 Task: Open a blank sheet, save the file as 'satisfaction' Insert a table '2 by 1' In first column, add headers, 'Dubai, Abu Dhabi'. Change table style to  'Light Blue'
Action: Mouse moved to (346, 180)
Screenshot: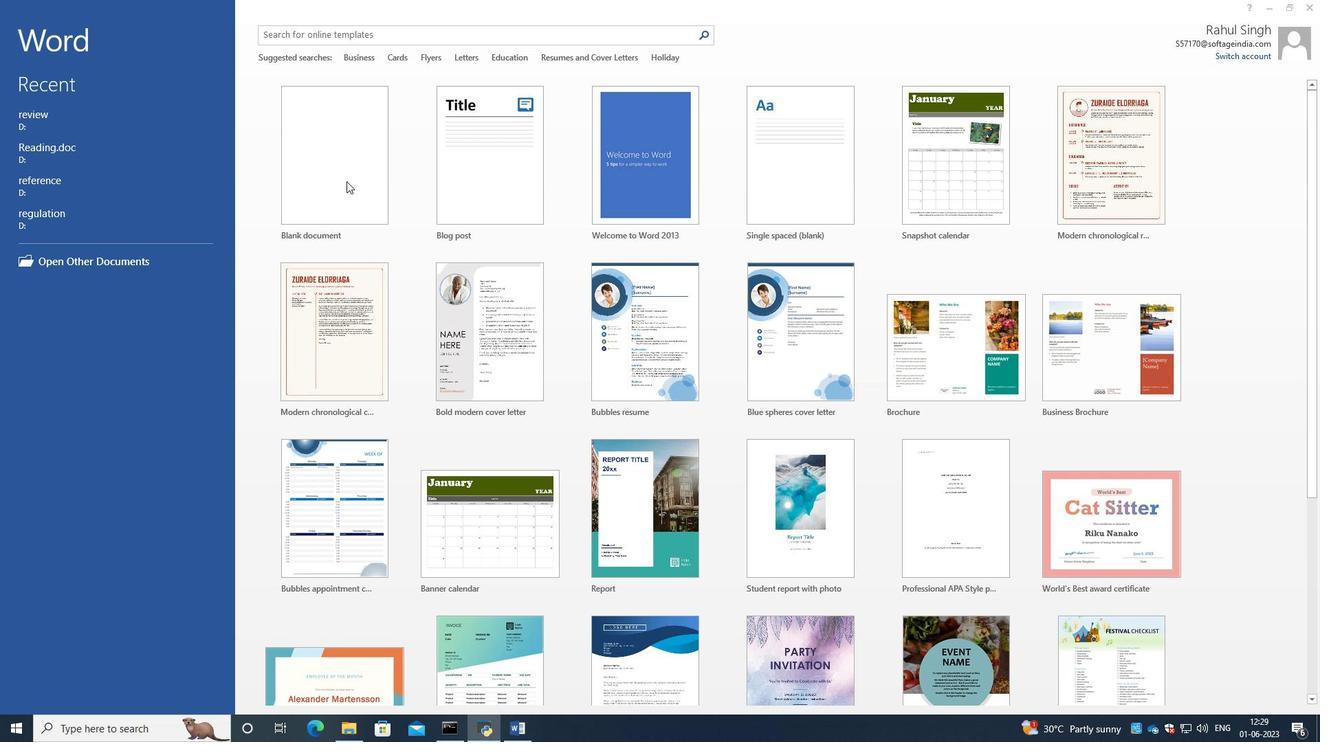 
Action: Mouse pressed left at (346, 180)
Screenshot: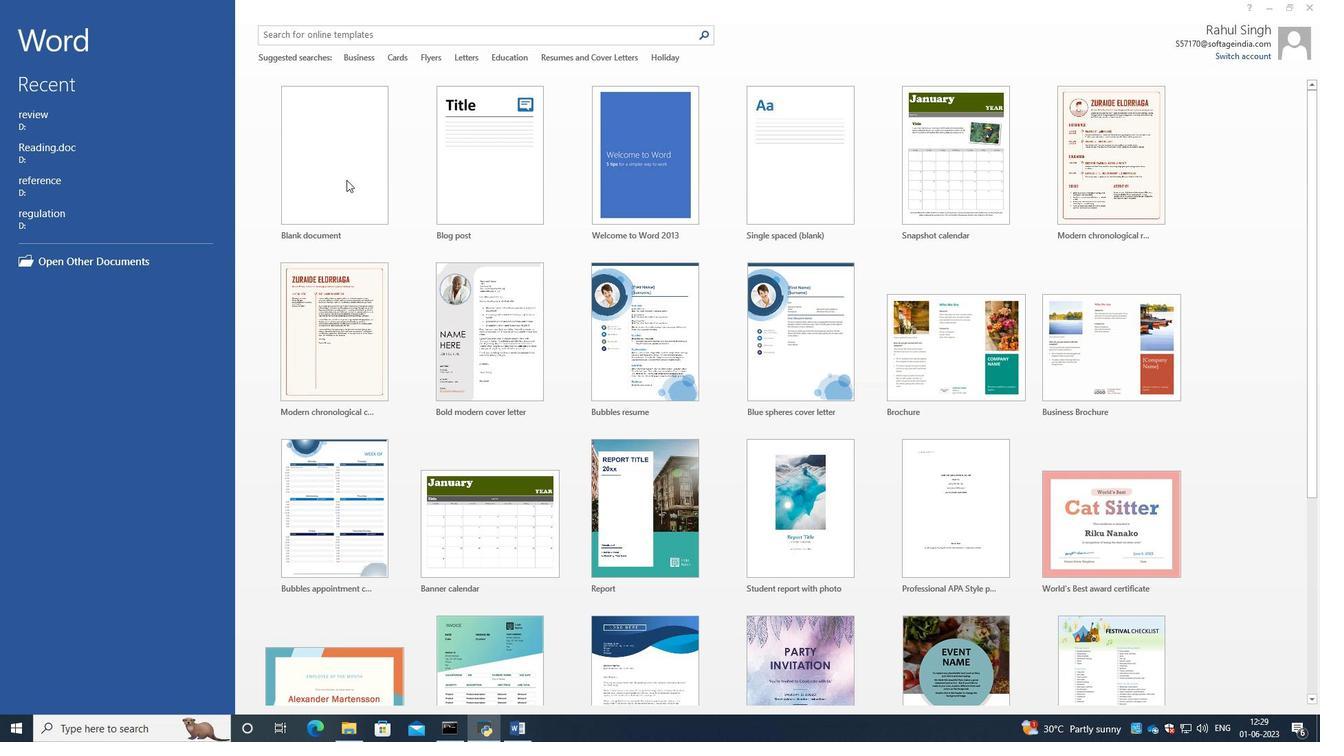 
Action: Mouse moved to (330, 145)
Screenshot: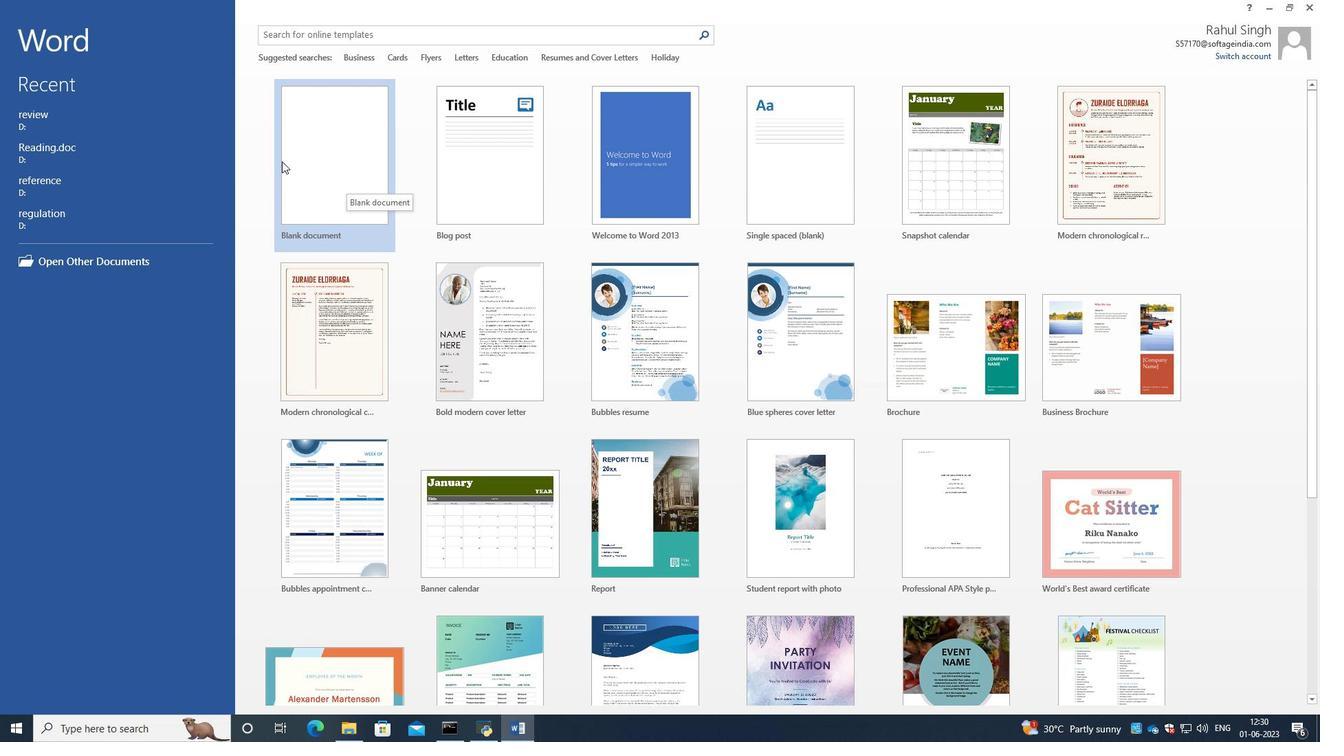 
Action: Mouse pressed left at (330, 145)
Screenshot: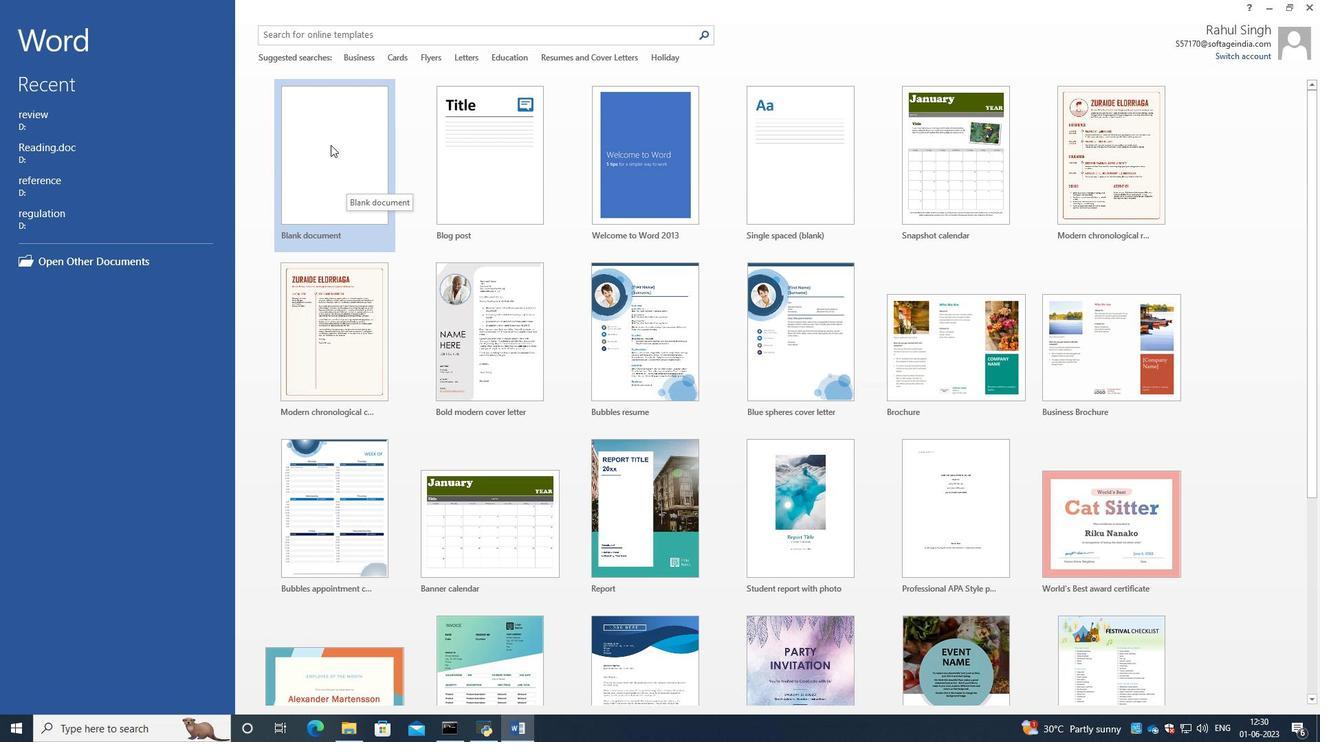
Action: Mouse moved to (21, 26)
Screenshot: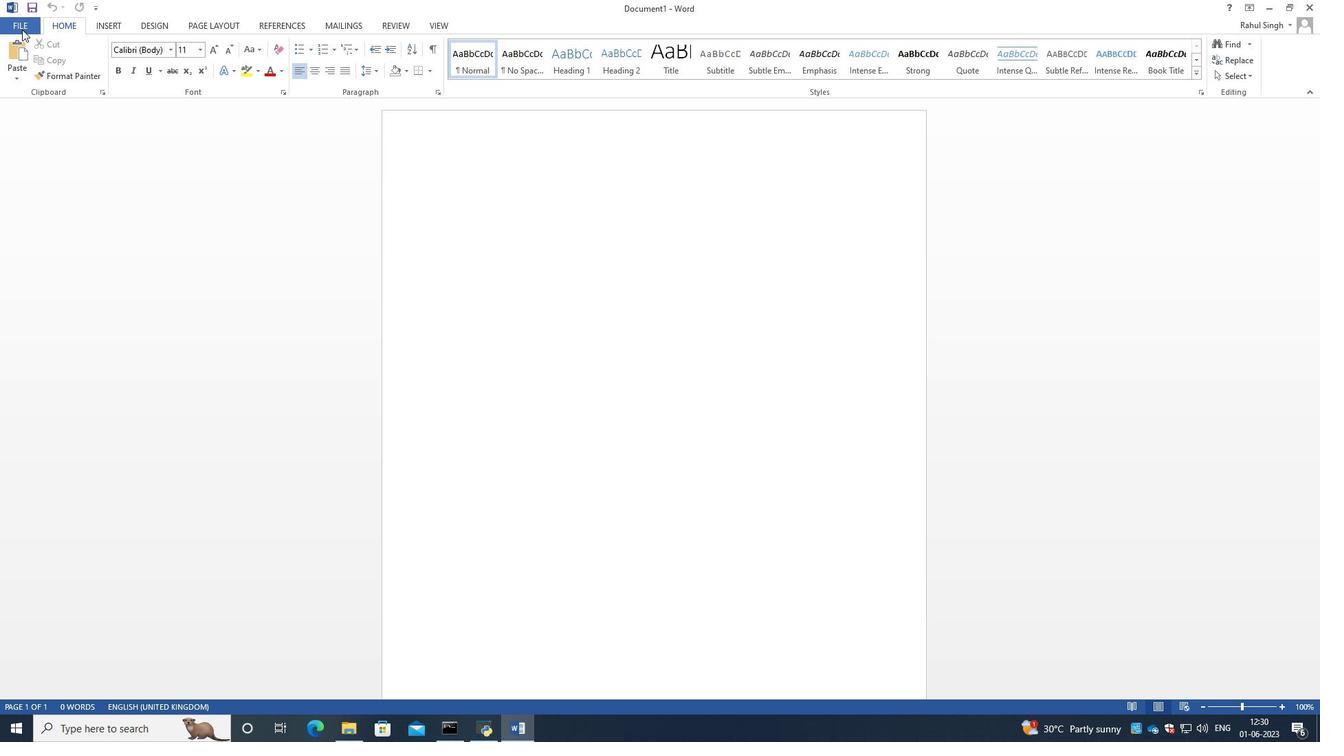 
Action: Mouse pressed left at (21, 26)
Screenshot: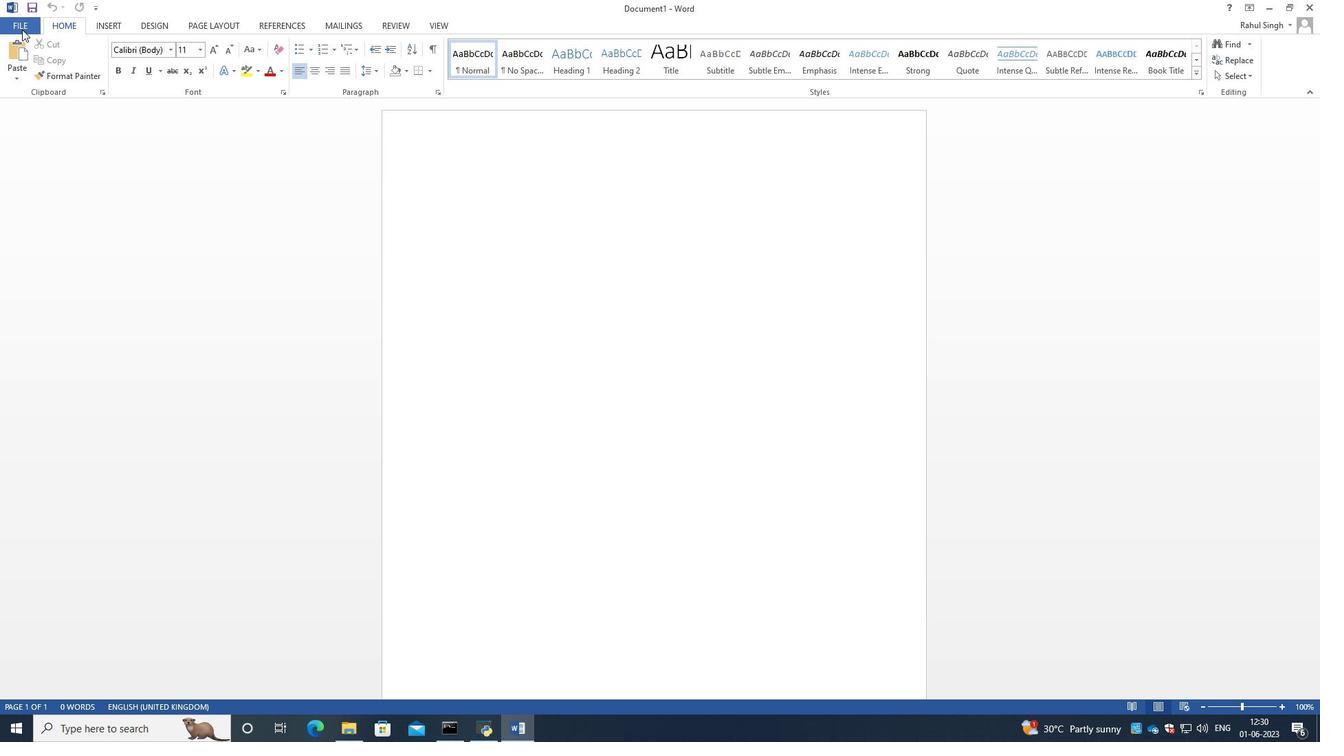 
Action: Mouse moved to (46, 171)
Screenshot: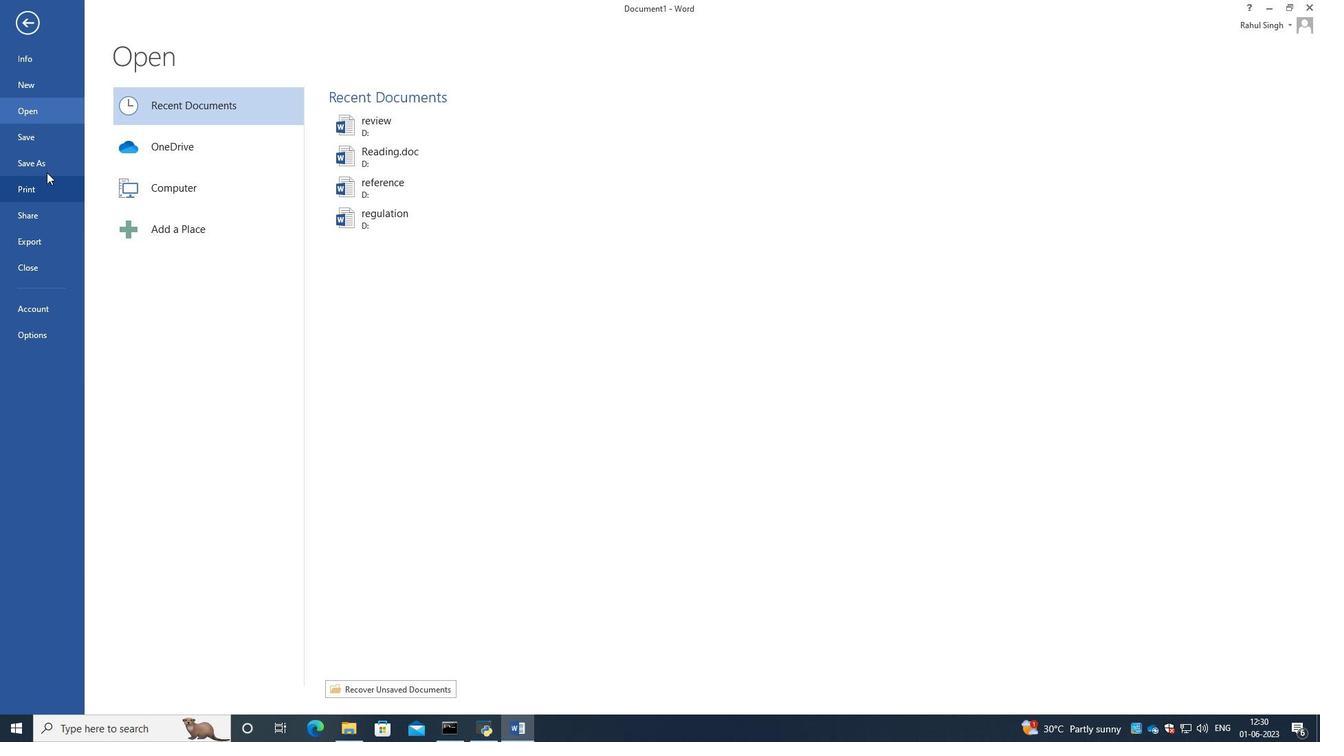 
Action: Mouse pressed left at (46, 171)
Screenshot: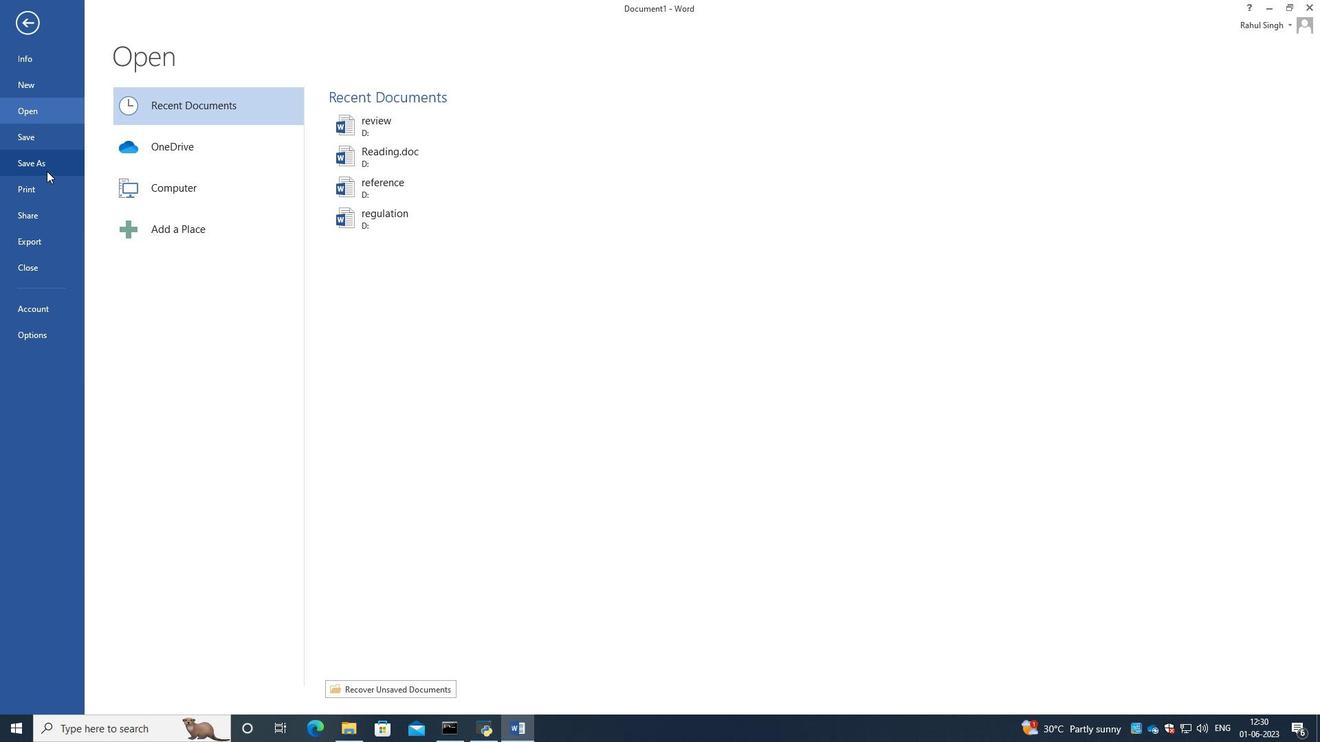 
Action: Mouse moved to (367, 144)
Screenshot: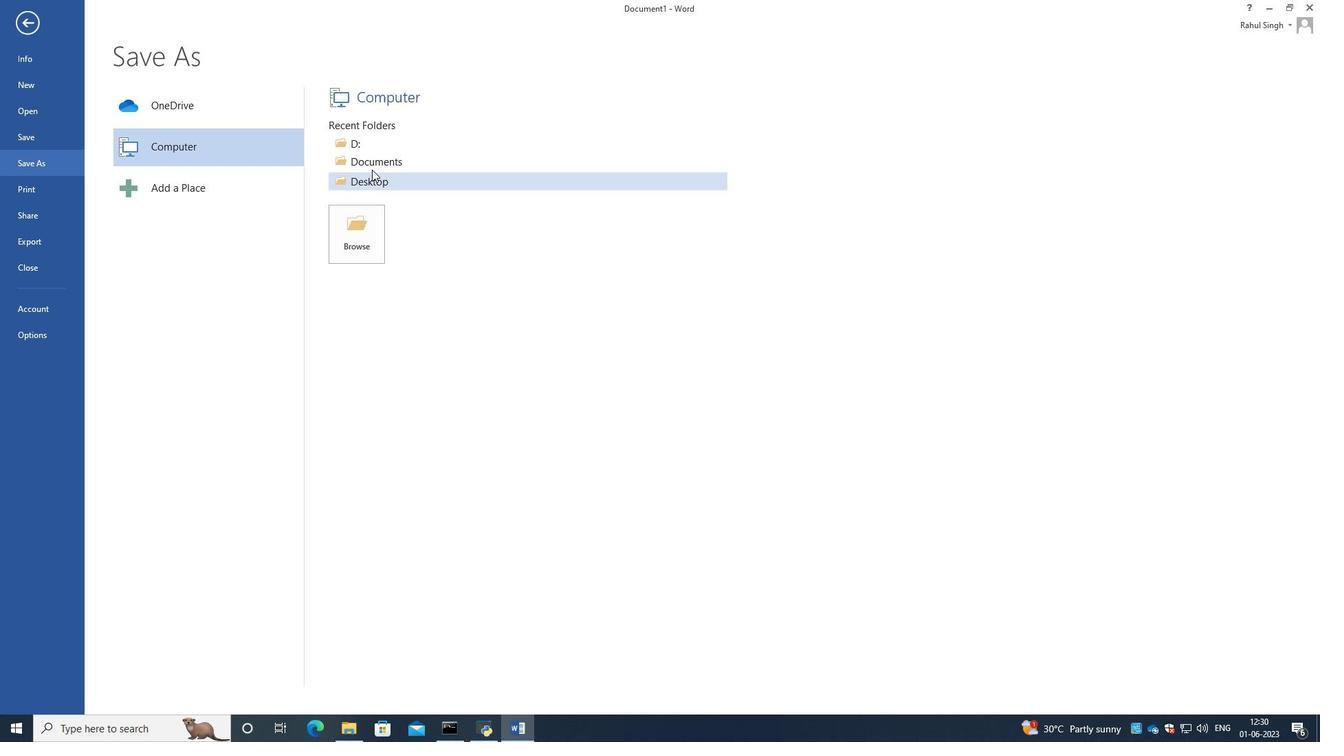 
Action: Mouse pressed left at (367, 144)
Screenshot: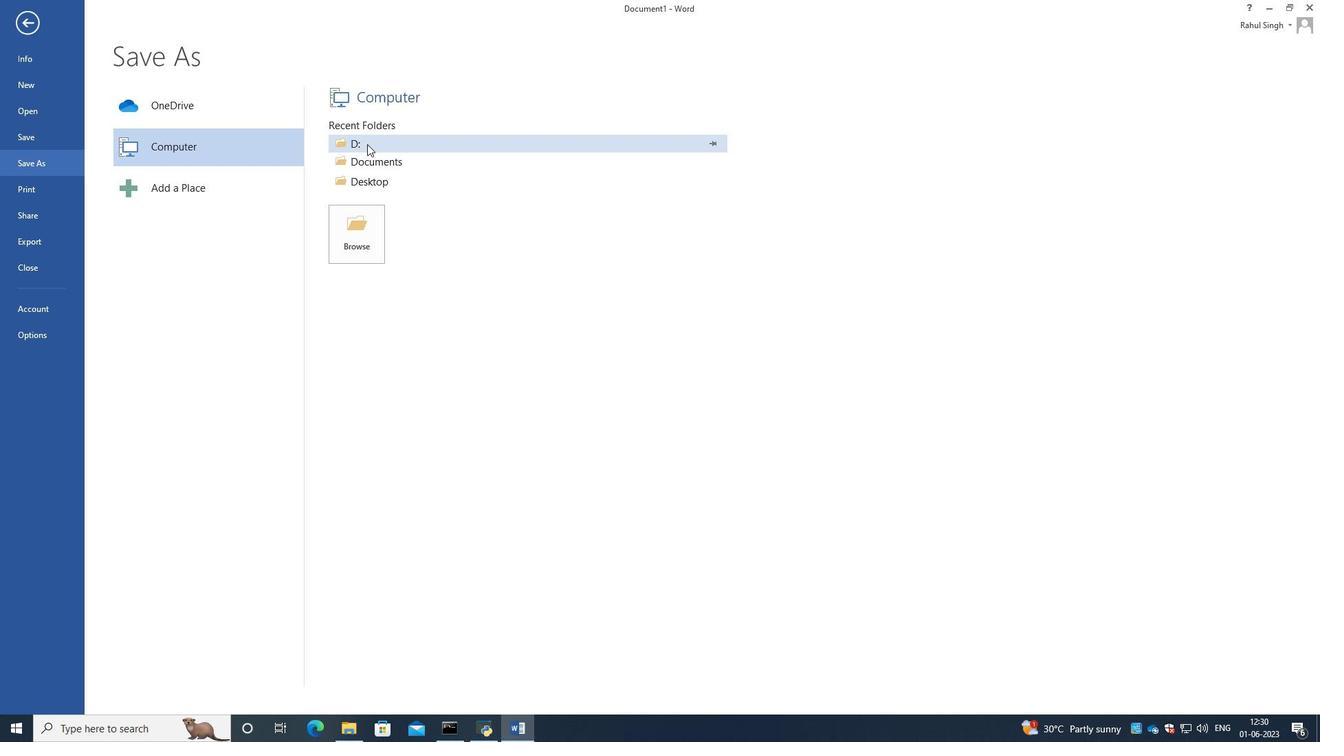 
Action: Mouse moved to (376, 262)
Screenshot: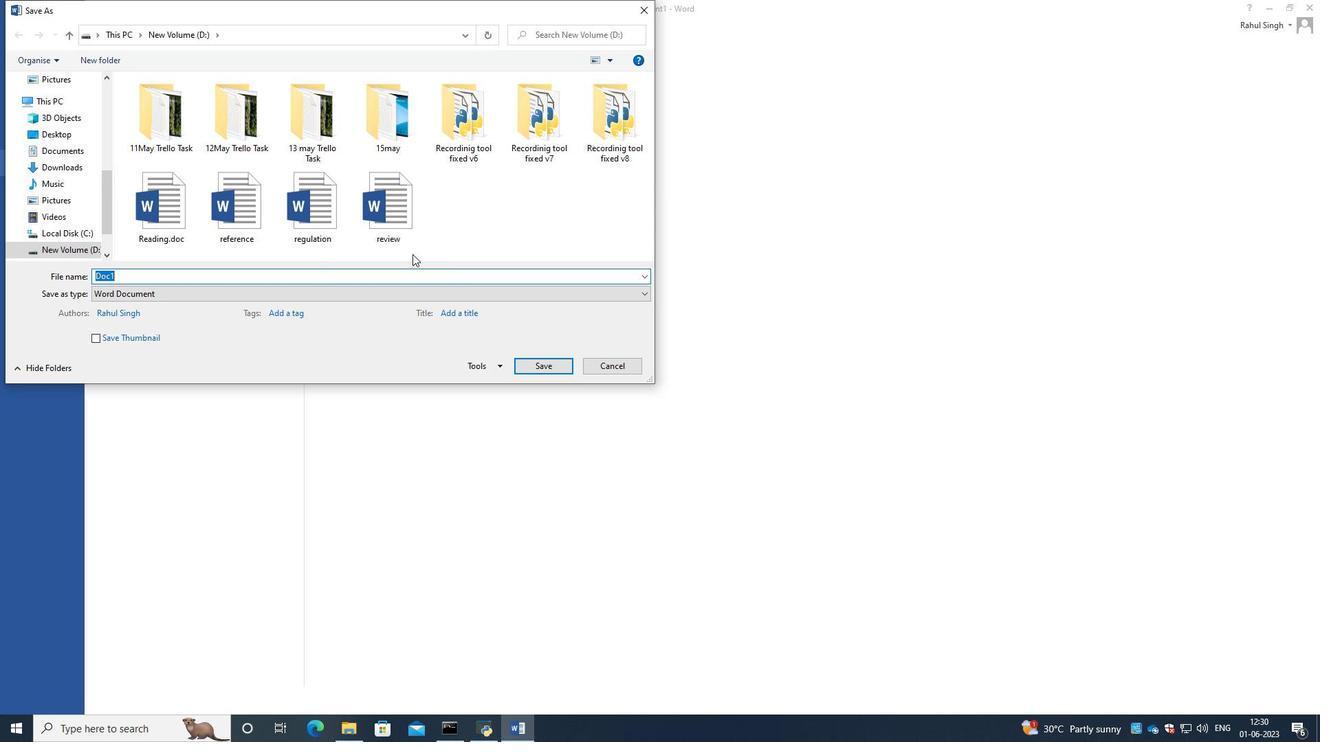 
Action: Key pressed satisfaction
Screenshot: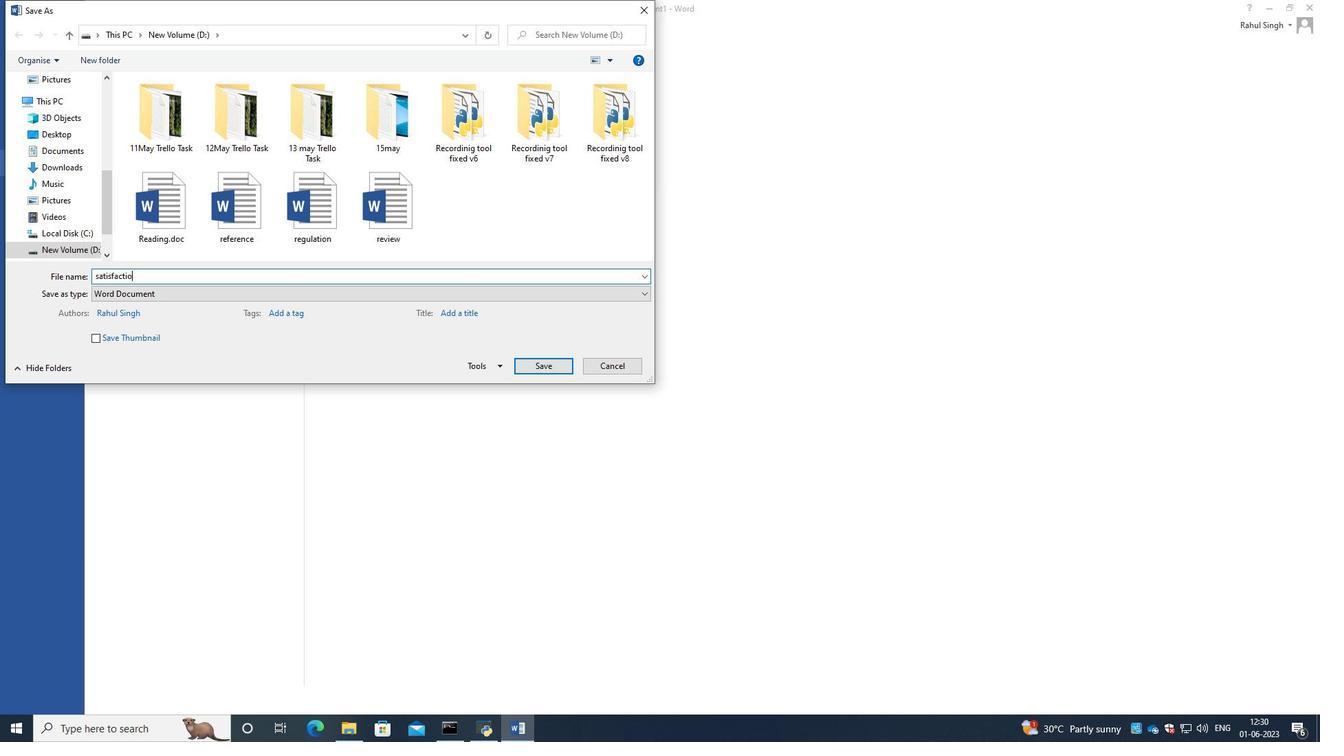 
Action: Mouse moved to (546, 364)
Screenshot: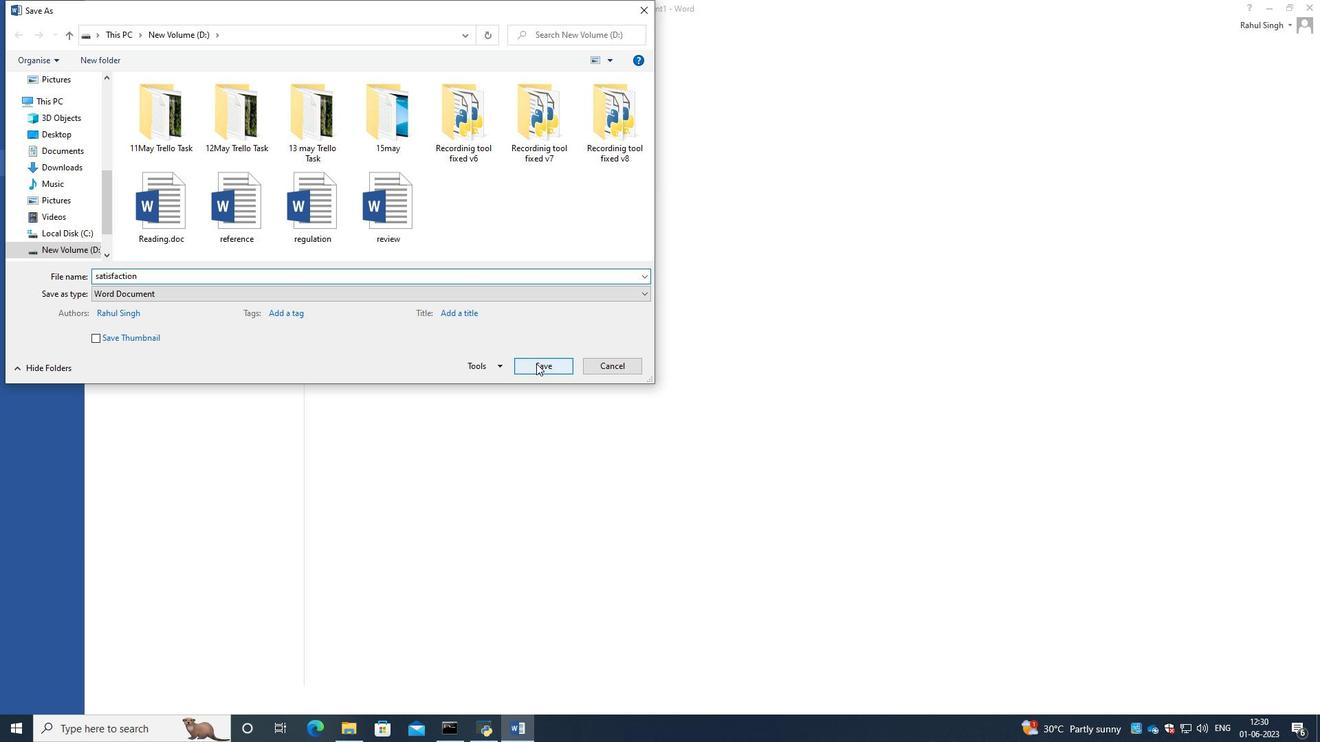 
Action: Mouse pressed left at (546, 364)
Screenshot: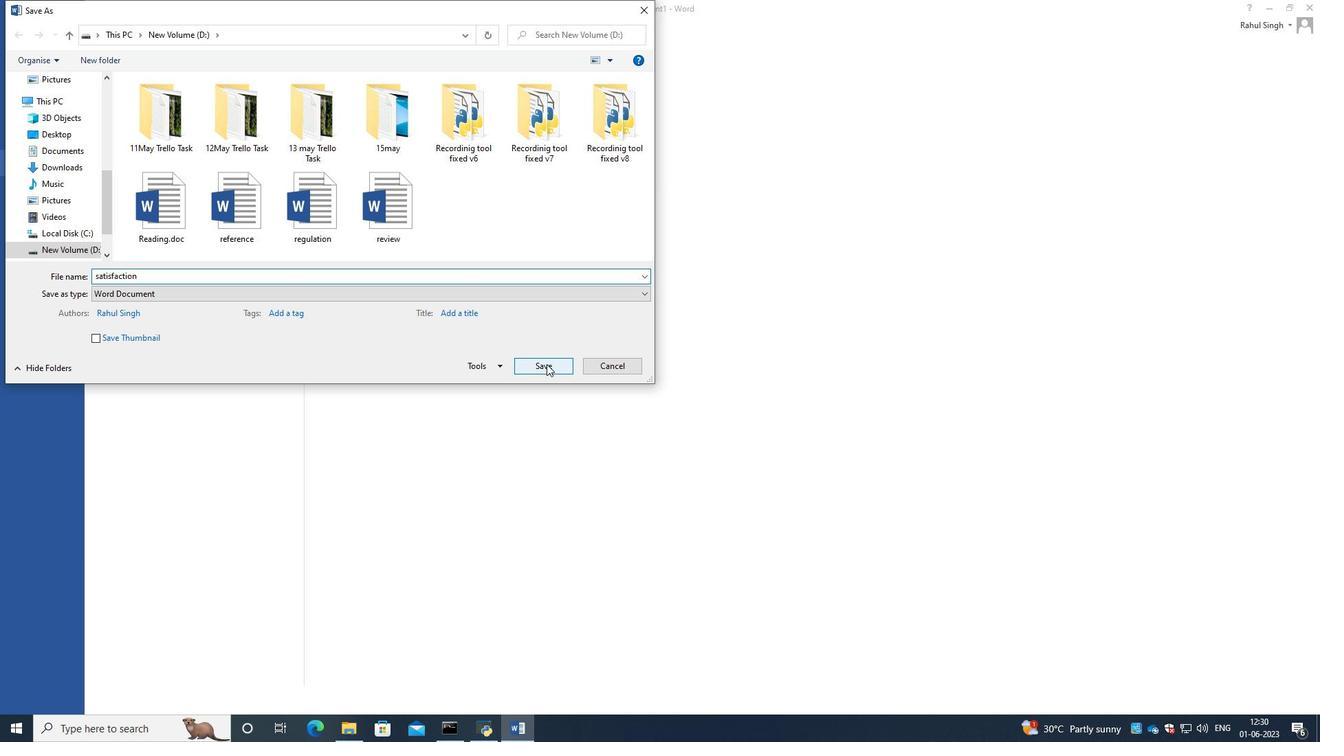 
Action: Mouse moved to (114, 28)
Screenshot: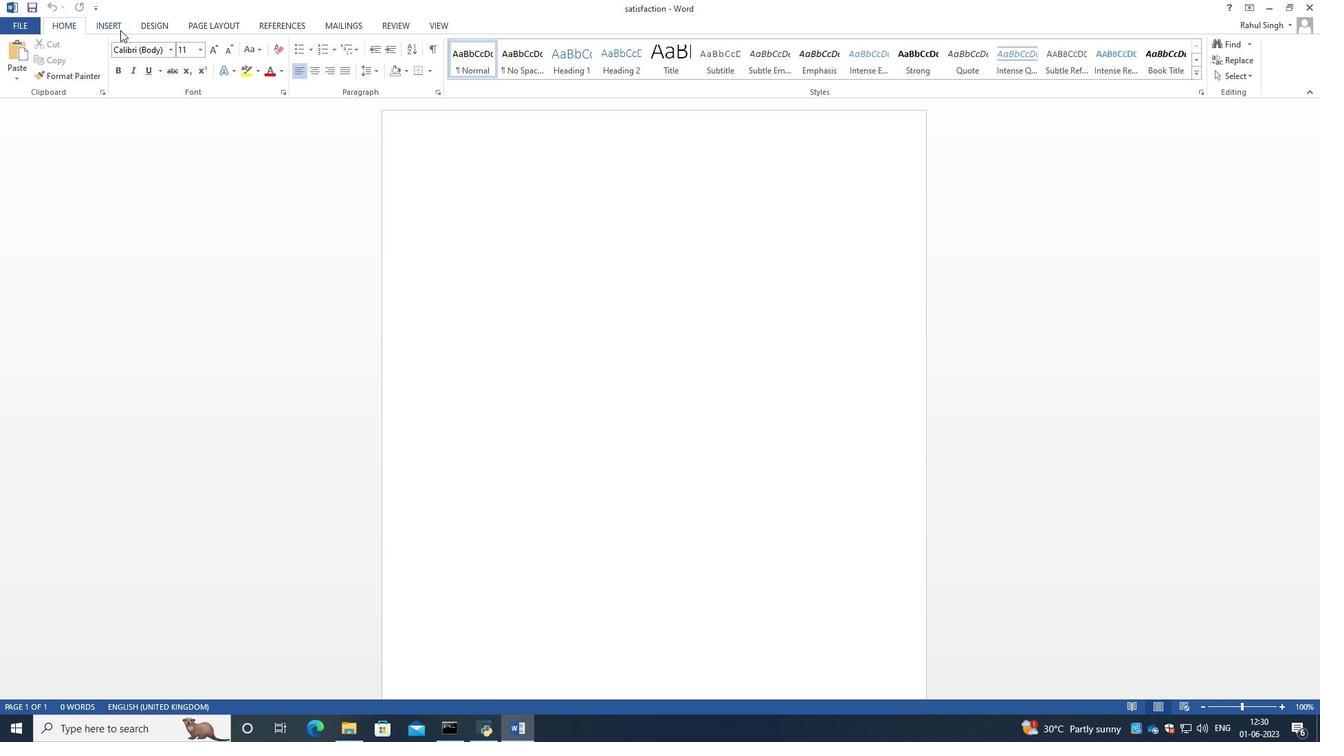 
Action: Mouse pressed left at (114, 28)
Screenshot: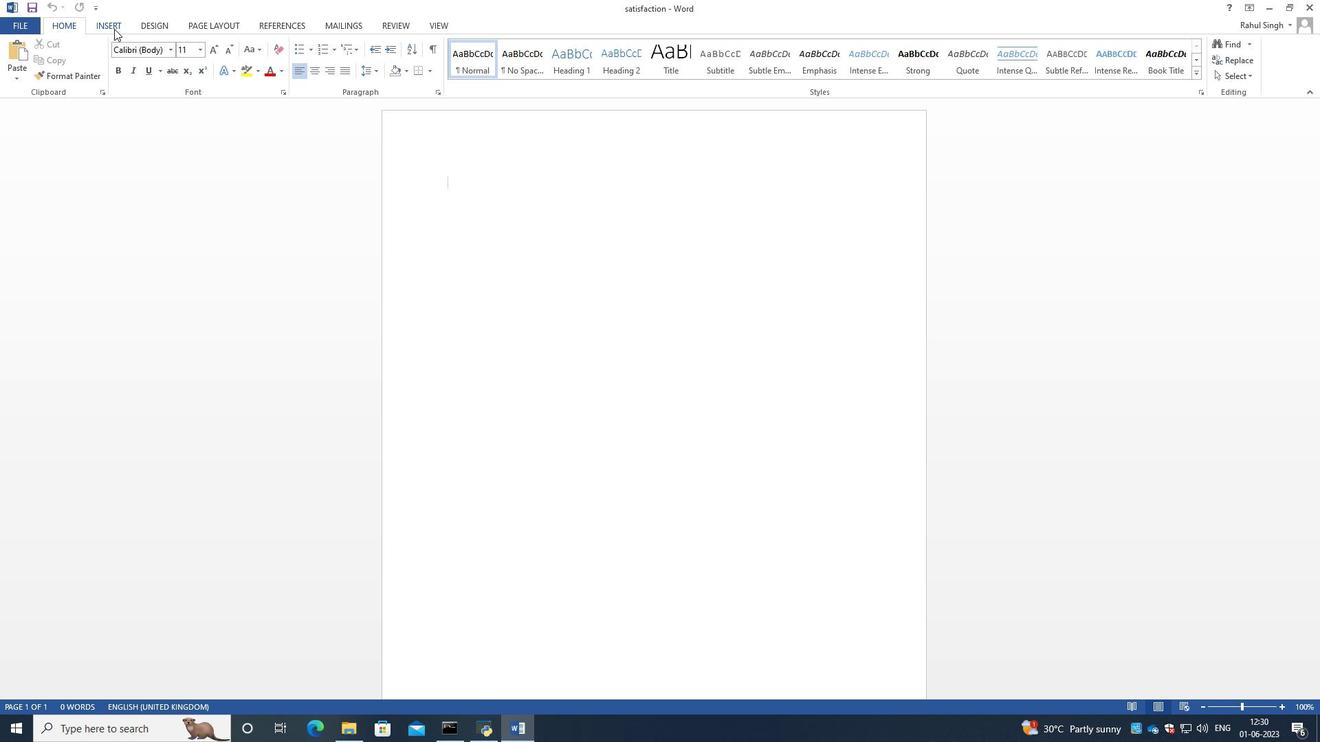 
Action: Mouse moved to (114, 68)
Screenshot: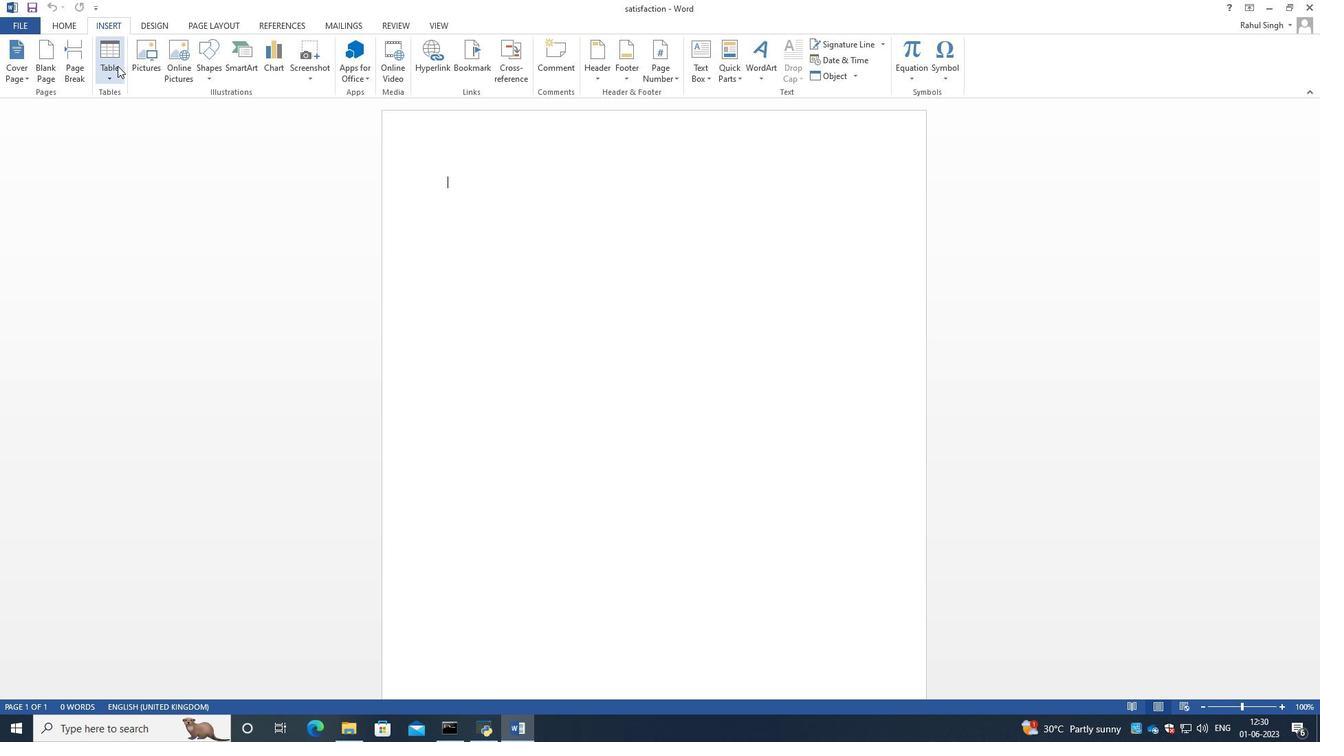 
Action: Mouse pressed left at (114, 68)
Screenshot: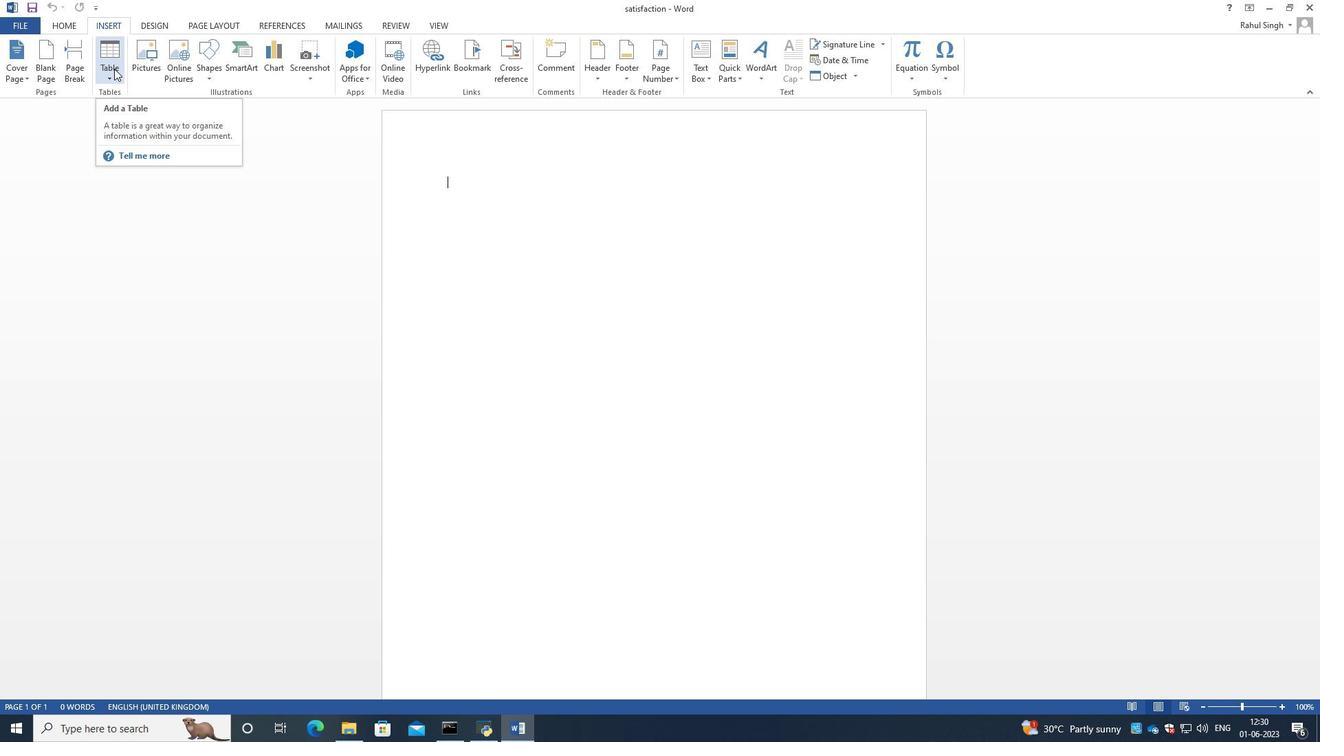 
Action: Mouse moved to (116, 107)
Screenshot: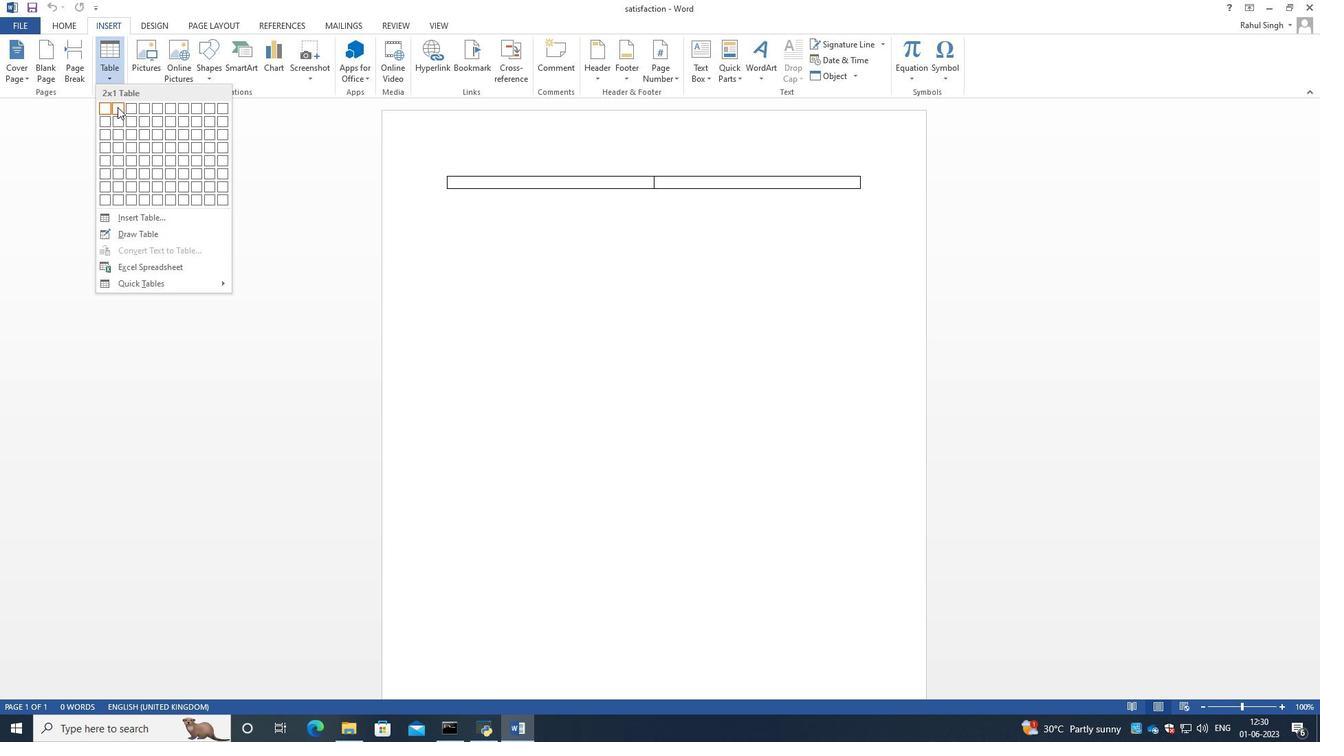 
Action: Mouse pressed left at (116, 107)
Screenshot: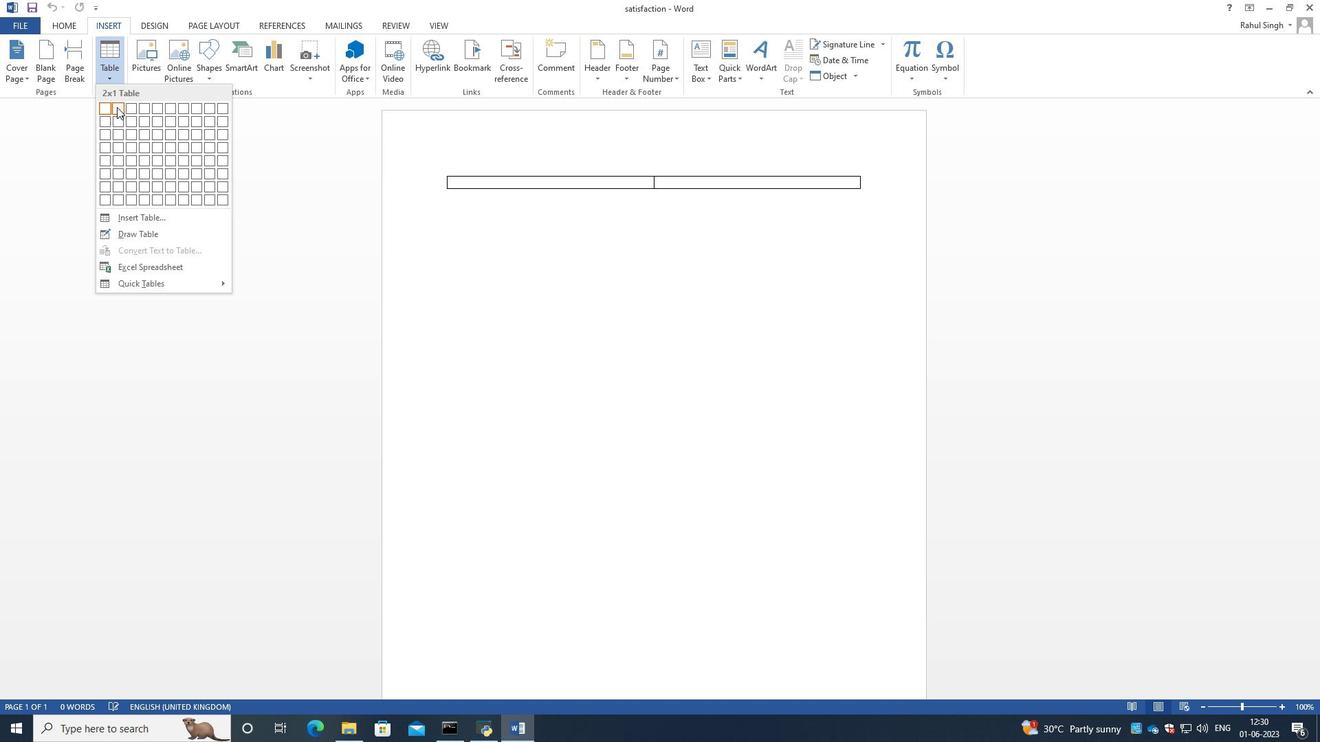 
Action: Mouse moved to (526, 284)
Screenshot: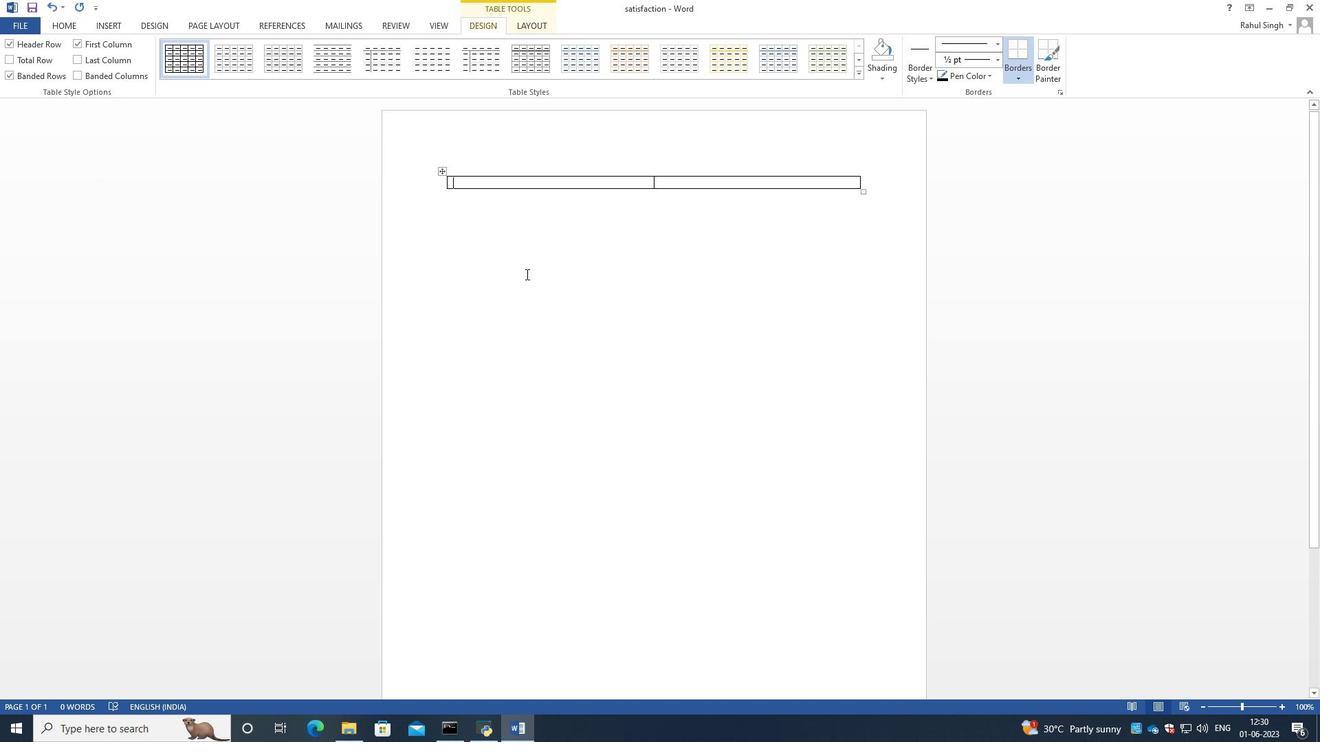 
Action: Mouse pressed left at (526, 284)
Screenshot: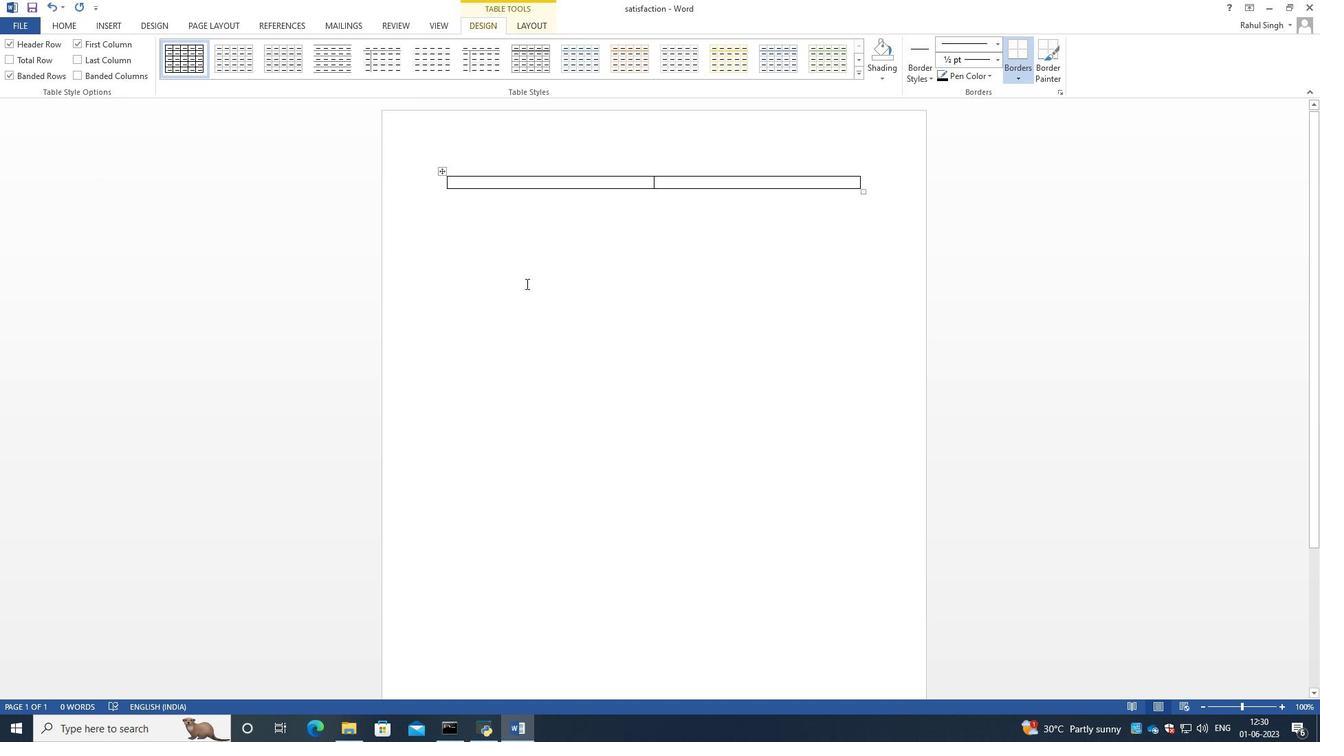 
Action: Mouse moved to (539, 185)
Screenshot: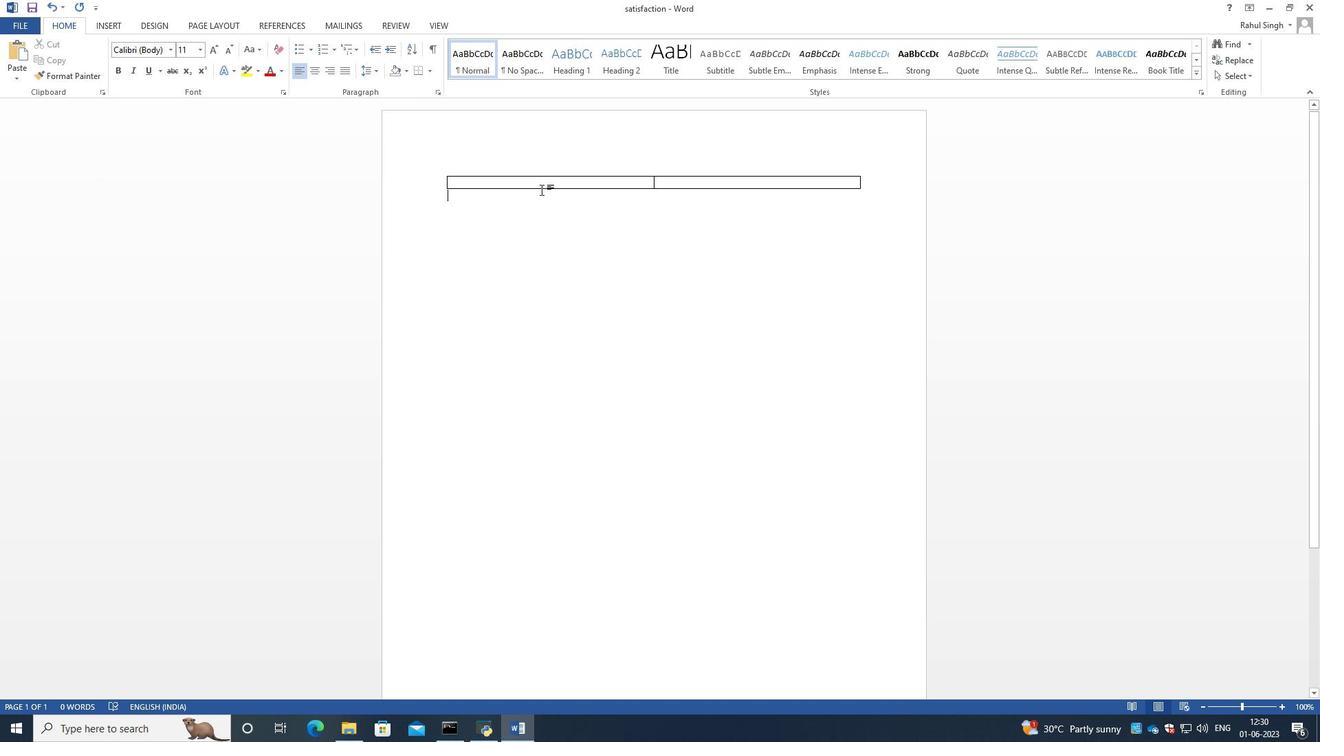 
Action: Mouse pressed left at (539, 185)
Screenshot: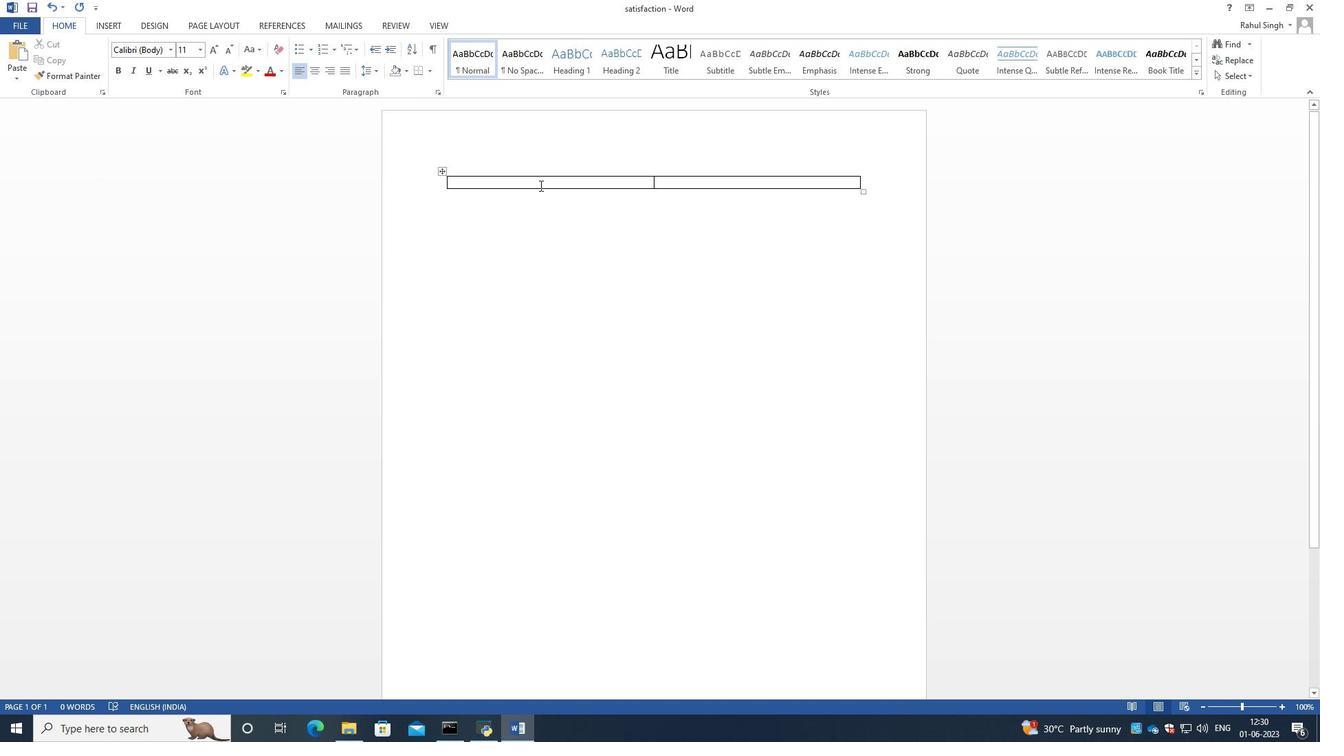 
Action: Key pressed <Key.caps_lock>D<Key.caps_lock>ubai<Key.tab><Key.caps_lock>A<Key.caps_lock>bu<Key.space><Key.caps_lock>D<Key.caps_lock>habi
Screenshot: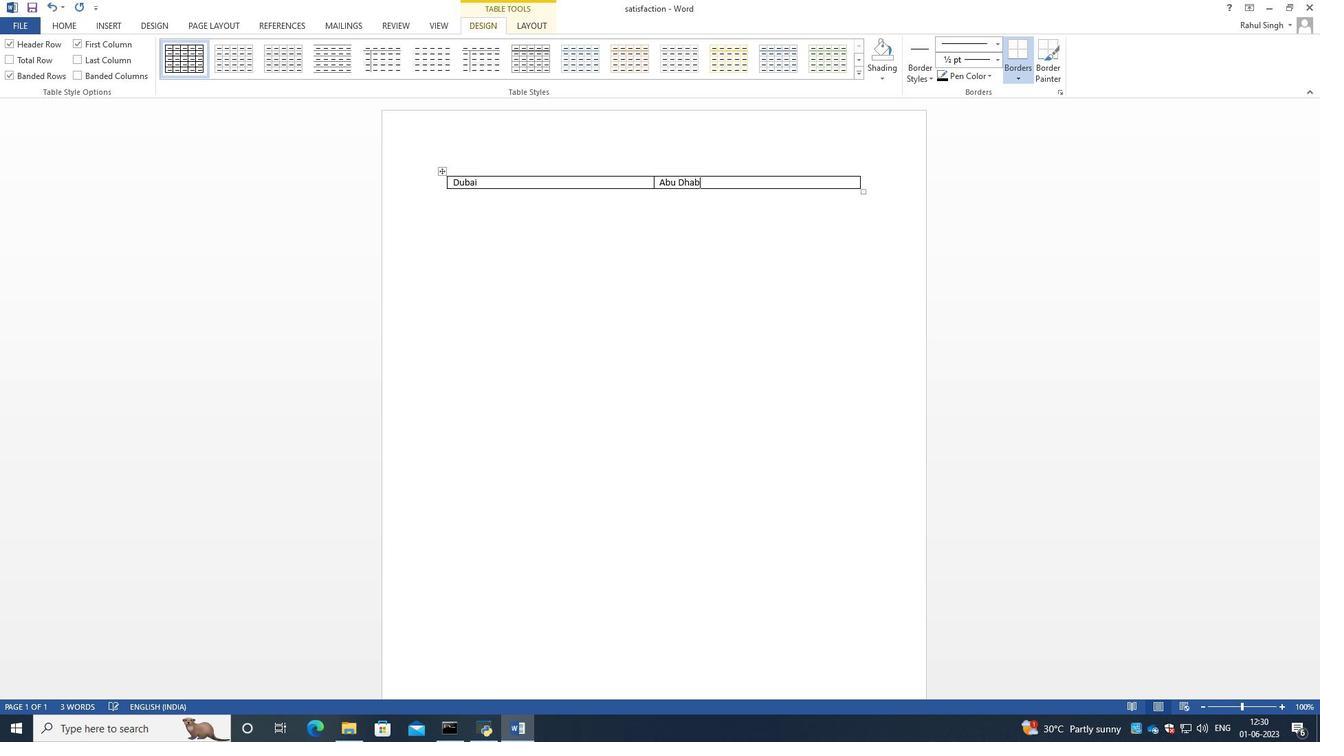 
Action: Mouse moved to (619, 230)
Screenshot: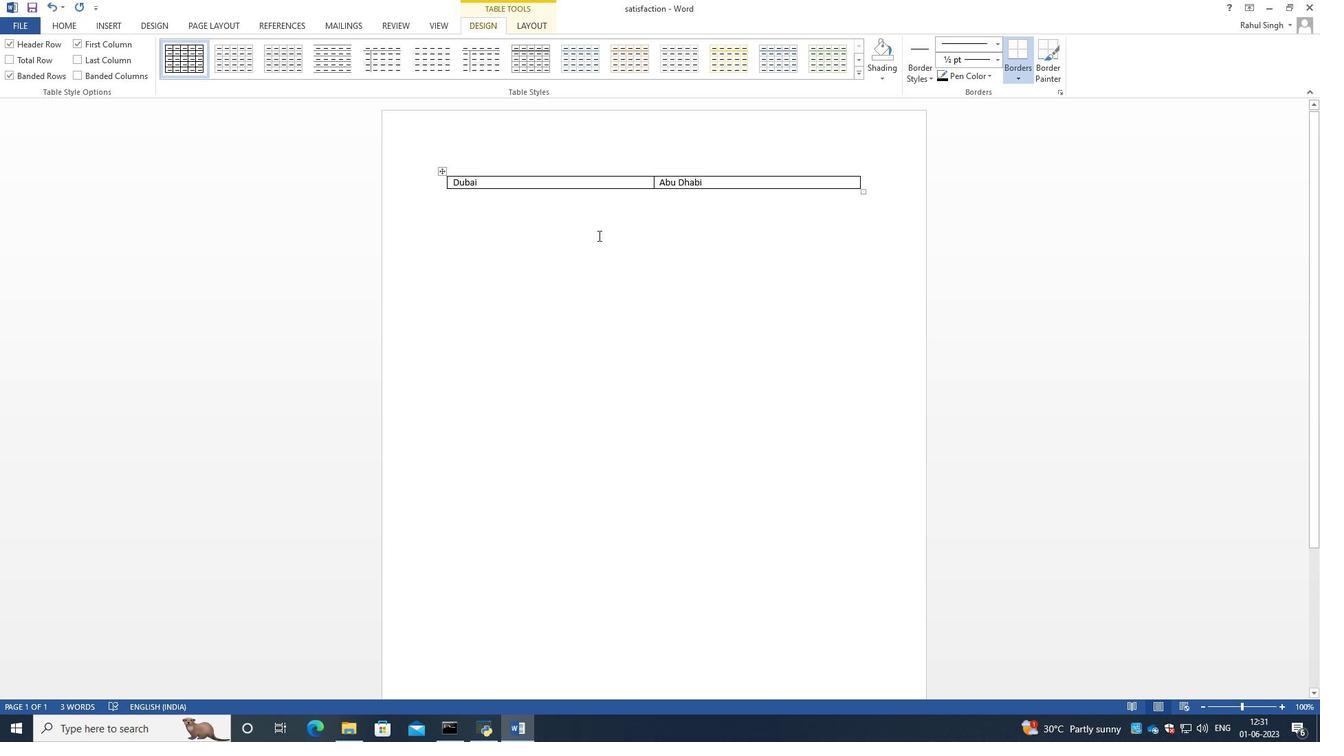 
Action: Mouse pressed left at (619, 230)
Screenshot: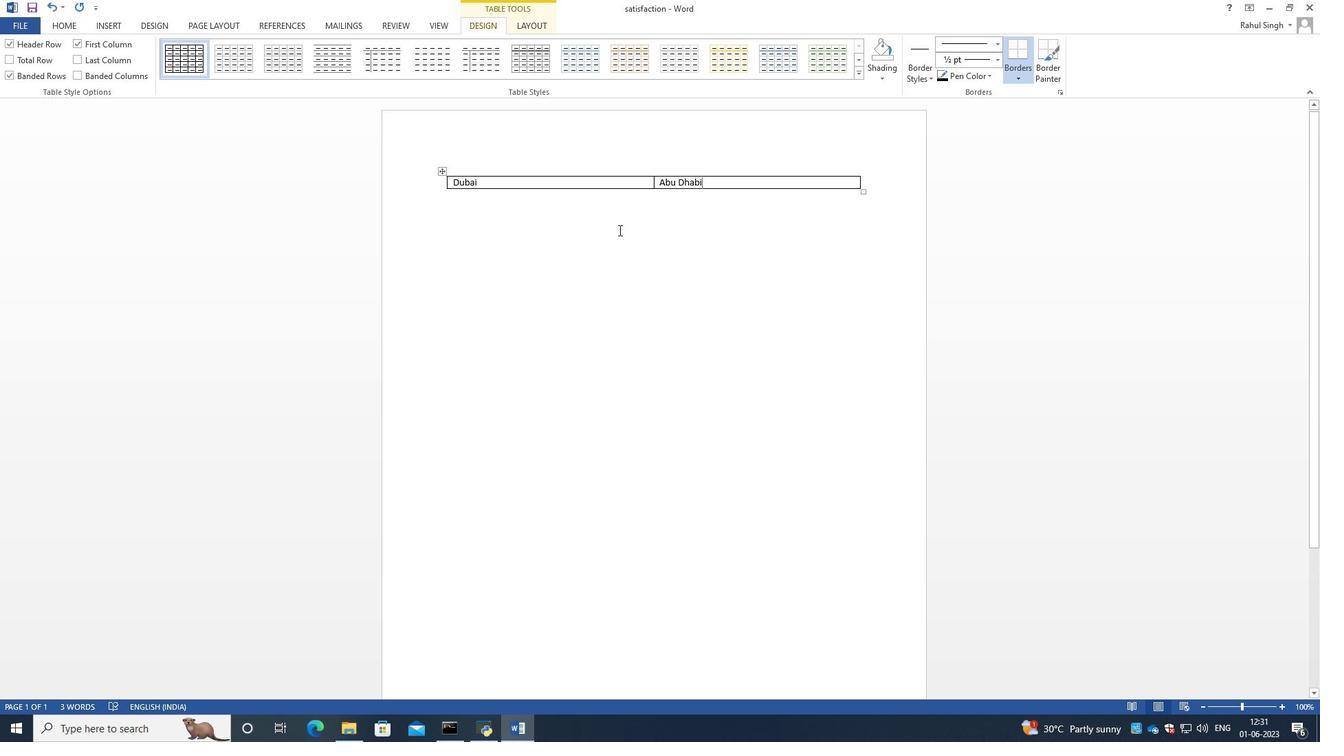 
Action: Mouse moved to (866, 181)
Screenshot: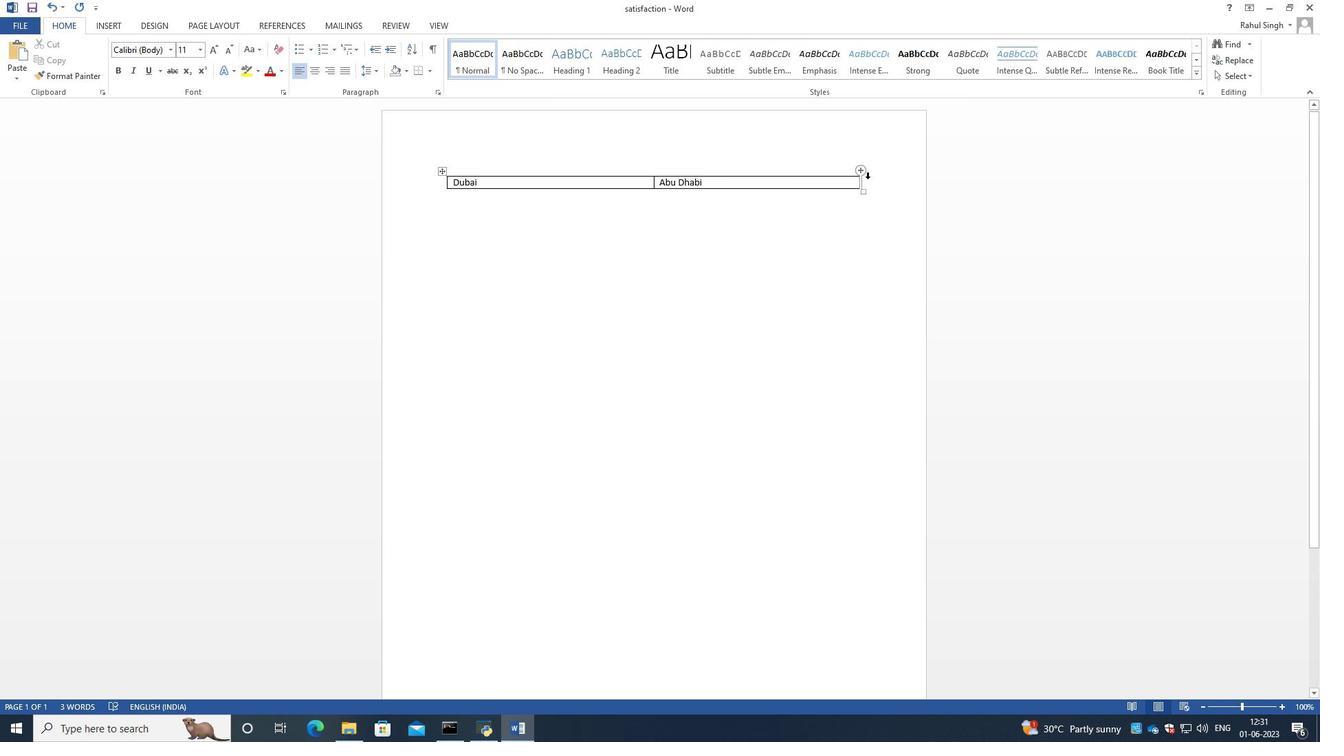 
Action: Mouse pressed left at (866, 181)
Screenshot: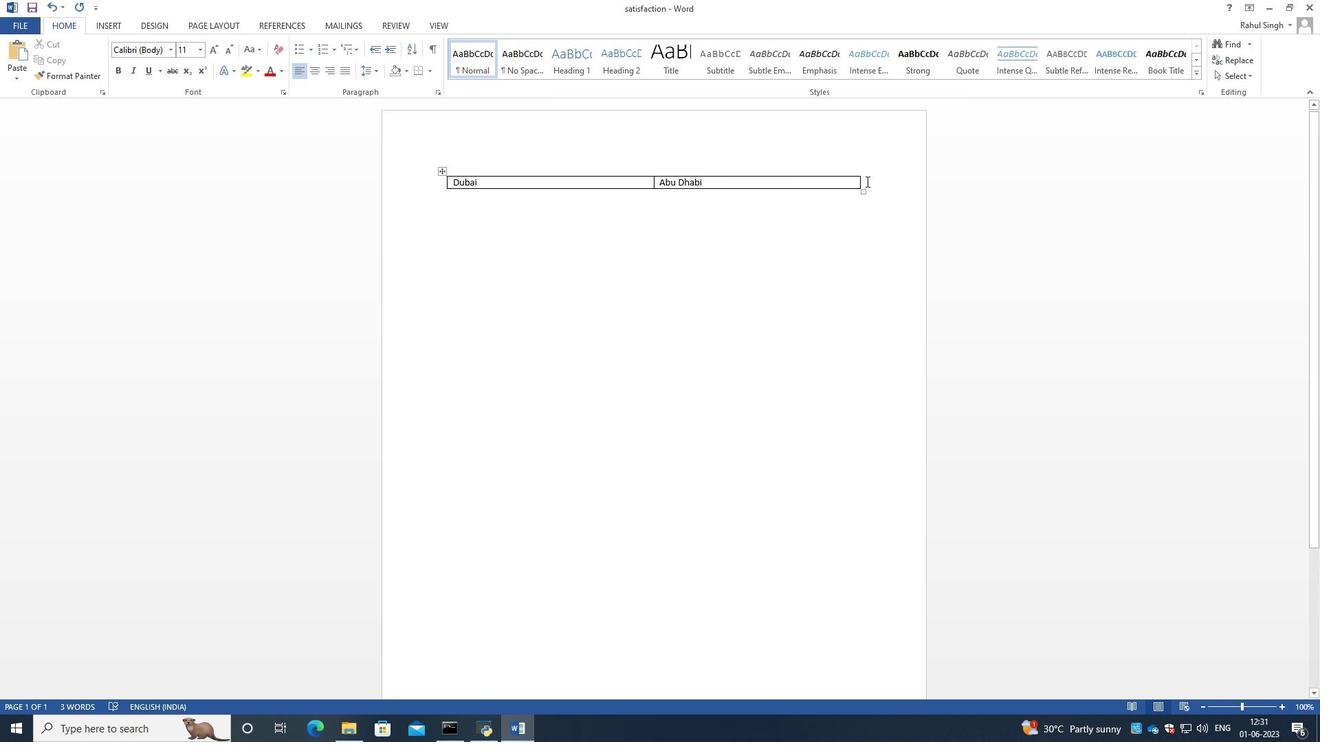 
Action: Mouse moved to (577, 273)
Screenshot: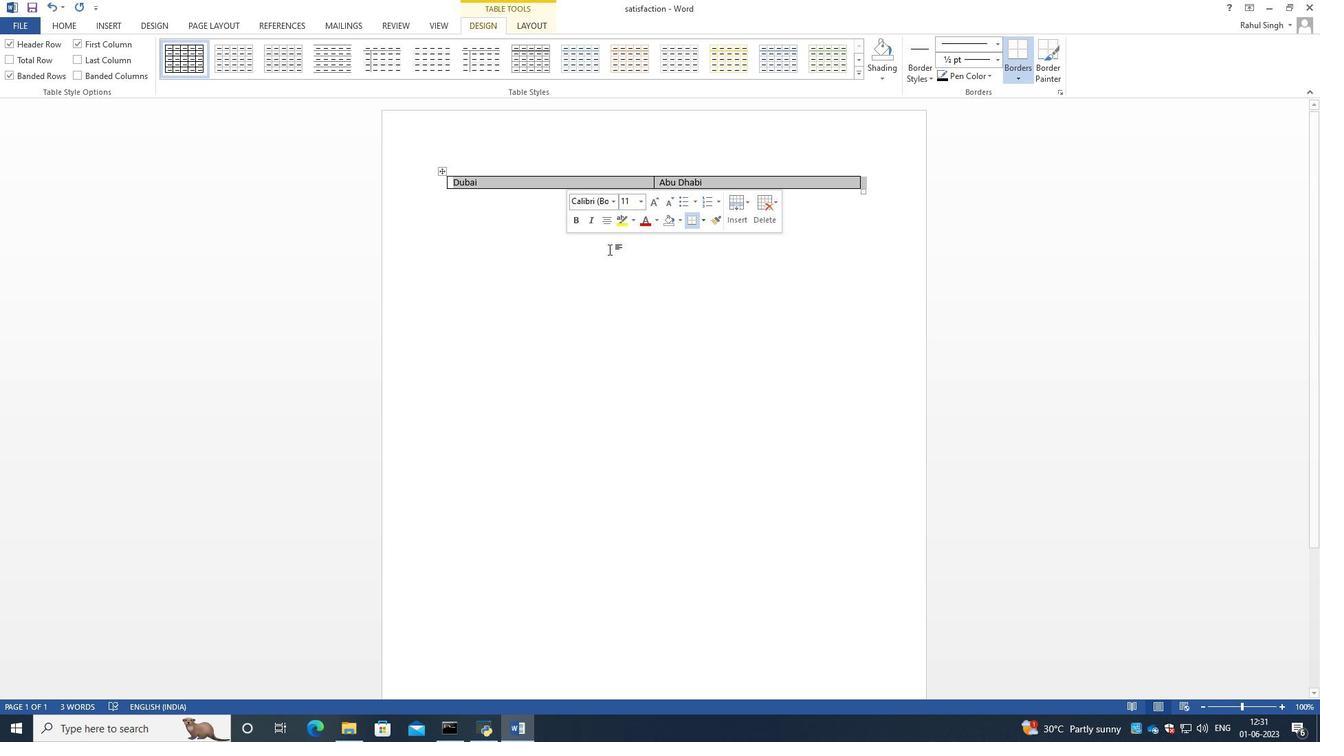 
Action: Mouse pressed left at (577, 273)
Screenshot: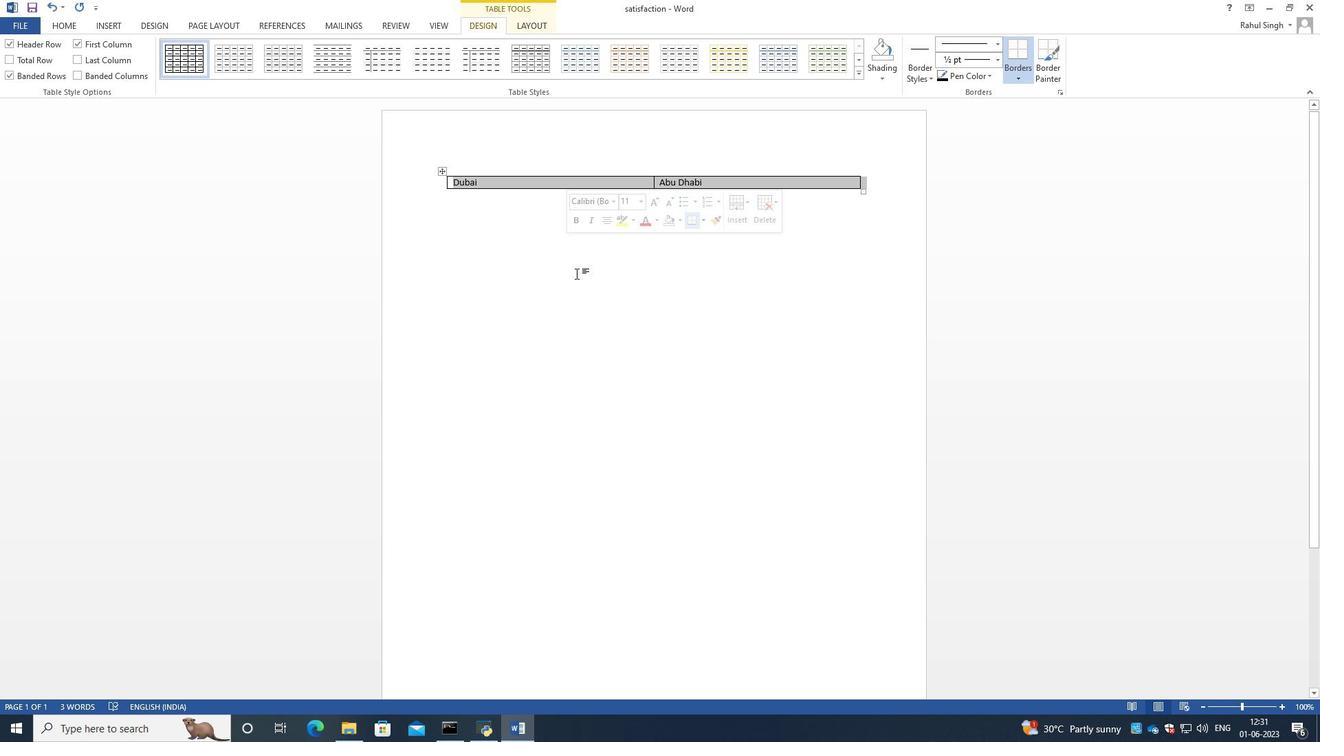 
Action: Mouse moved to (862, 182)
Screenshot: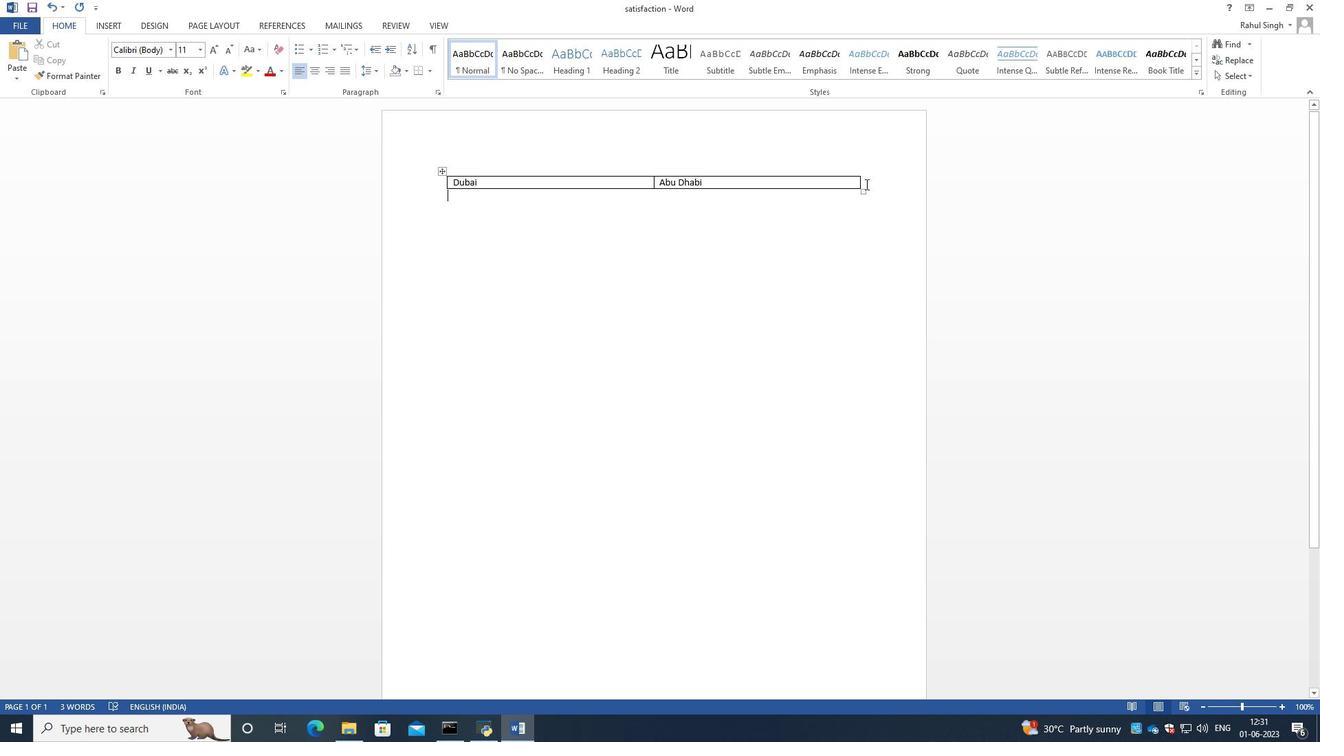 
Action: Mouse pressed left at (862, 182)
Screenshot: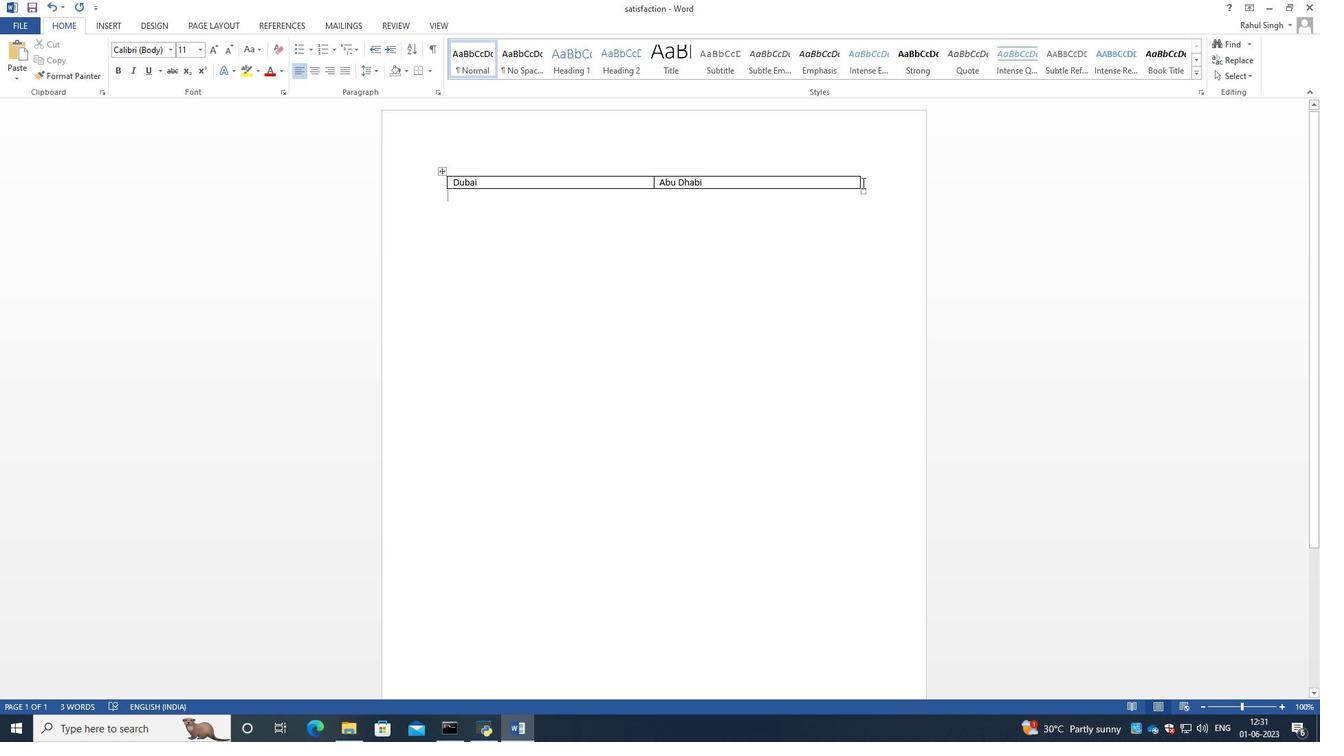 
Action: Mouse moved to (425, 216)
Screenshot: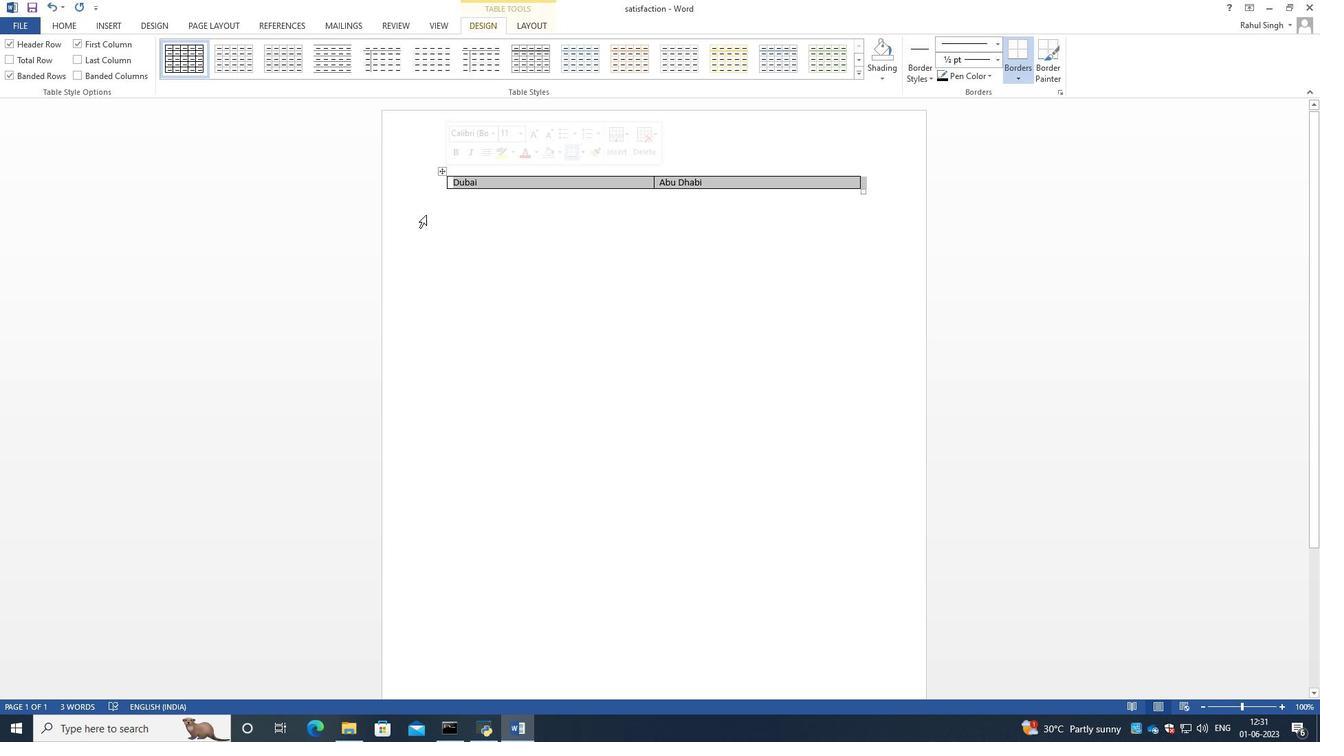 
Action: Mouse pressed left at (425, 216)
Screenshot: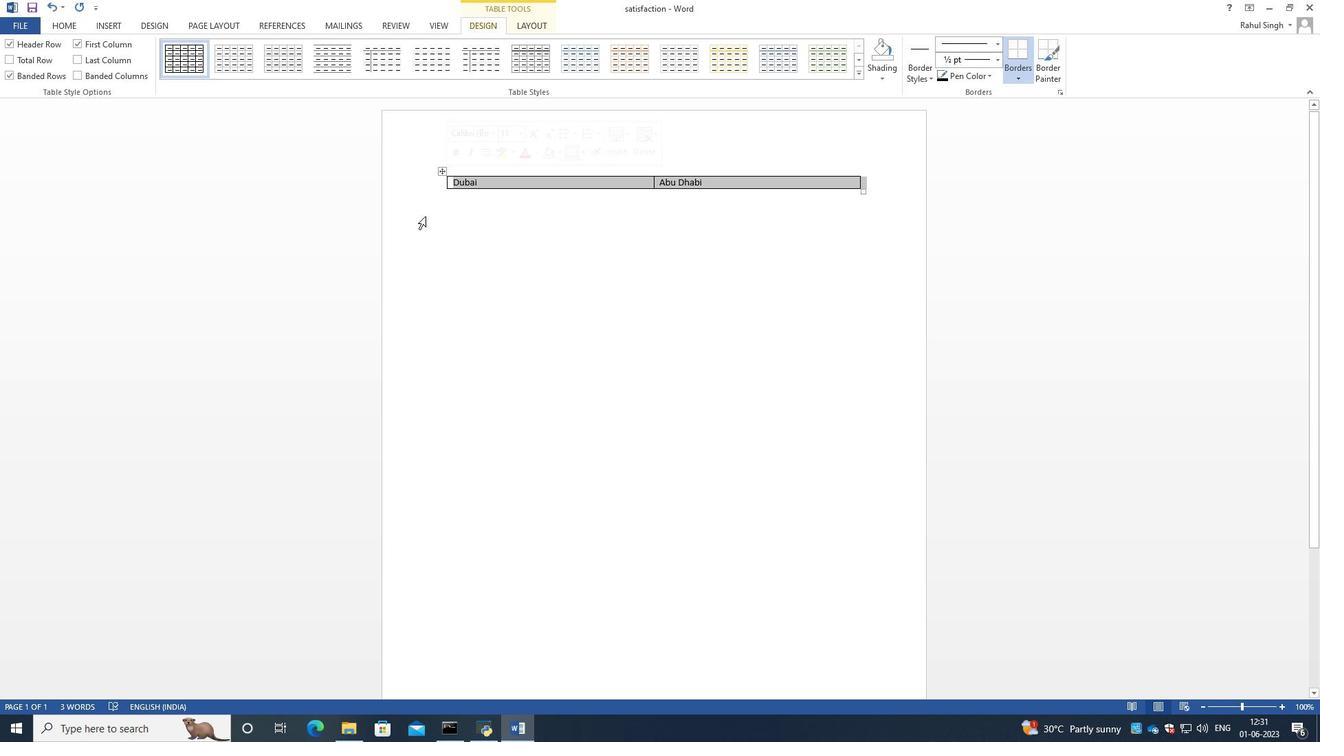 
Action: Mouse moved to (503, 117)
Screenshot: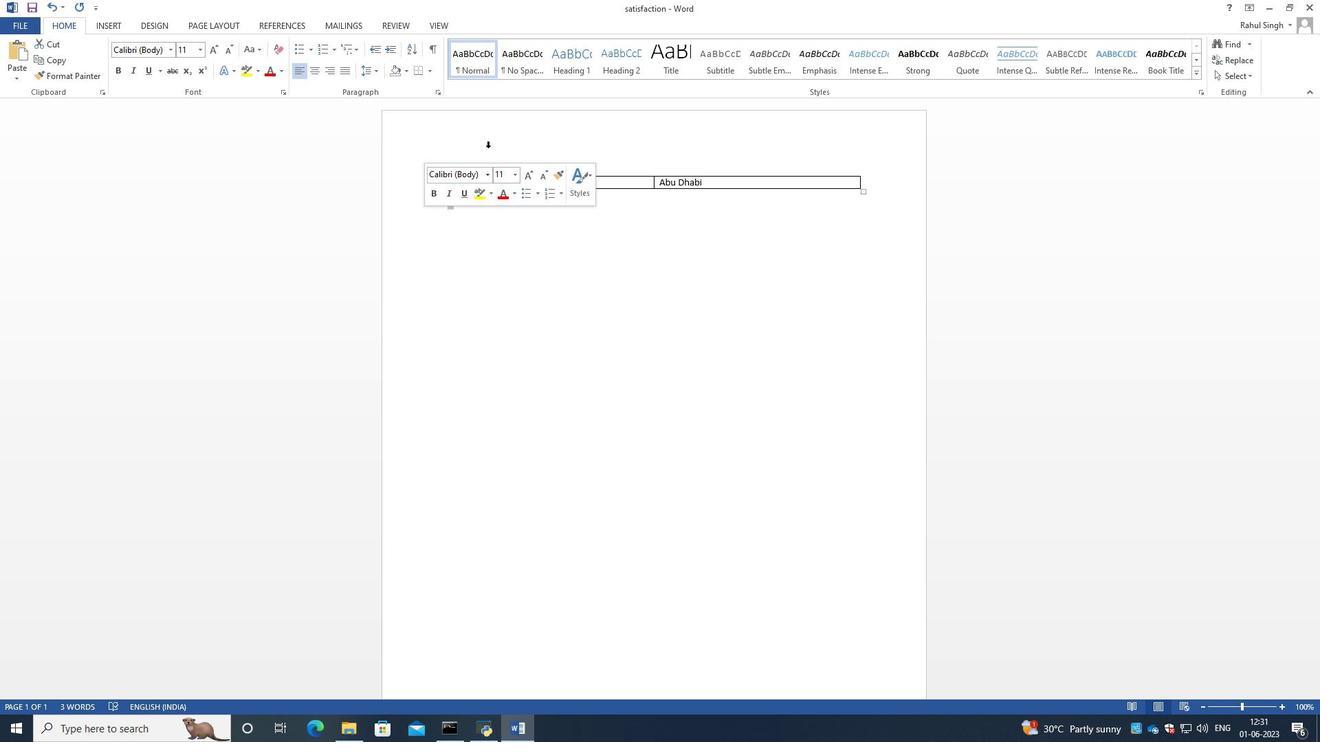 
Action: Mouse pressed left at (503, 117)
Screenshot: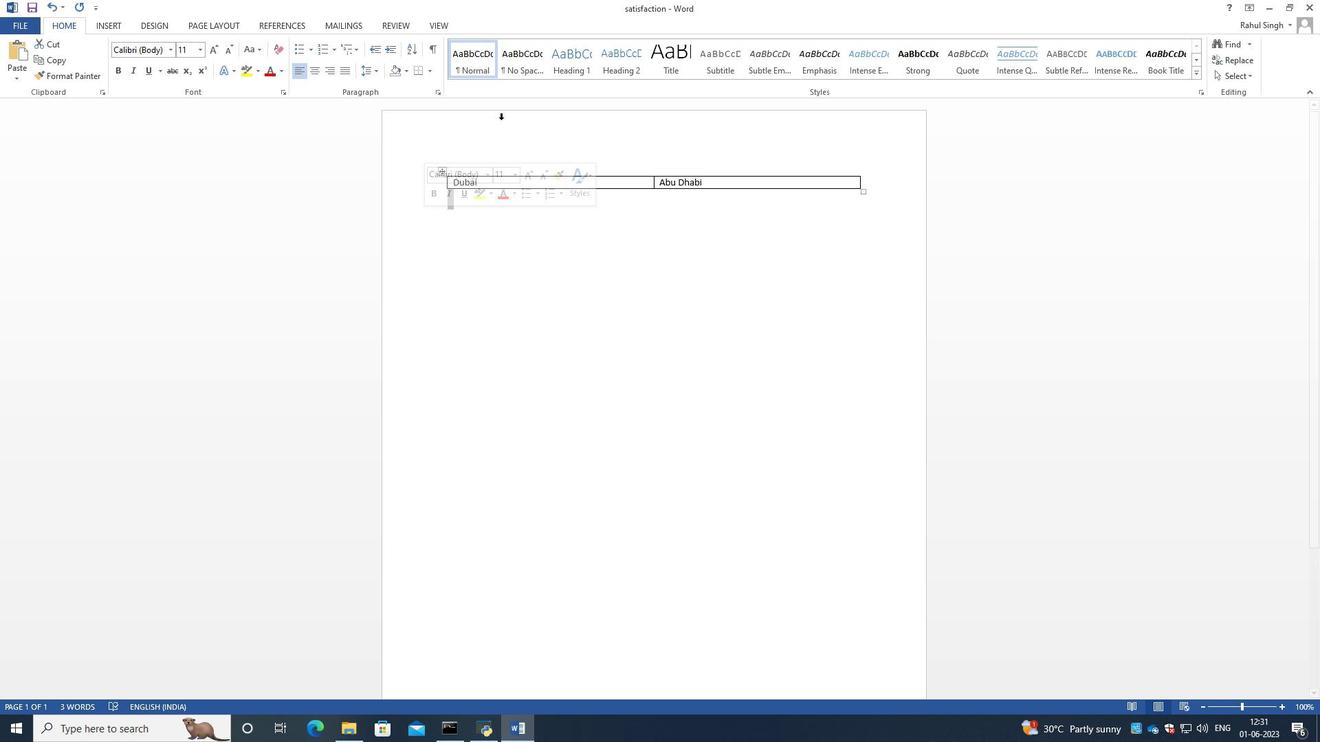 
Action: Mouse moved to (418, 196)
Screenshot: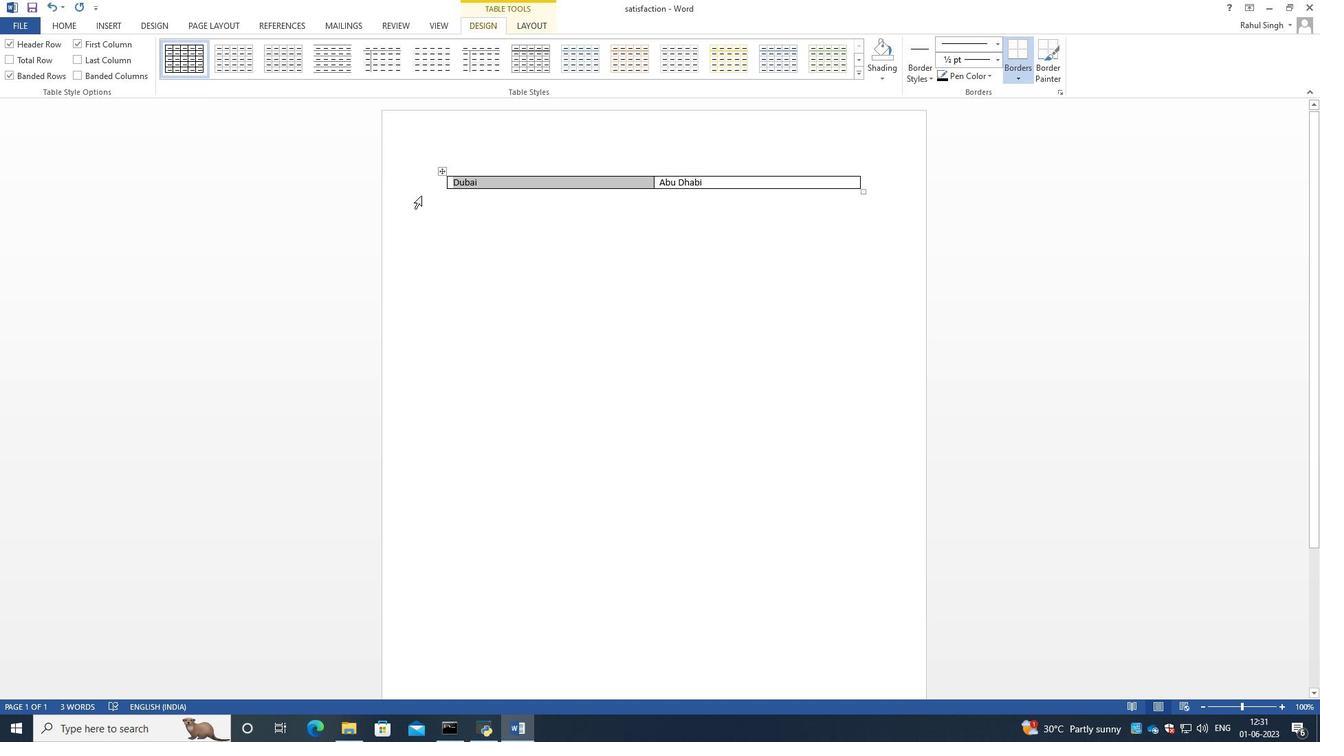 
Action: Mouse pressed left at (418, 196)
Screenshot: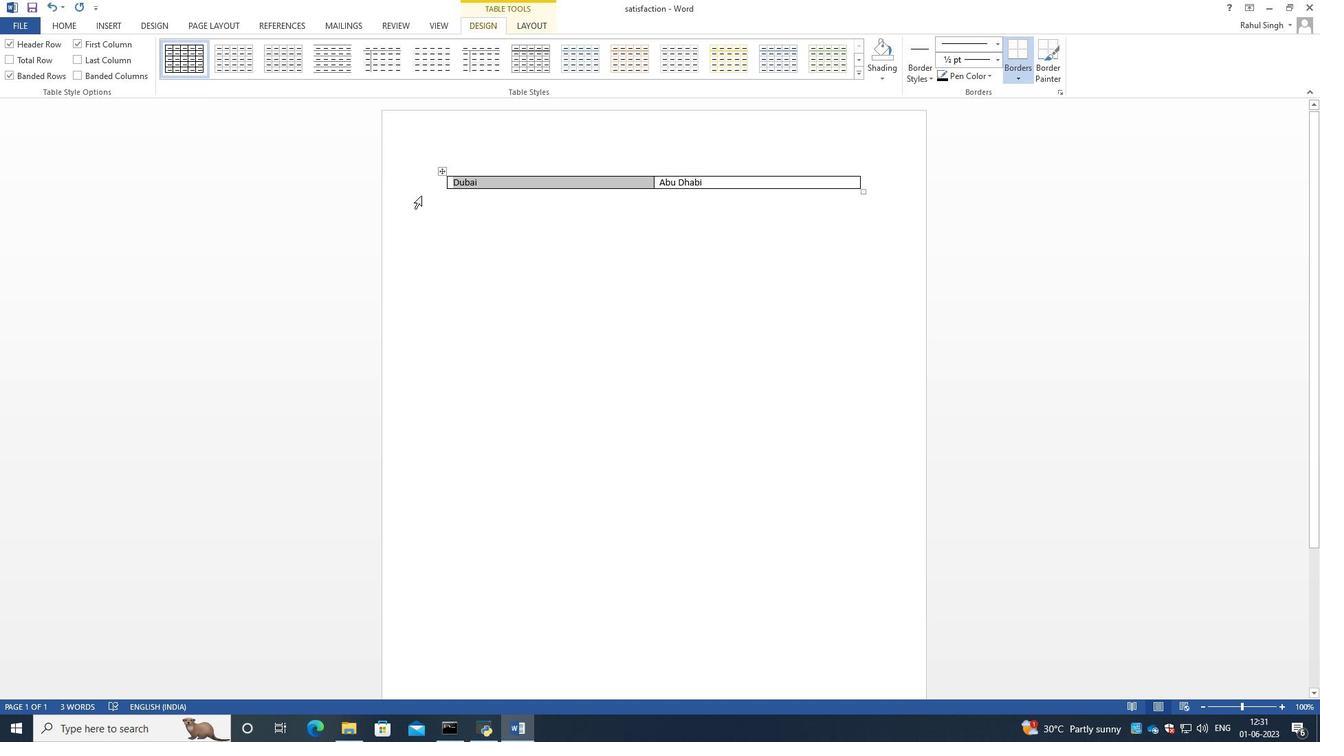 
Action: Mouse moved to (461, 236)
Screenshot: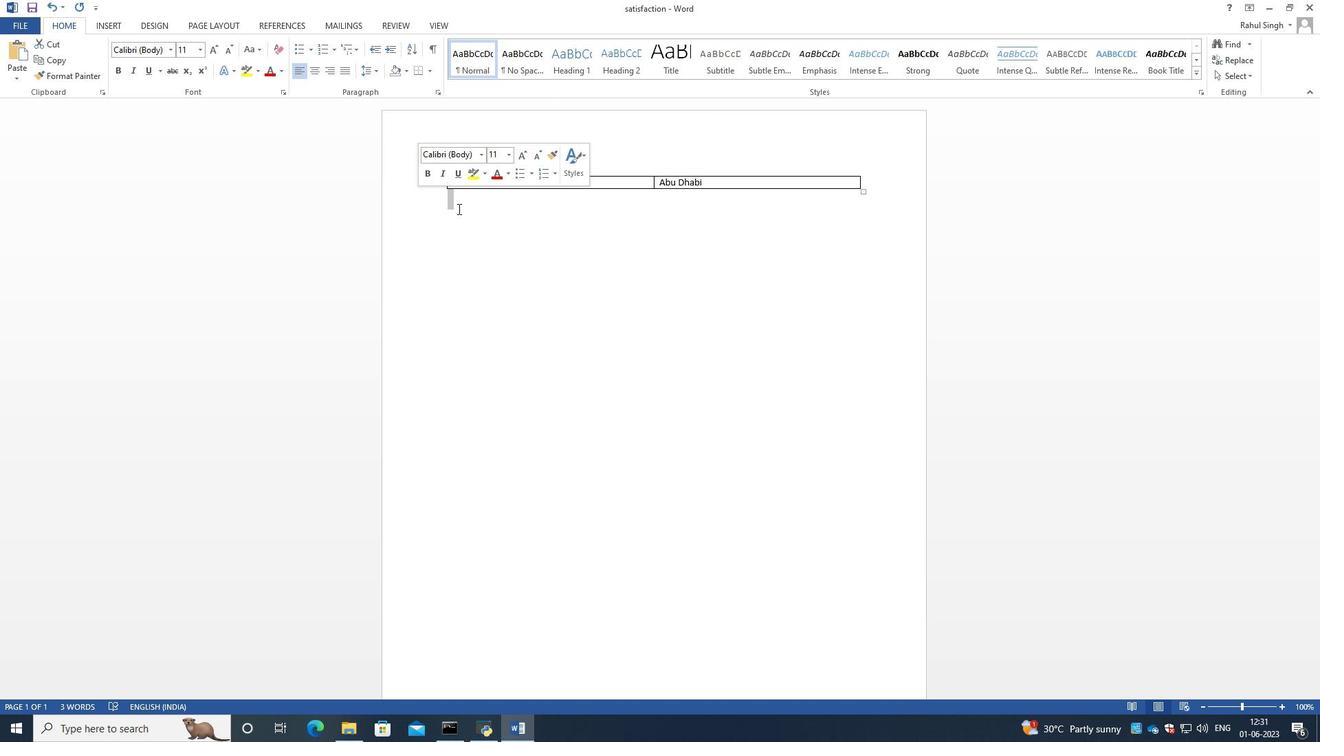 
Action: Mouse pressed left at (461, 236)
Screenshot: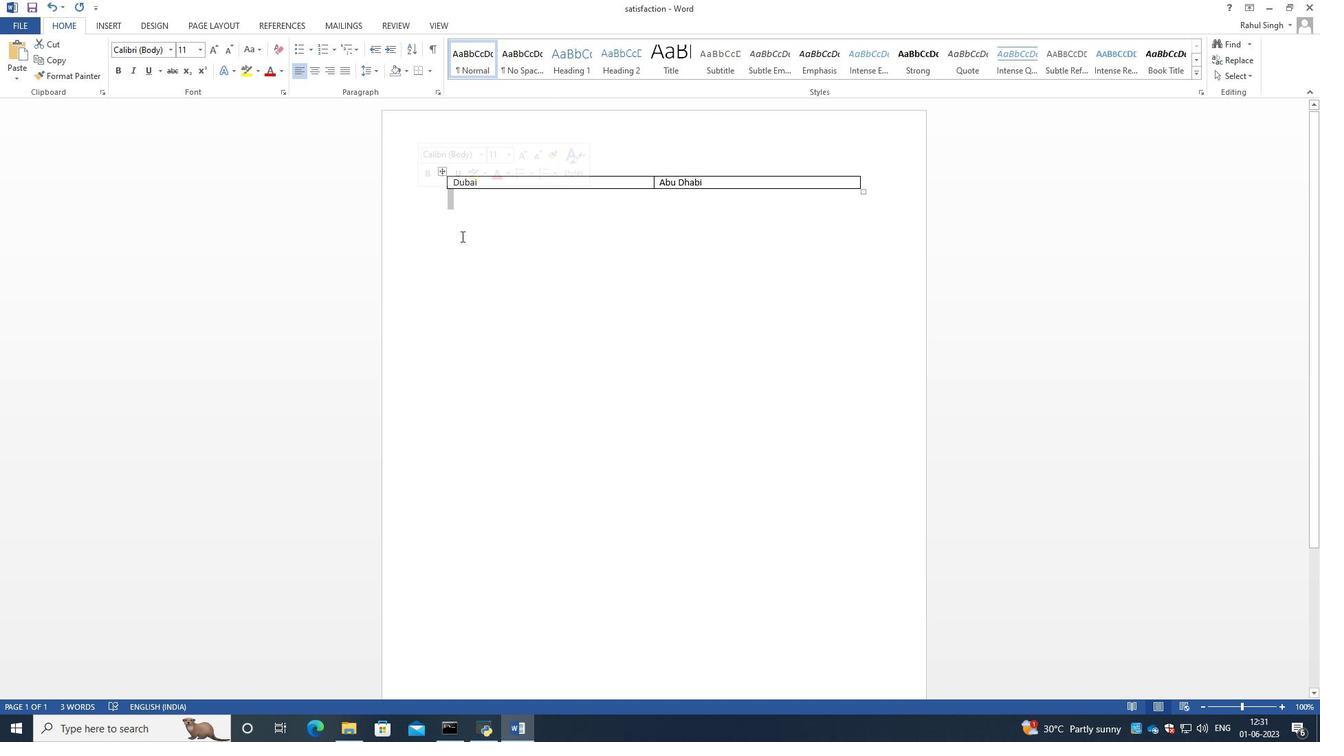 
Action: Mouse moved to (447, 180)
Screenshot: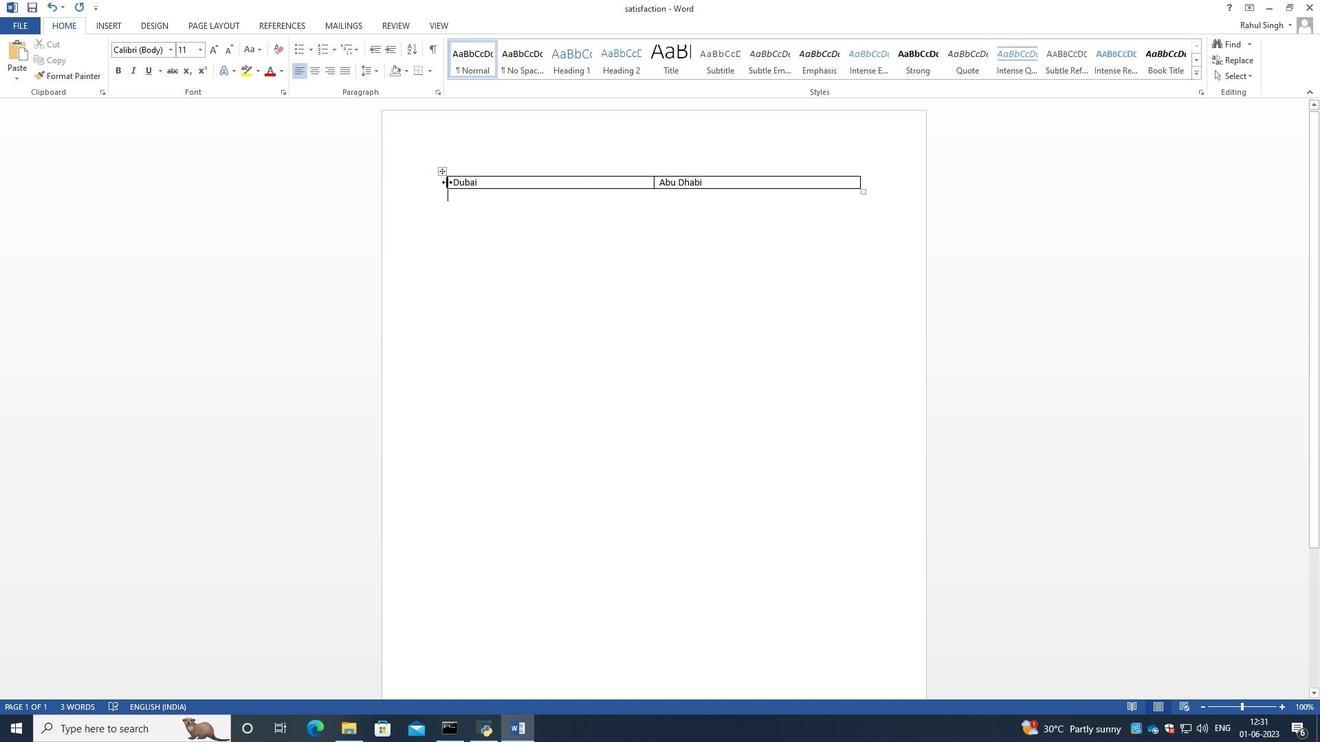
Action: Mouse pressed left at (447, 180)
Screenshot: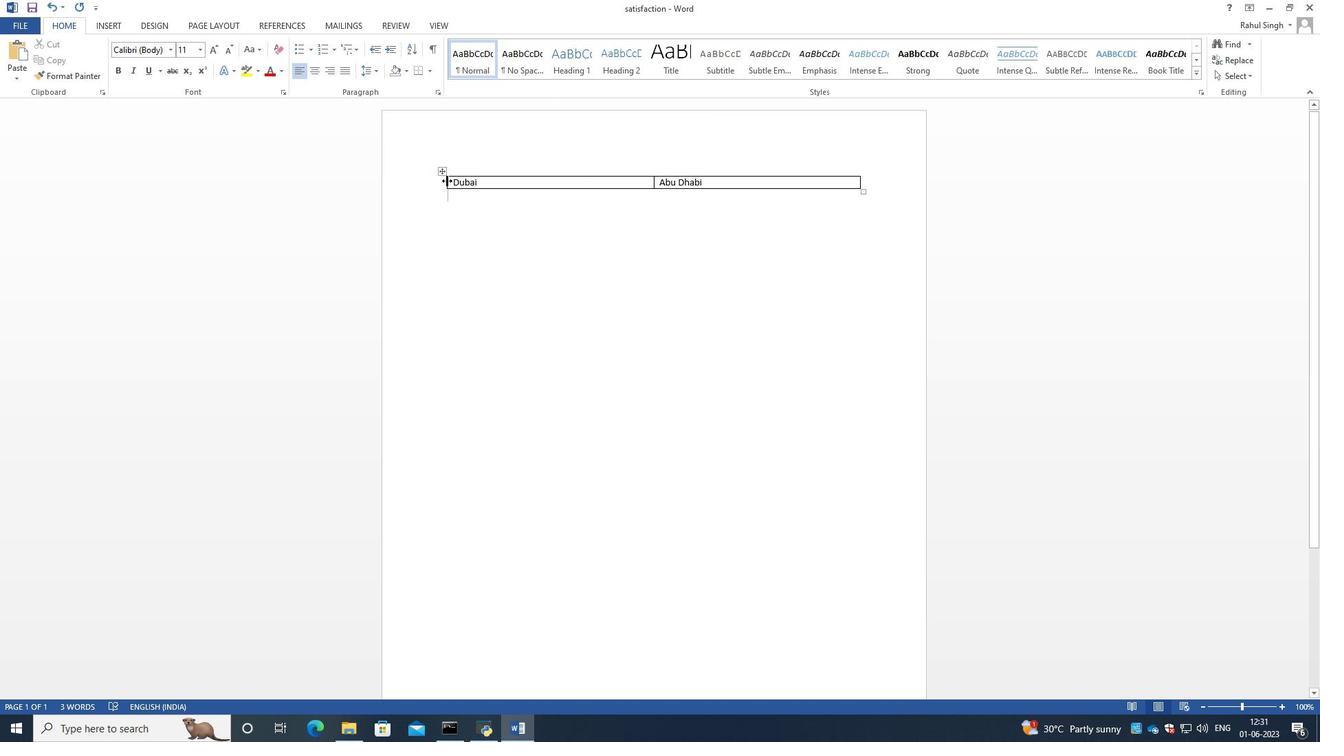
Action: Mouse moved to (469, 182)
Screenshot: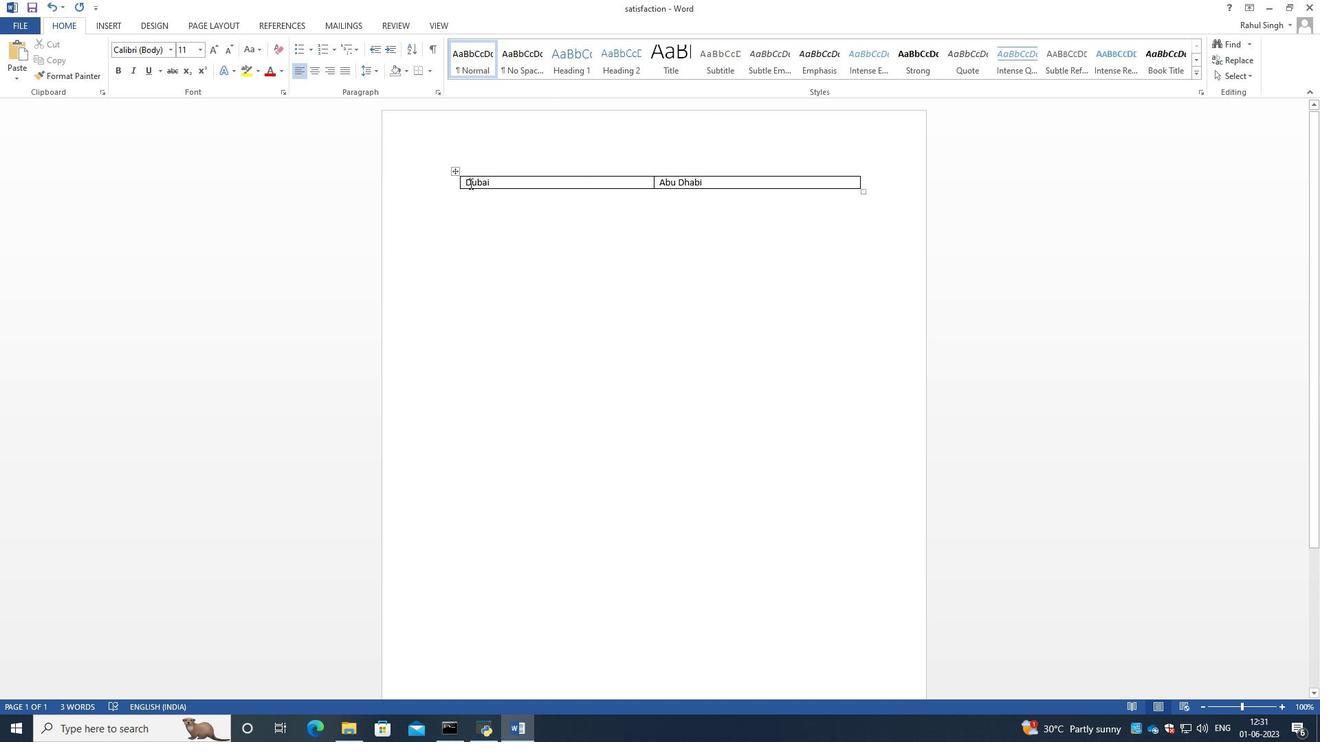 
Action: Mouse pressed left at (469, 182)
Screenshot: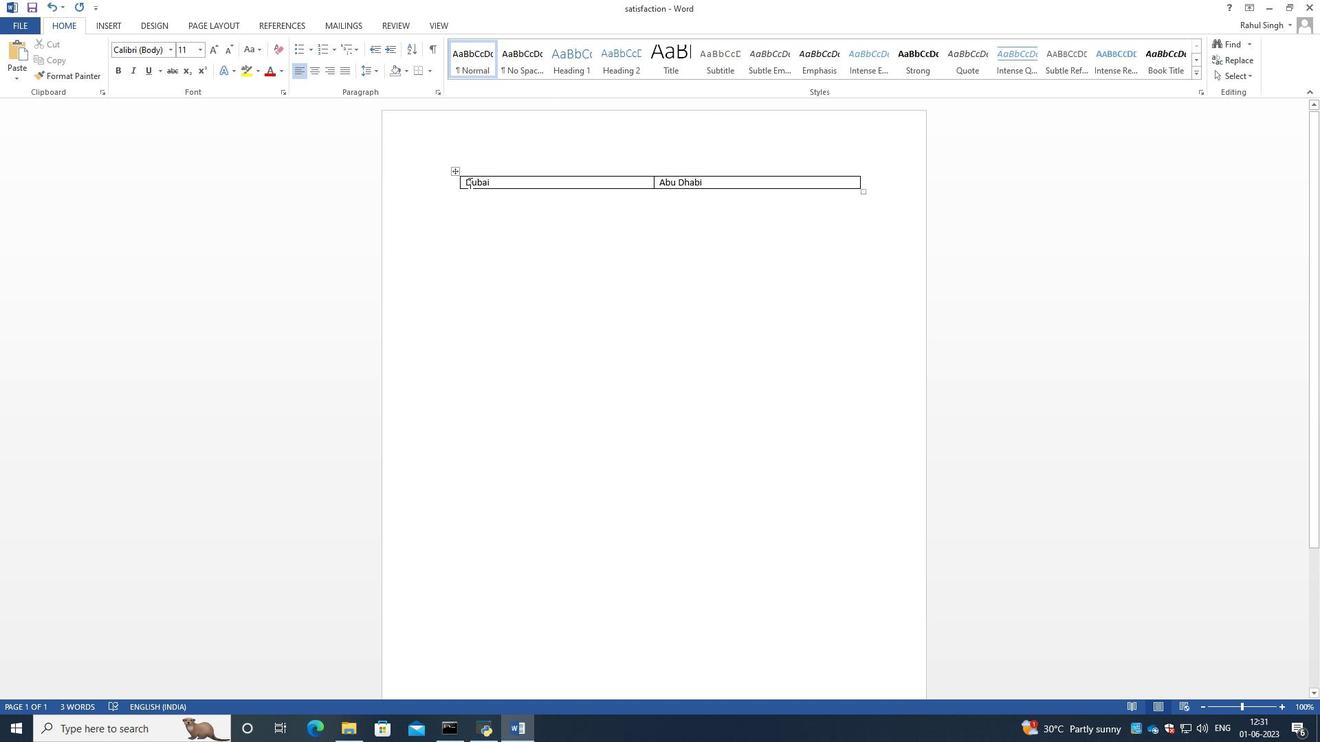
Action: Mouse moved to (464, 179)
Screenshot: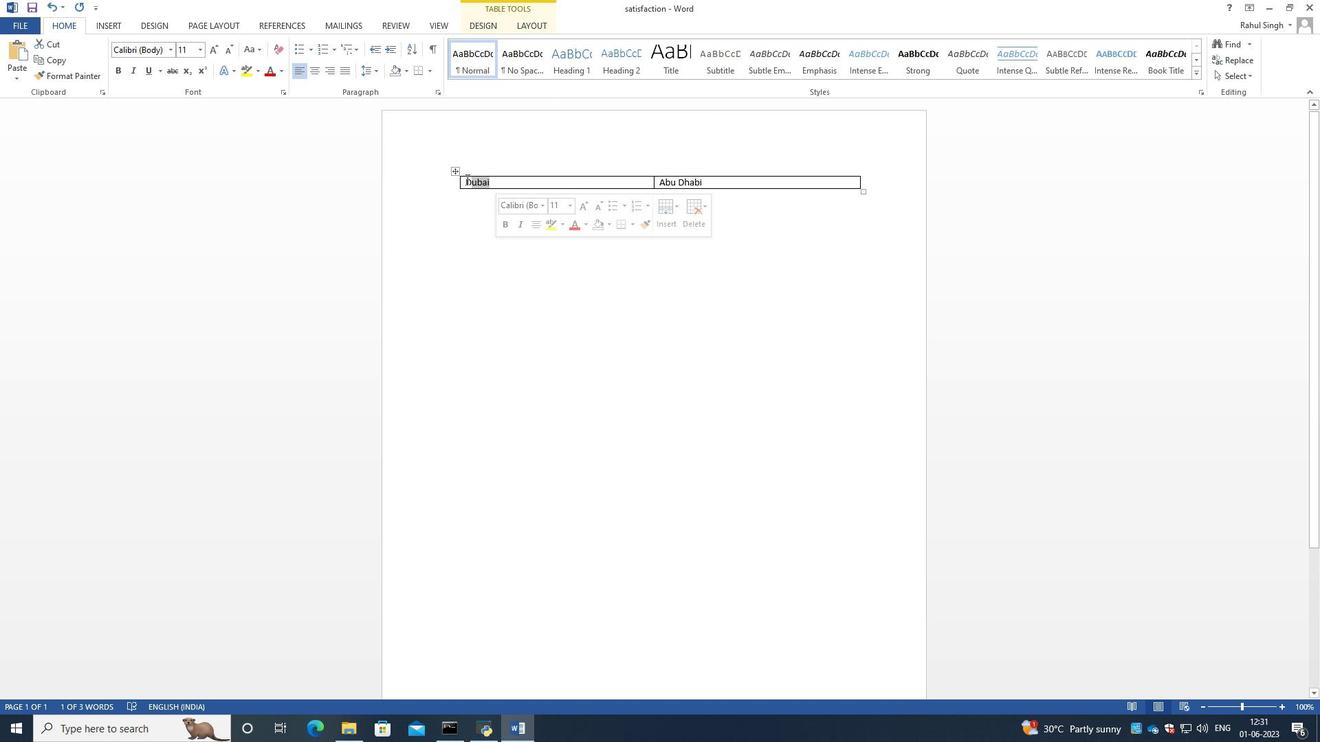 
Action: Mouse pressed left at (464, 179)
Screenshot: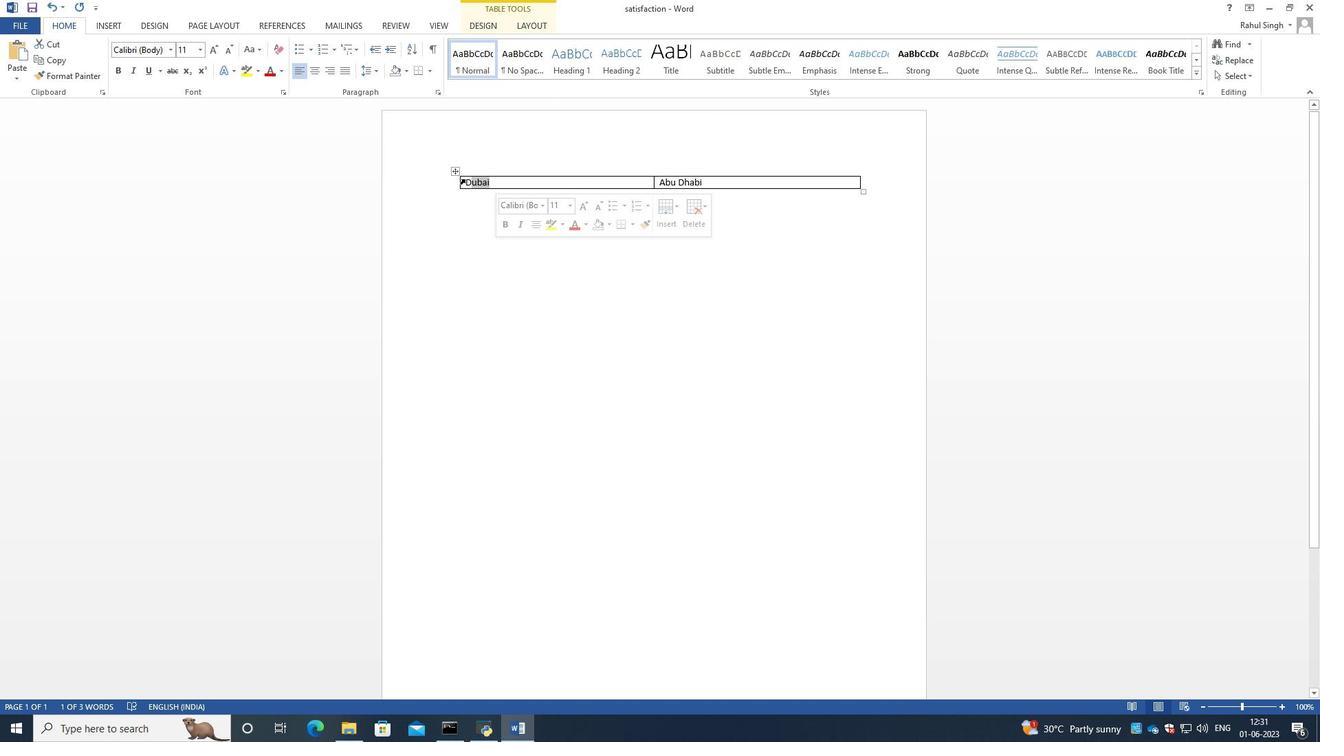 
Action: Mouse moved to (728, 162)
Screenshot: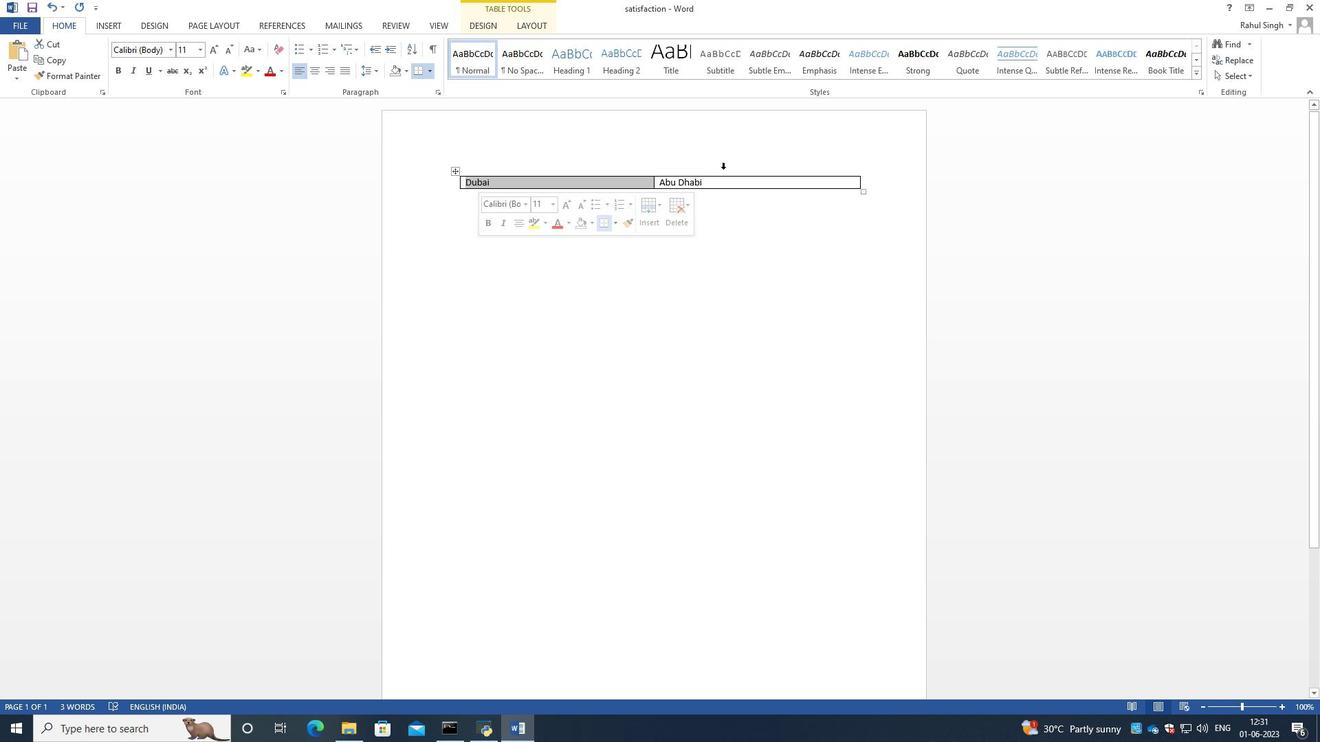 
Action: Mouse pressed left at (728, 162)
Screenshot: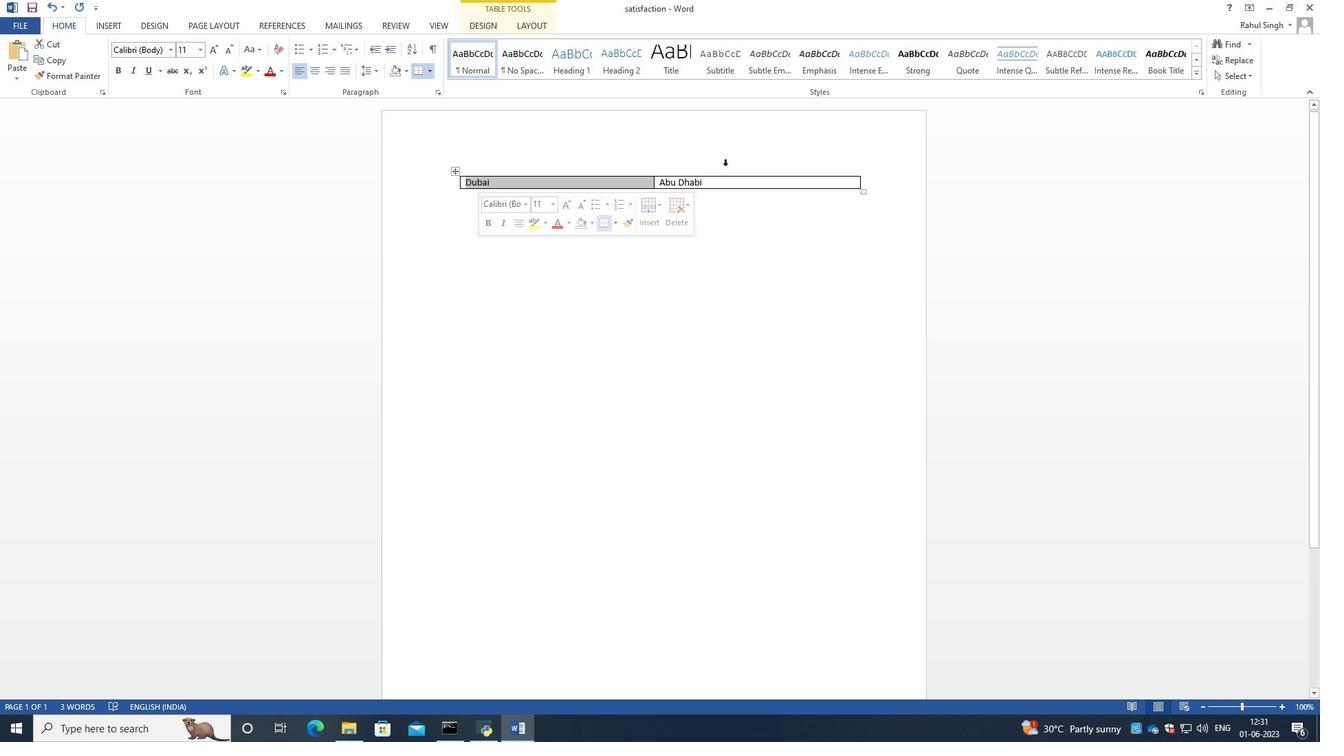 
Action: Mouse moved to (550, 187)
Screenshot: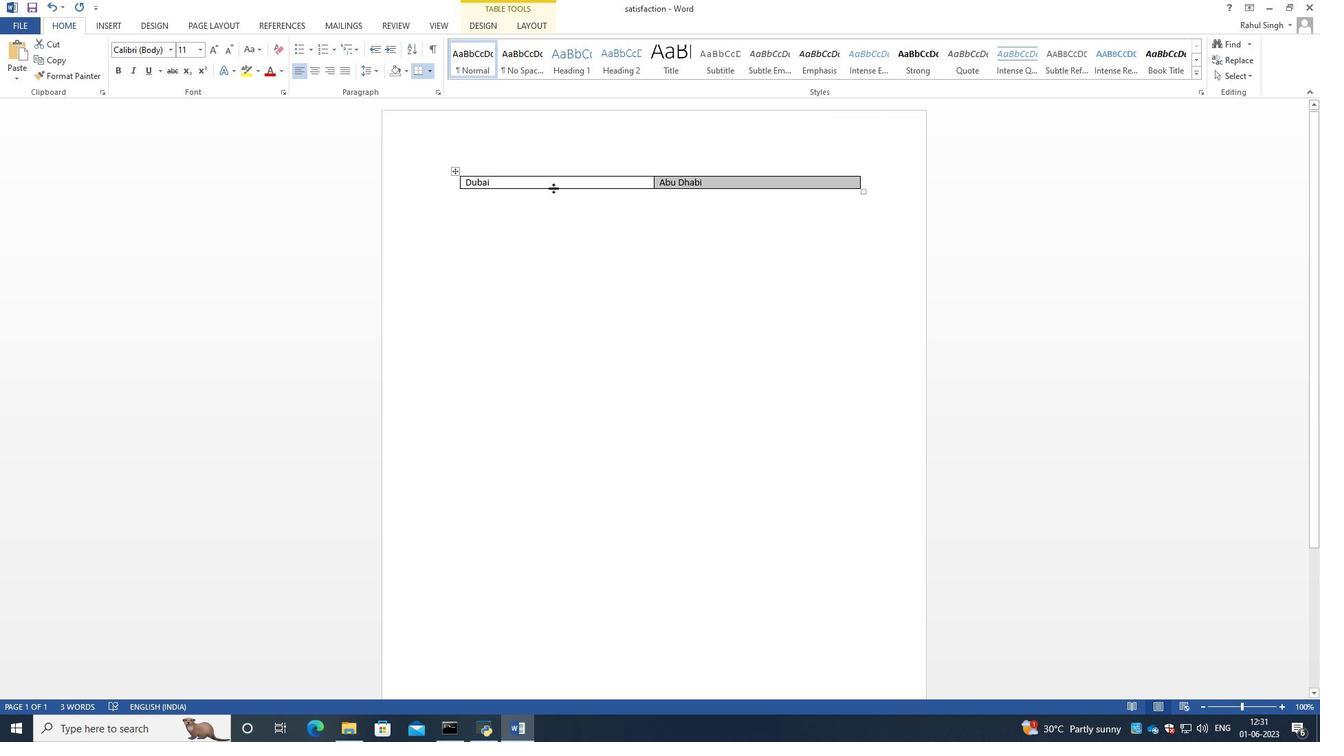 
Action: Mouse pressed left at (550, 187)
Screenshot: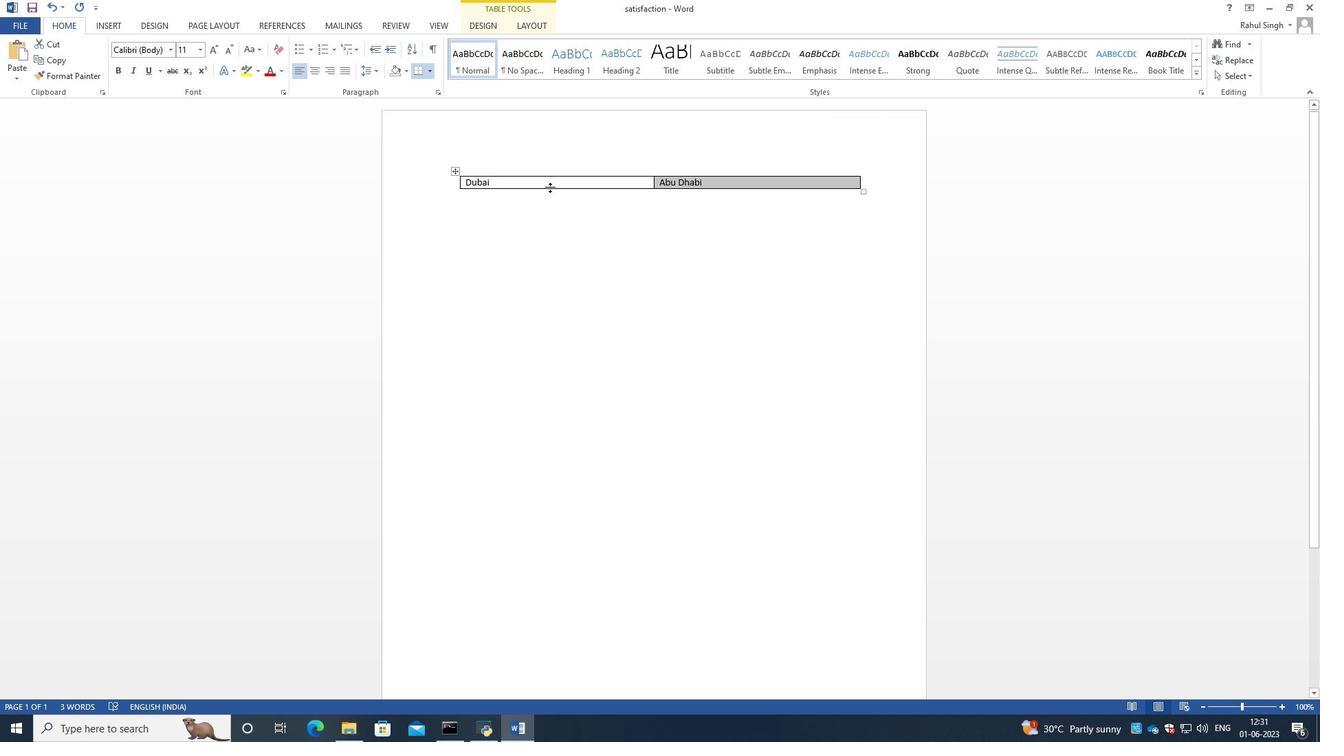 
Action: Mouse moved to (537, 182)
Screenshot: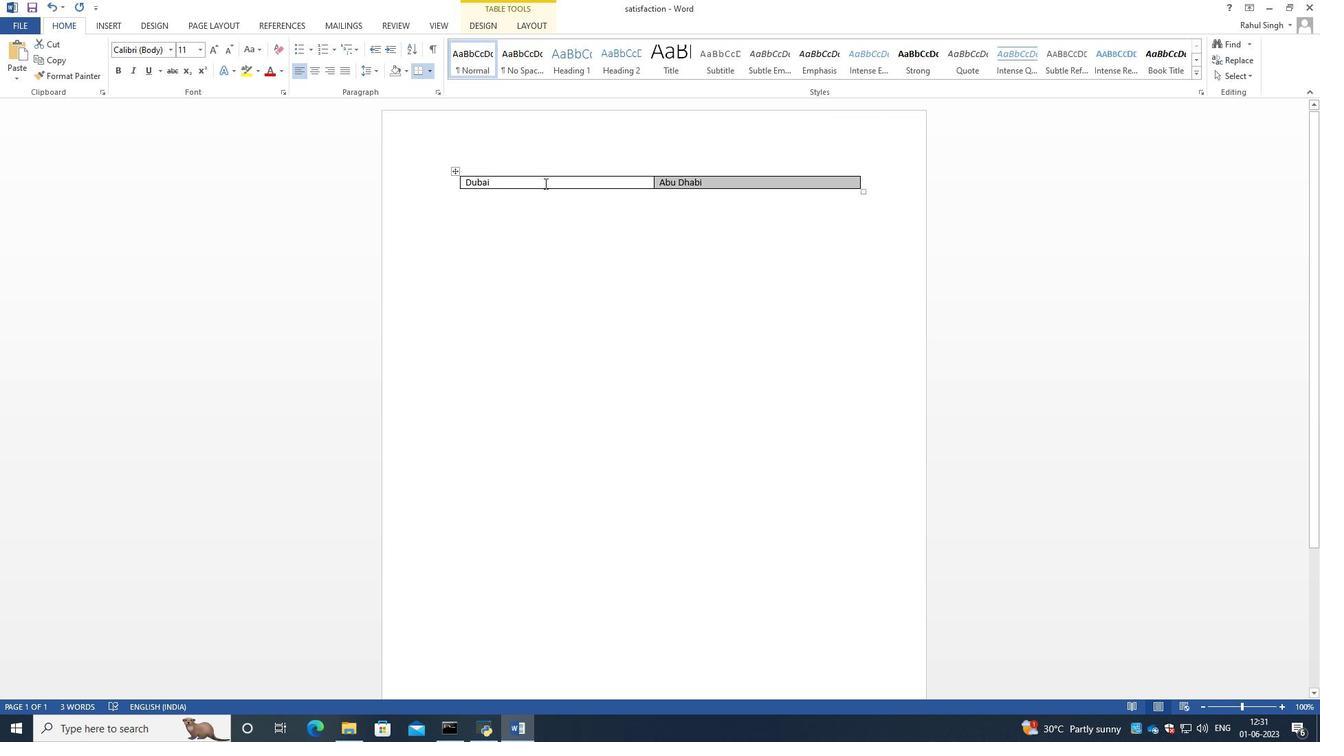 
Action: Mouse pressed left at (537, 182)
Screenshot: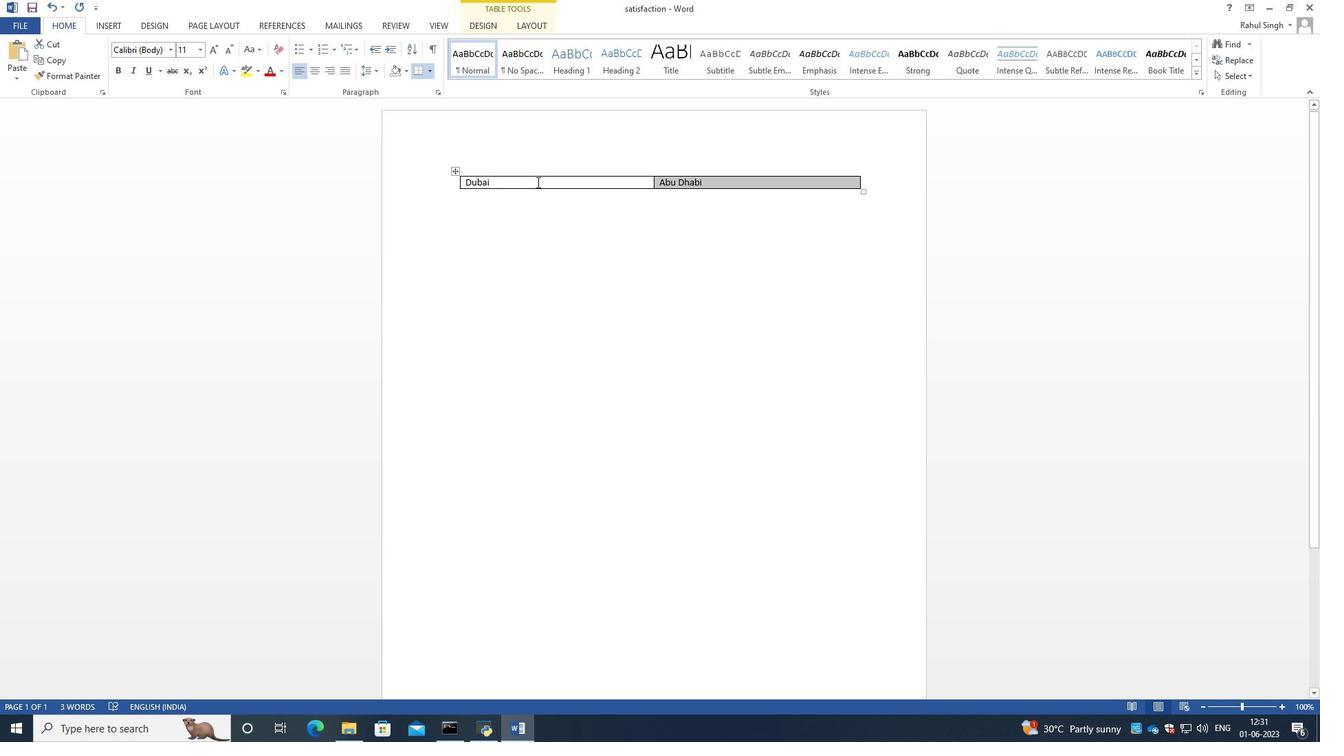 
Action: Mouse moved to (537, 182)
Screenshot: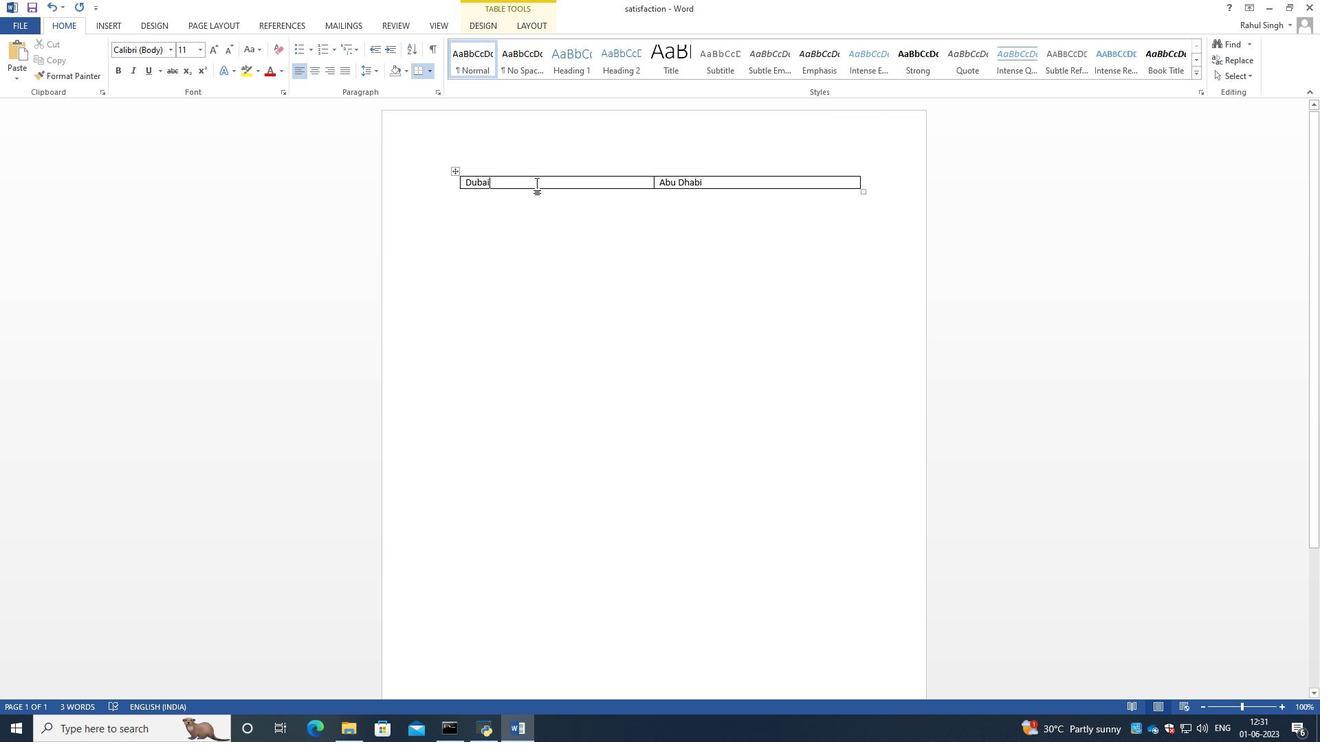 
Action: Mouse pressed left at (537, 182)
Screenshot: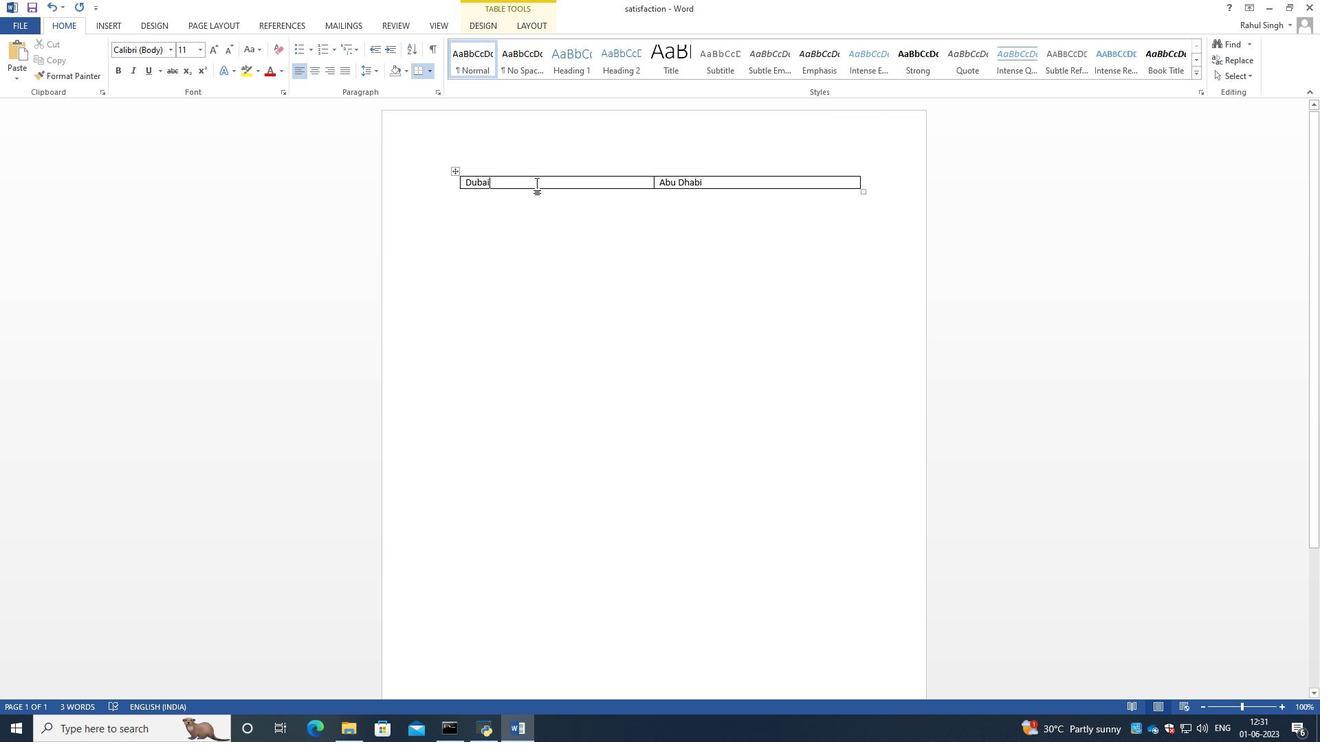 
Action: Mouse moved to (574, 182)
Screenshot: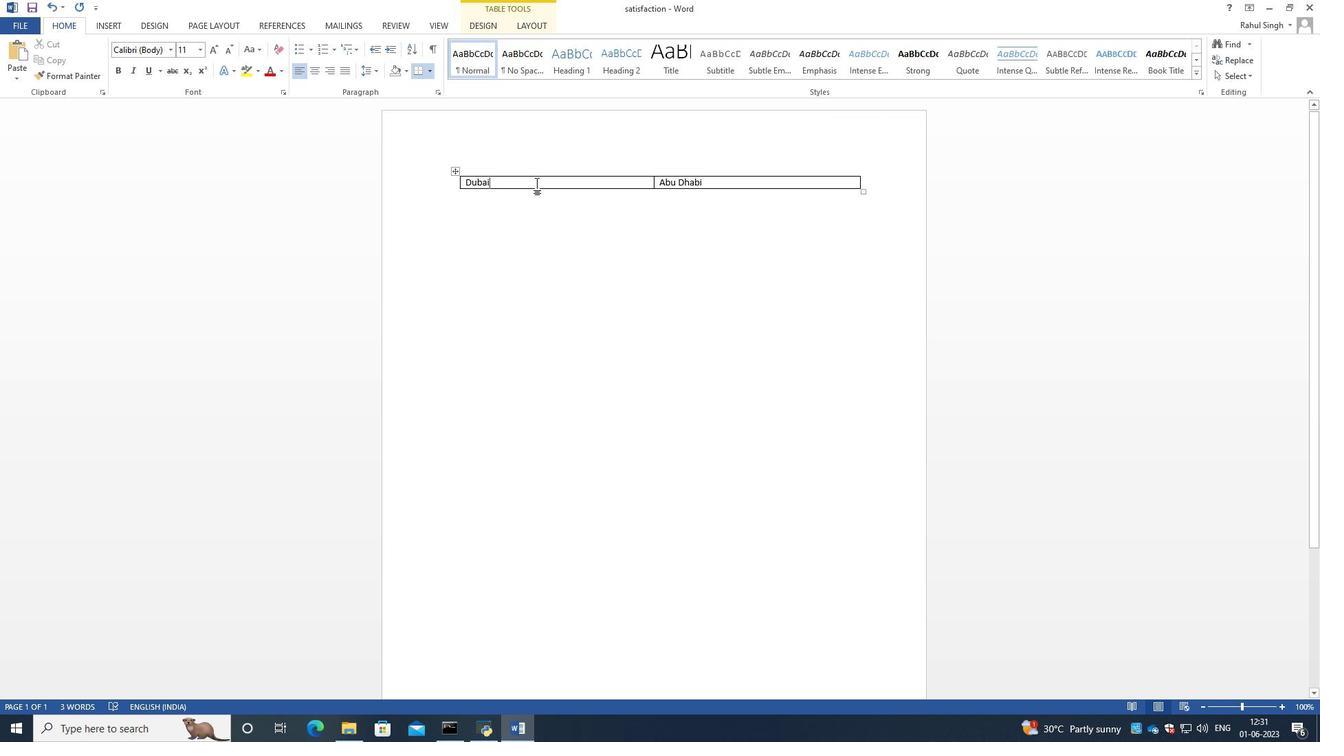 
Action: Mouse pressed left at (574, 182)
Screenshot: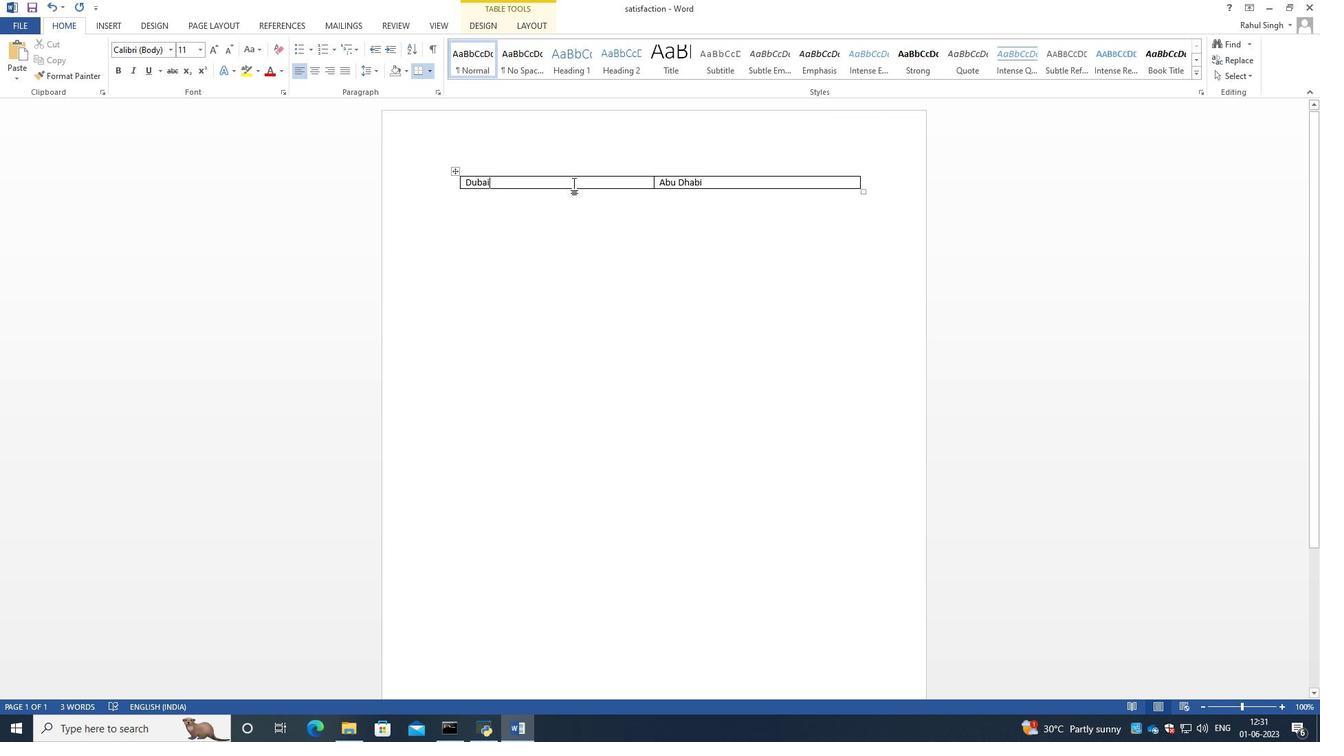 
Action: Mouse moved to (587, 180)
Screenshot: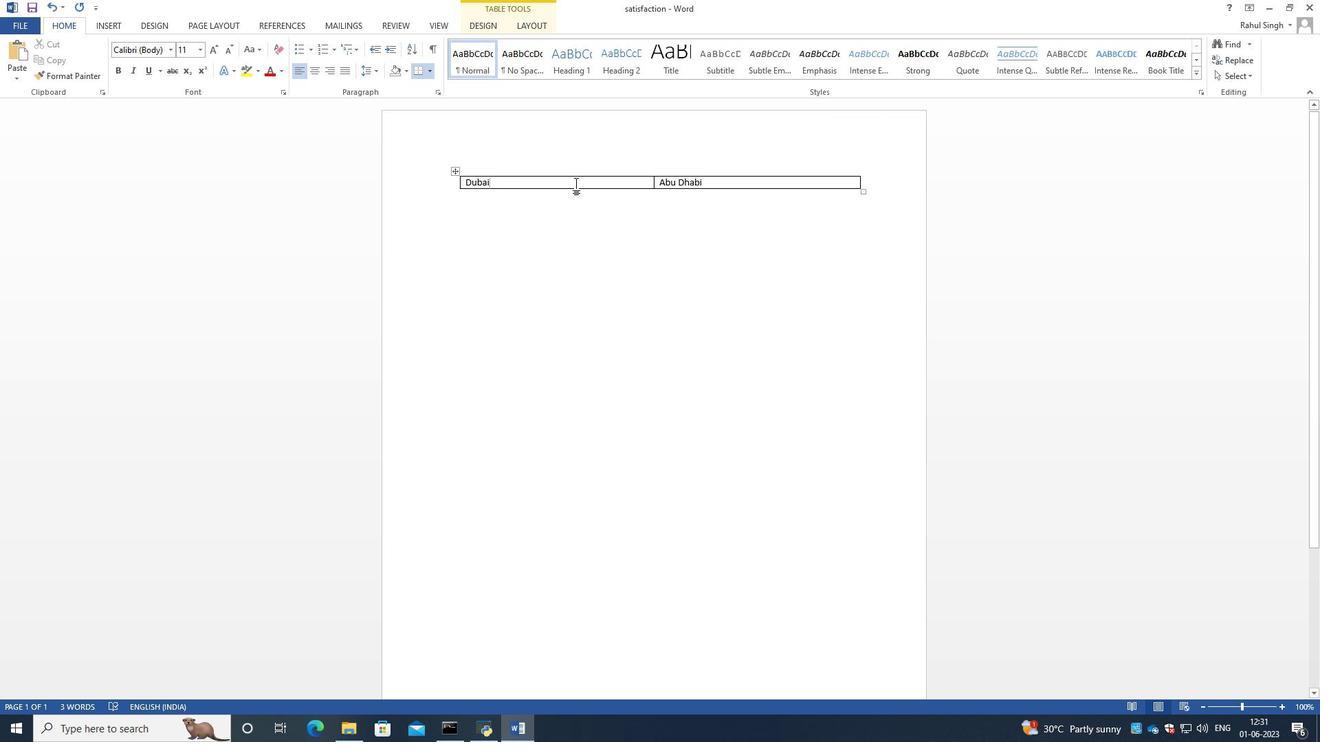 
Action: Mouse pressed left at (587, 180)
Screenshot: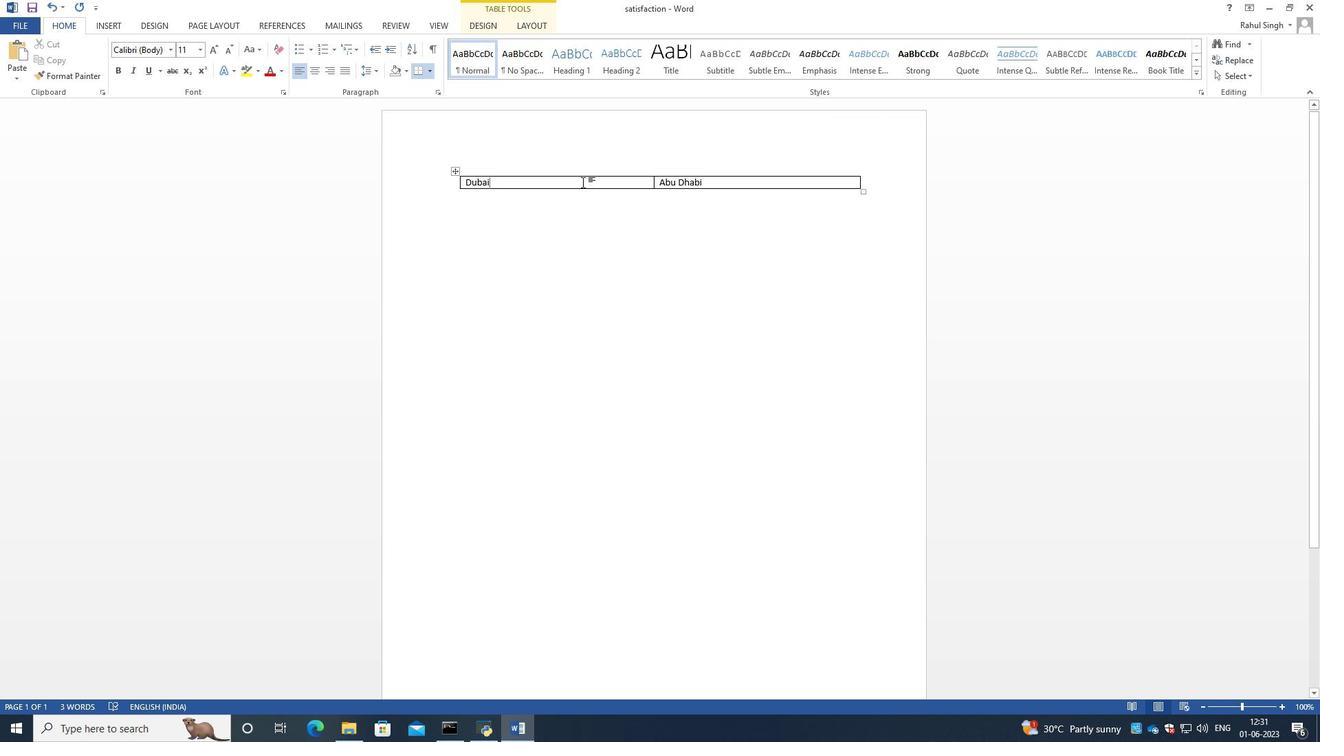 
Action: Mouse moved to (588, 180)
Screenshot: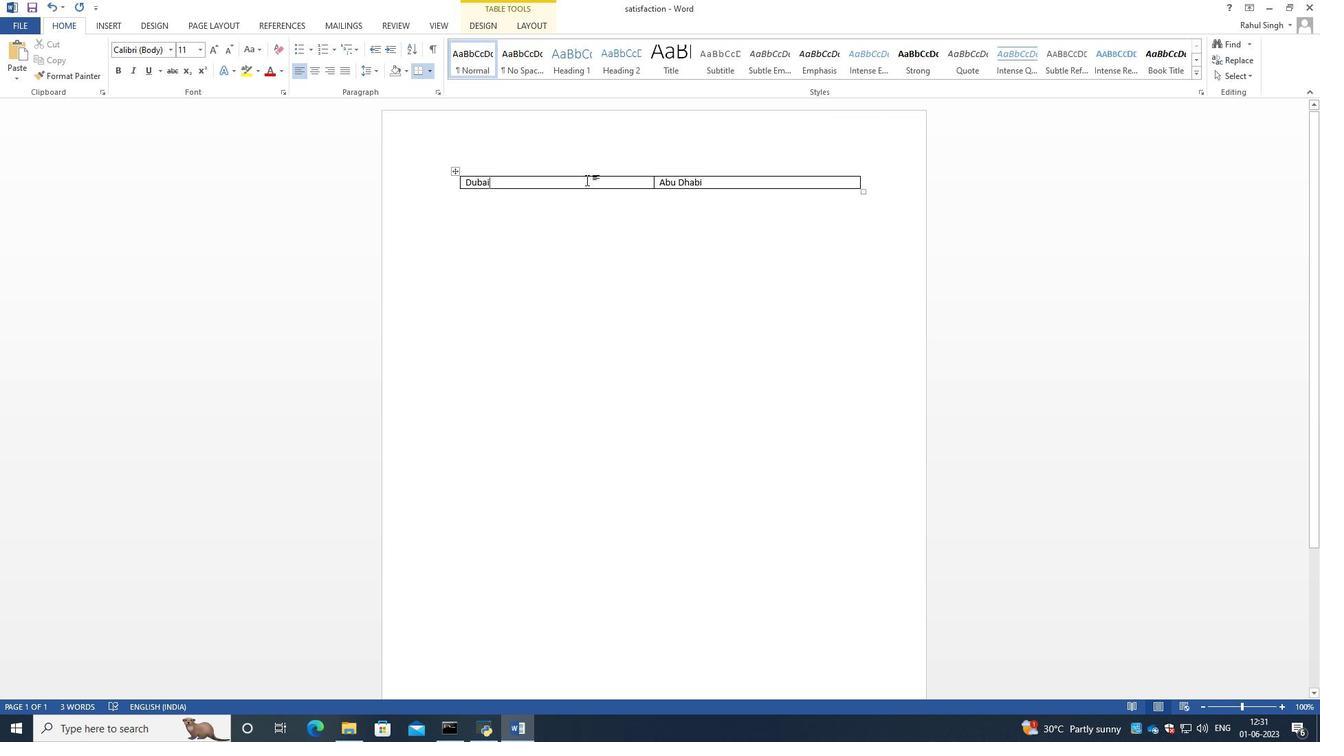 
Action: Mouse pressed left at (588, 180)
Screenshot: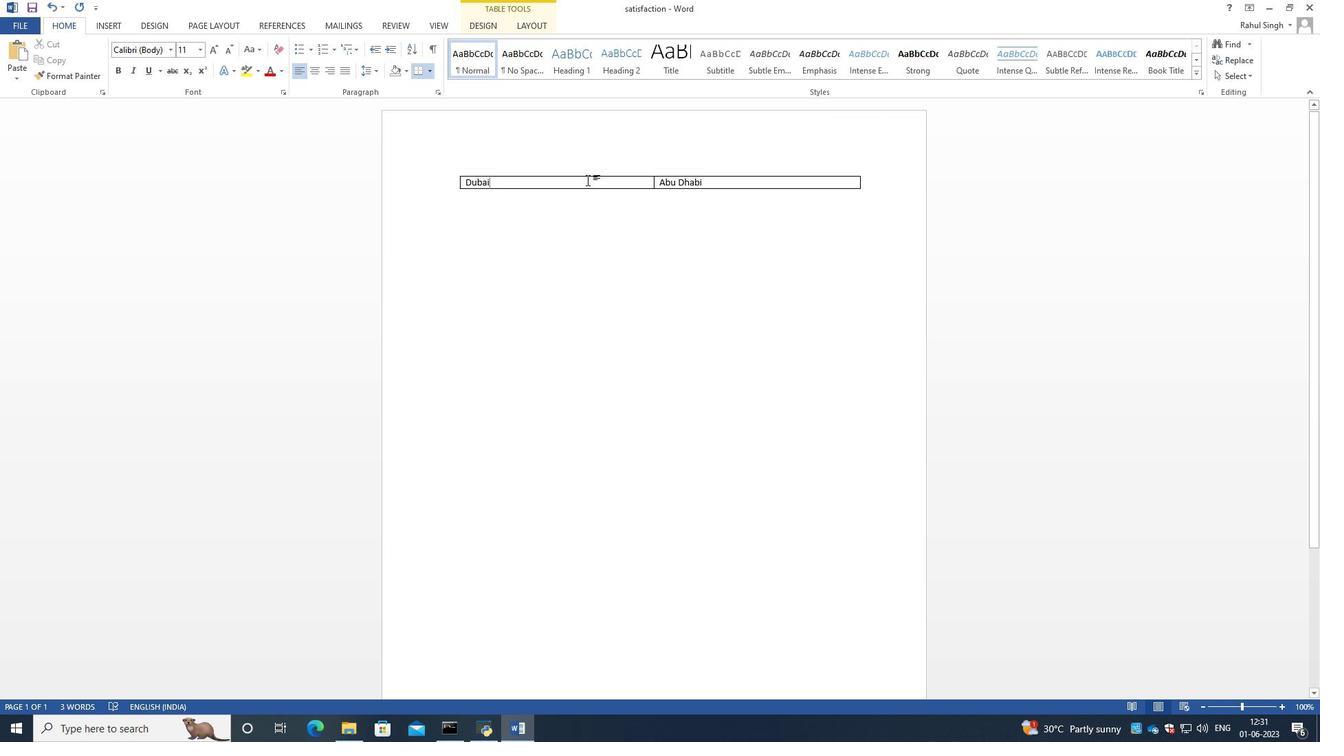 
Action: Mouse pressed left at (588, 180)
Screenshot: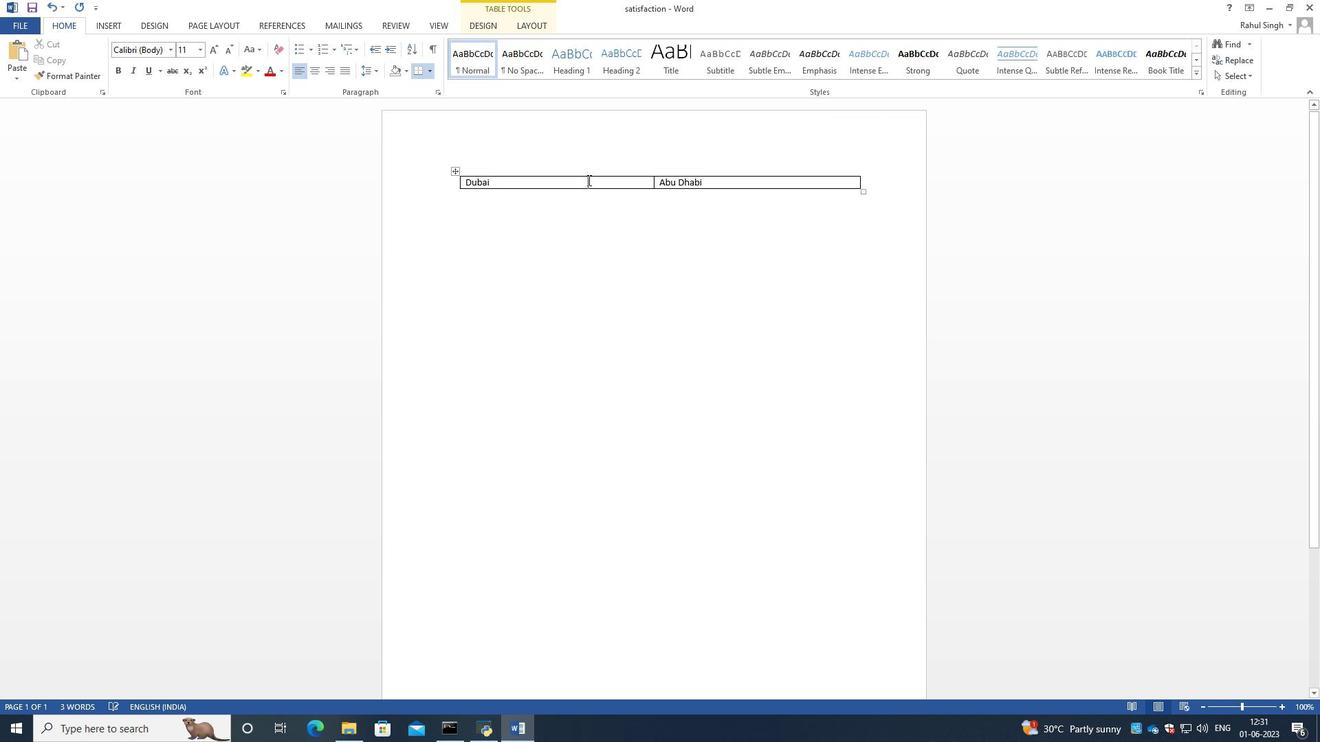 
Action: Mouse moved to (662, 219)
Screenshot: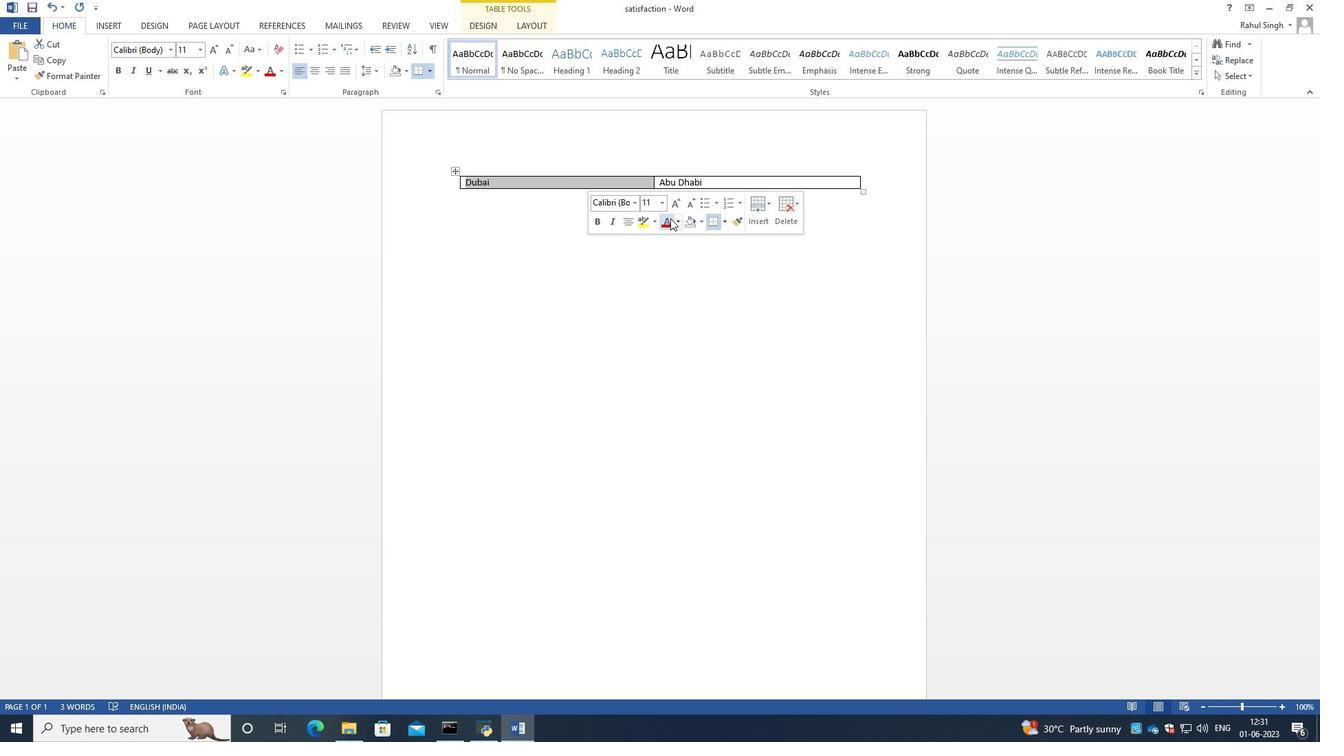 
Action: Mouse pressed left at (662, 219)
Screenshot: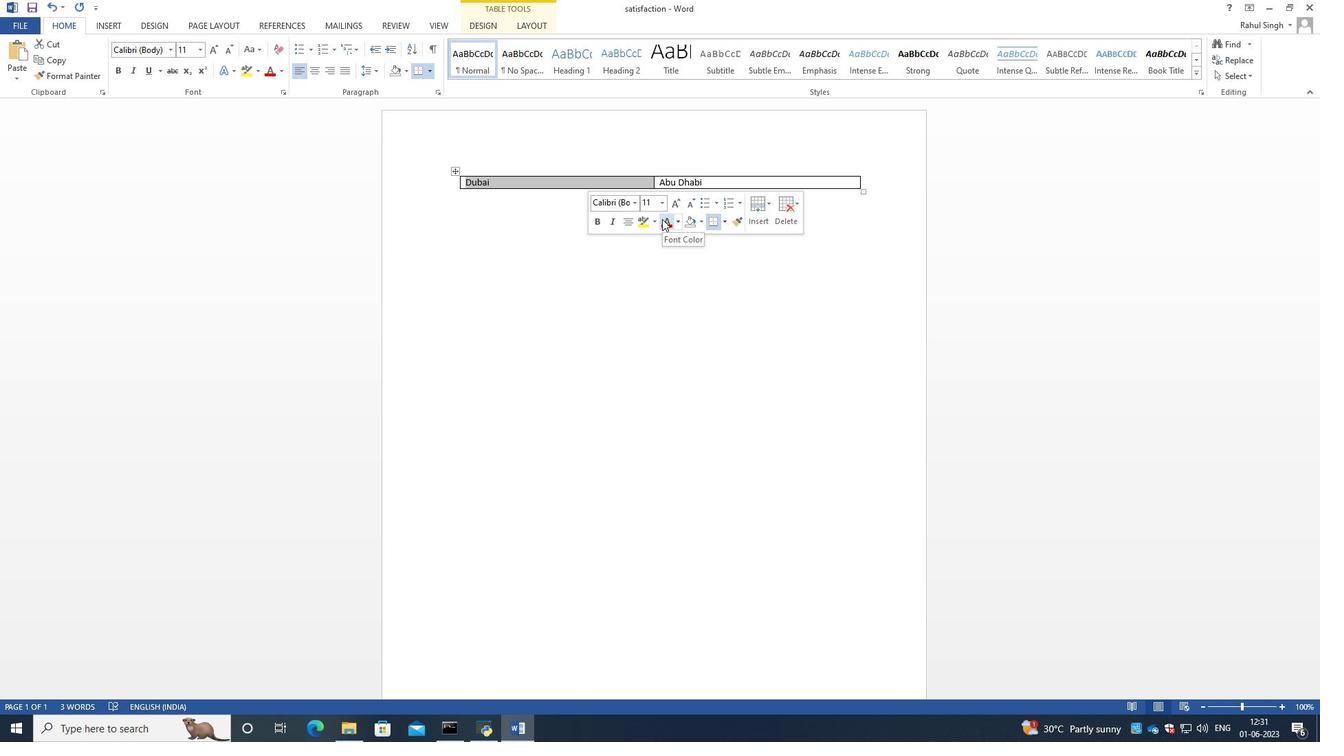 
Action: Mouse moved to (680, 221)
Screenshot: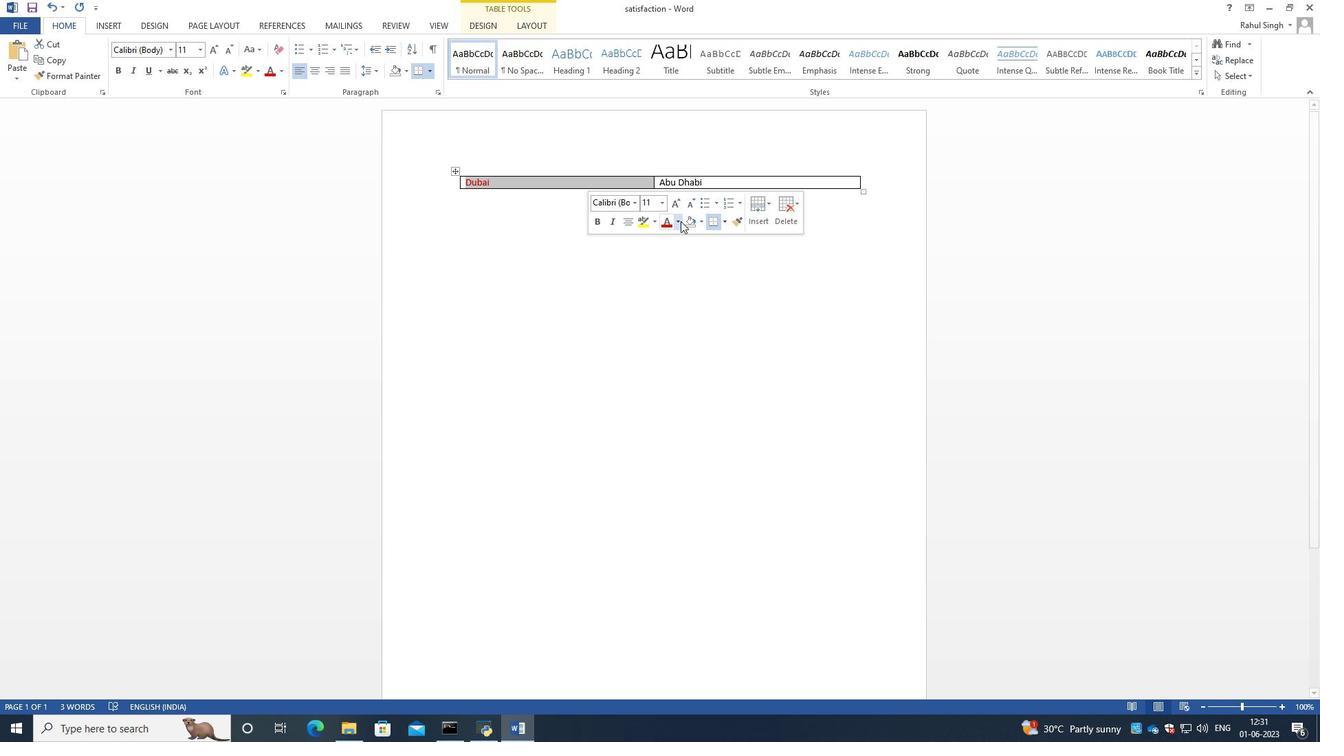 
Action: Mouse pressed left at (680, 221)
Screenshot: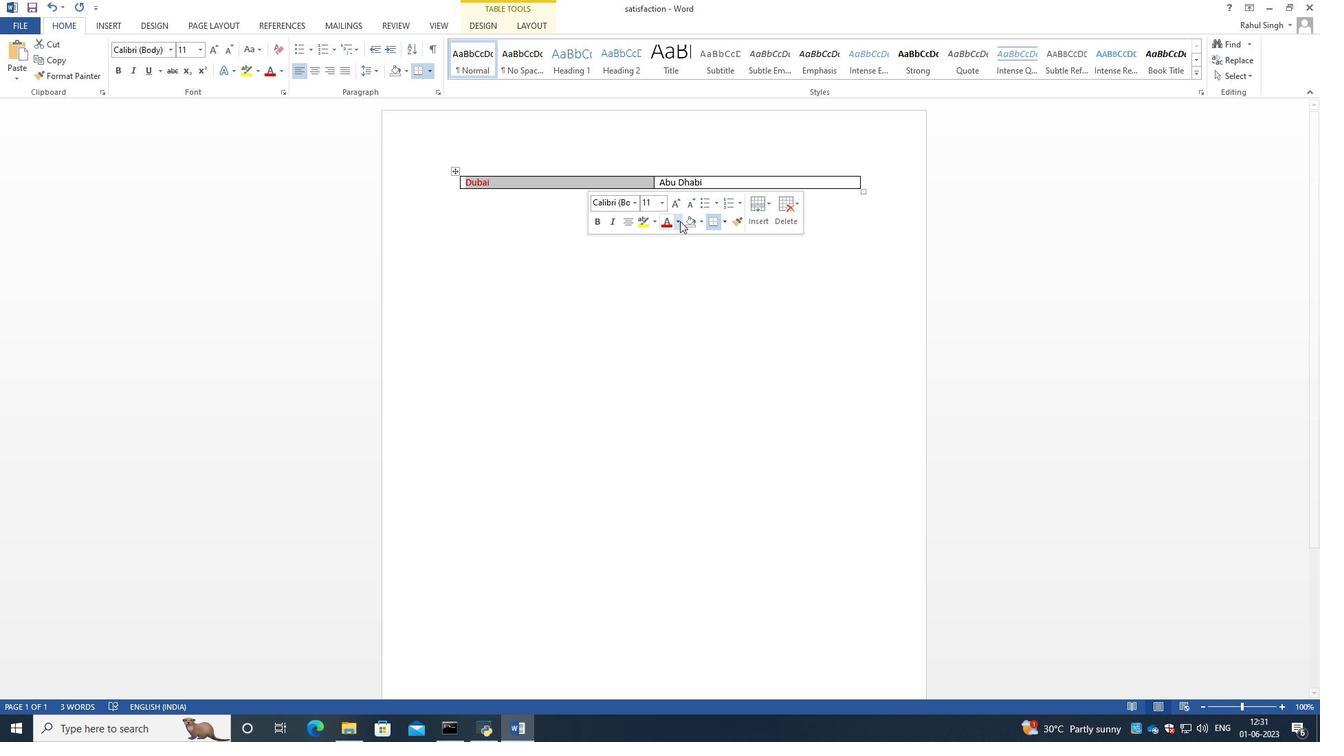
Action: Mouse moved to (714, 309)
Screenshot: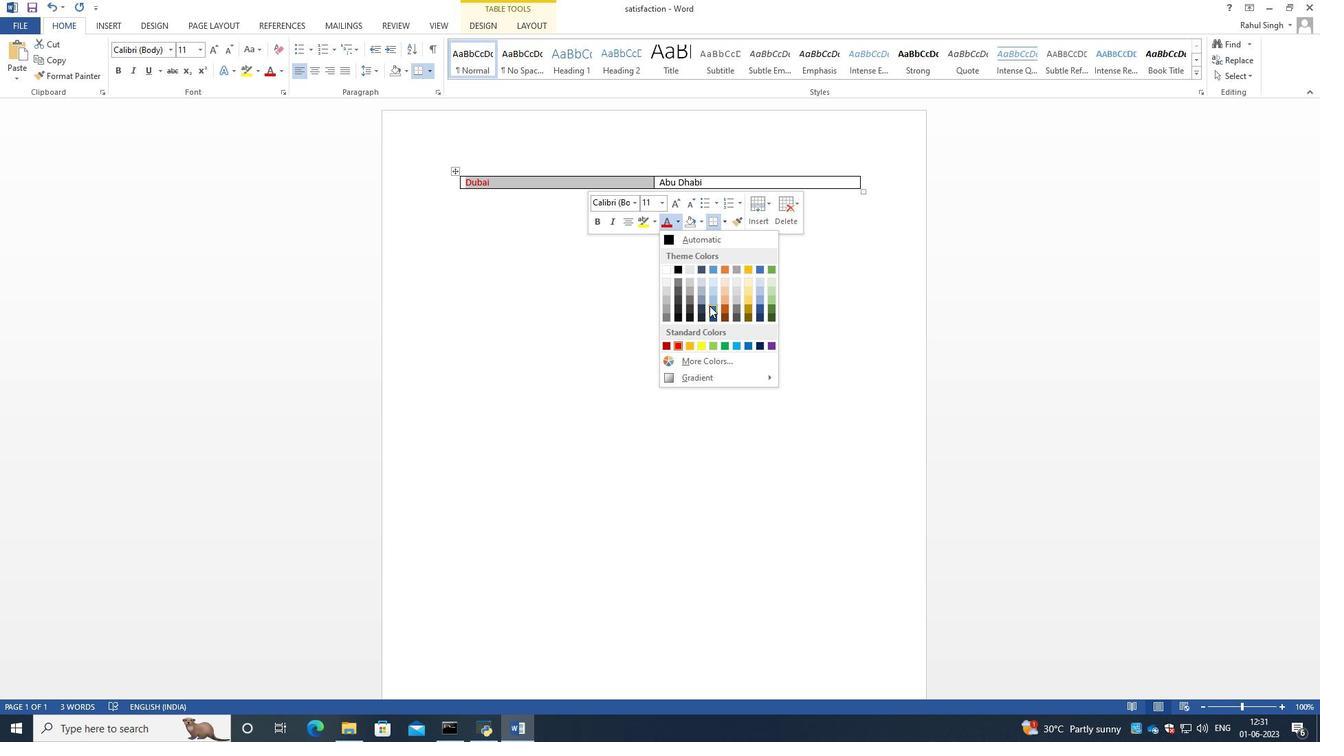 
Action: Mouse pressed left at (714, 309)
Screenshot: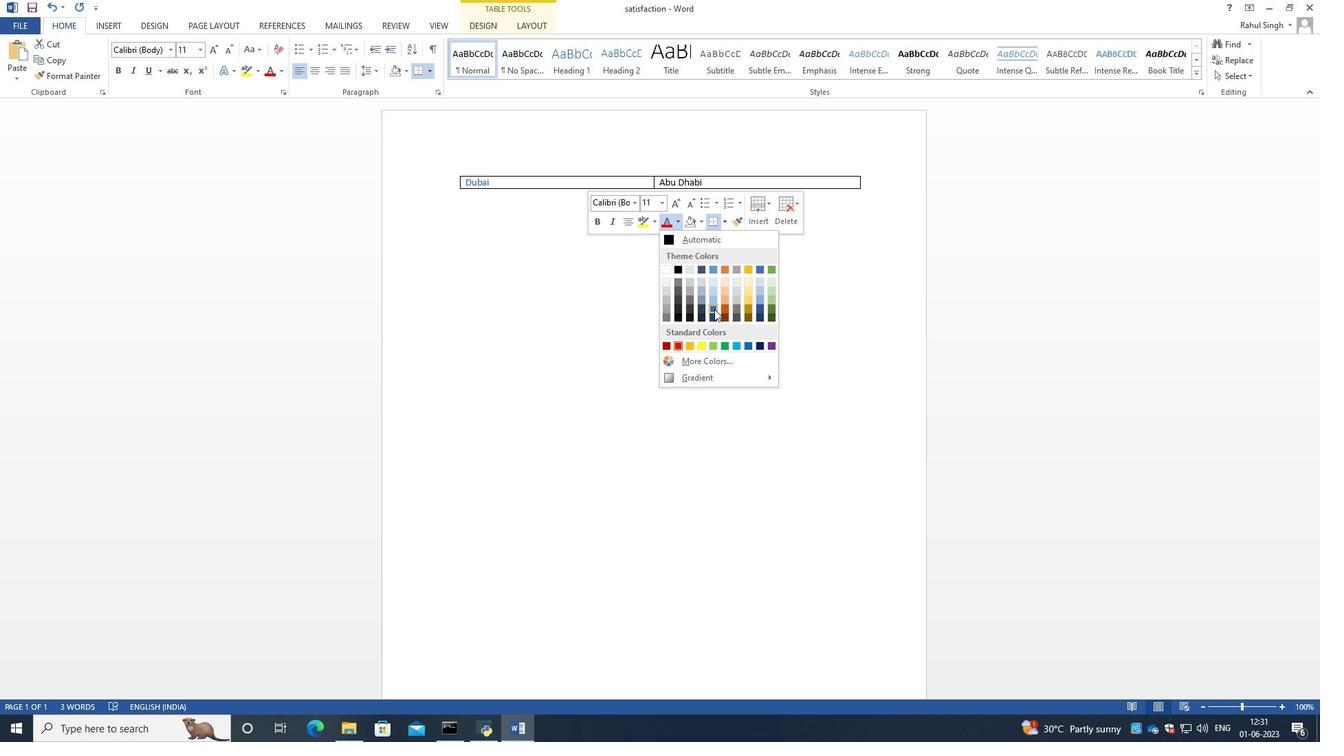 
Action: Mouse moved to (556, 277)
Screenshot: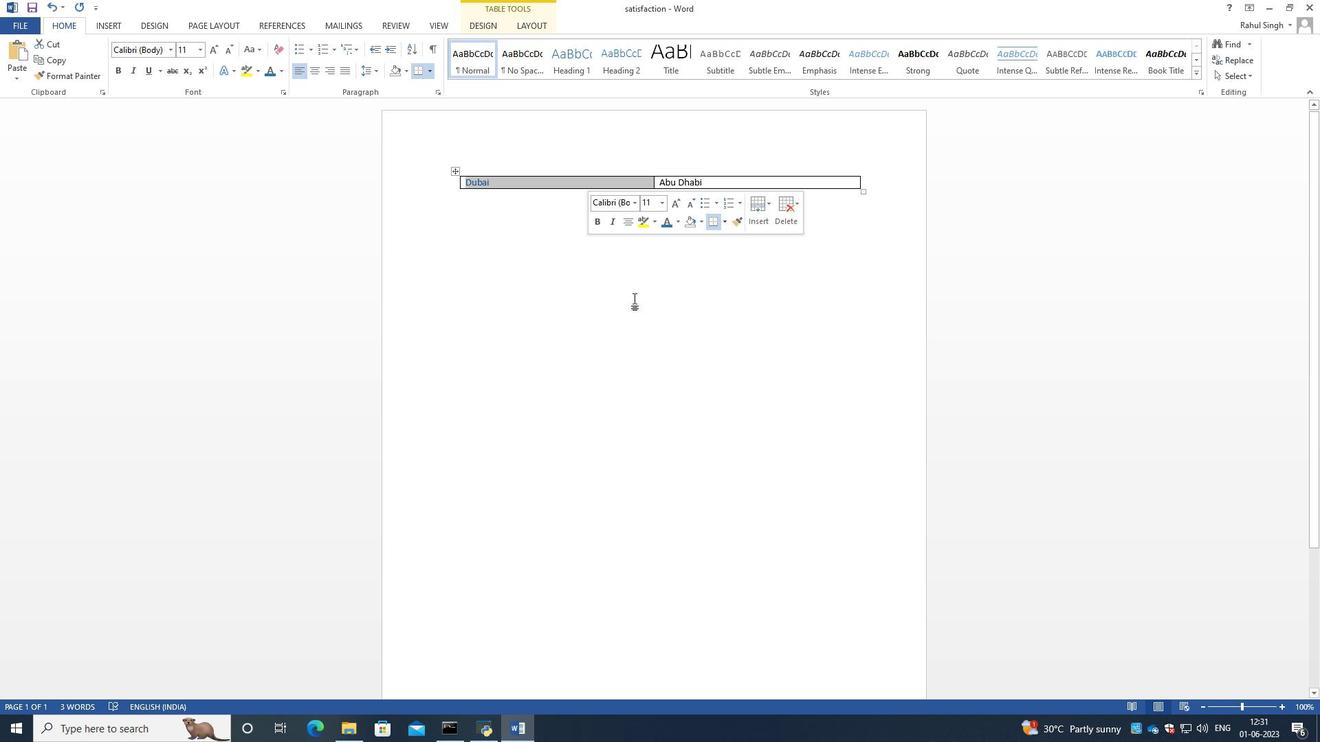 
Action: Mouse pressed left at (556, 277)
Screenshot: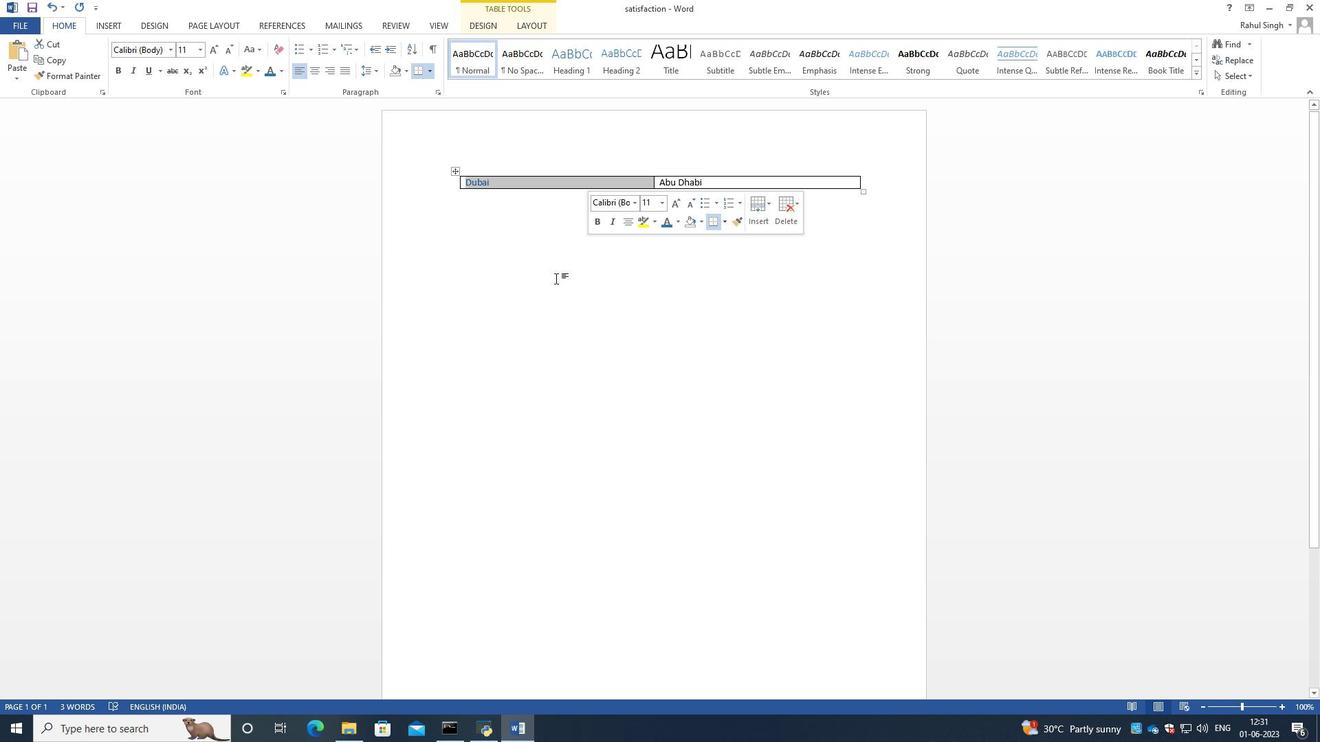 
Action: Mouse moved to (503, 193)
Screenshot: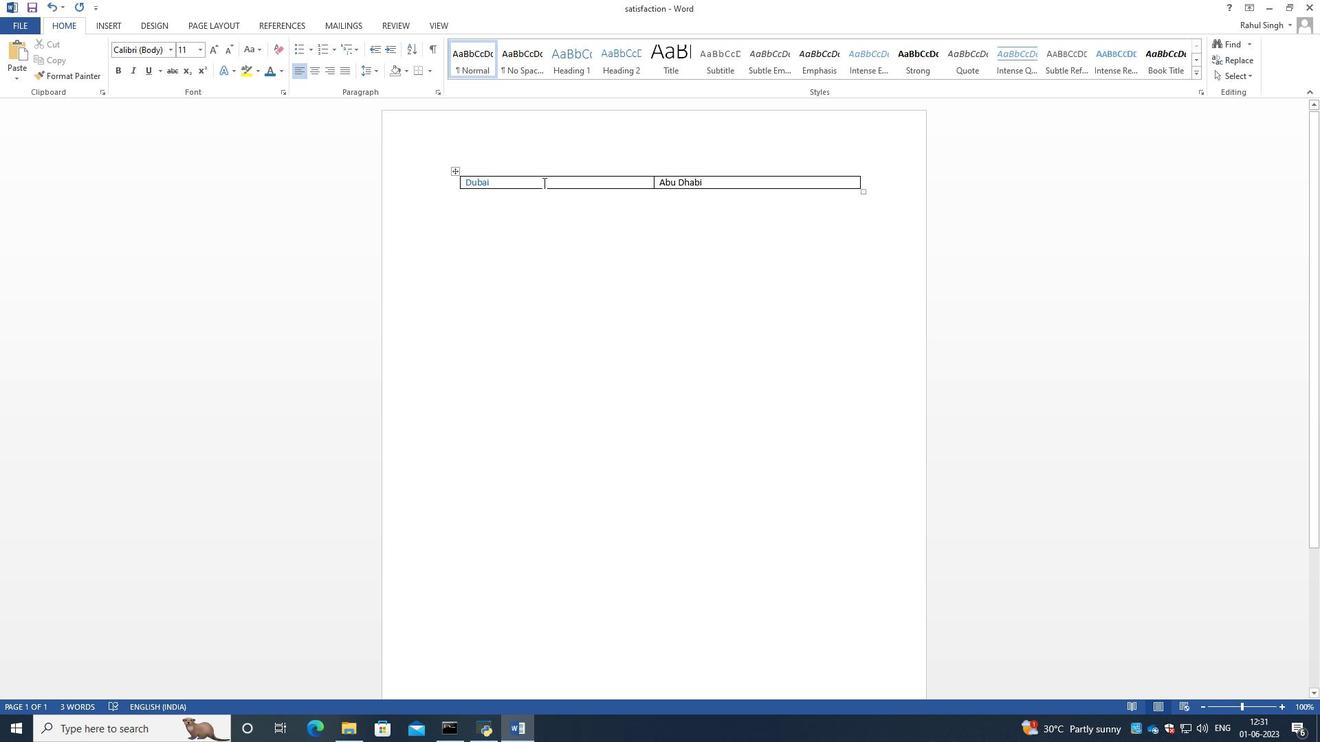 
Action: Mouse pressed left at (503, 193)
Screenshot: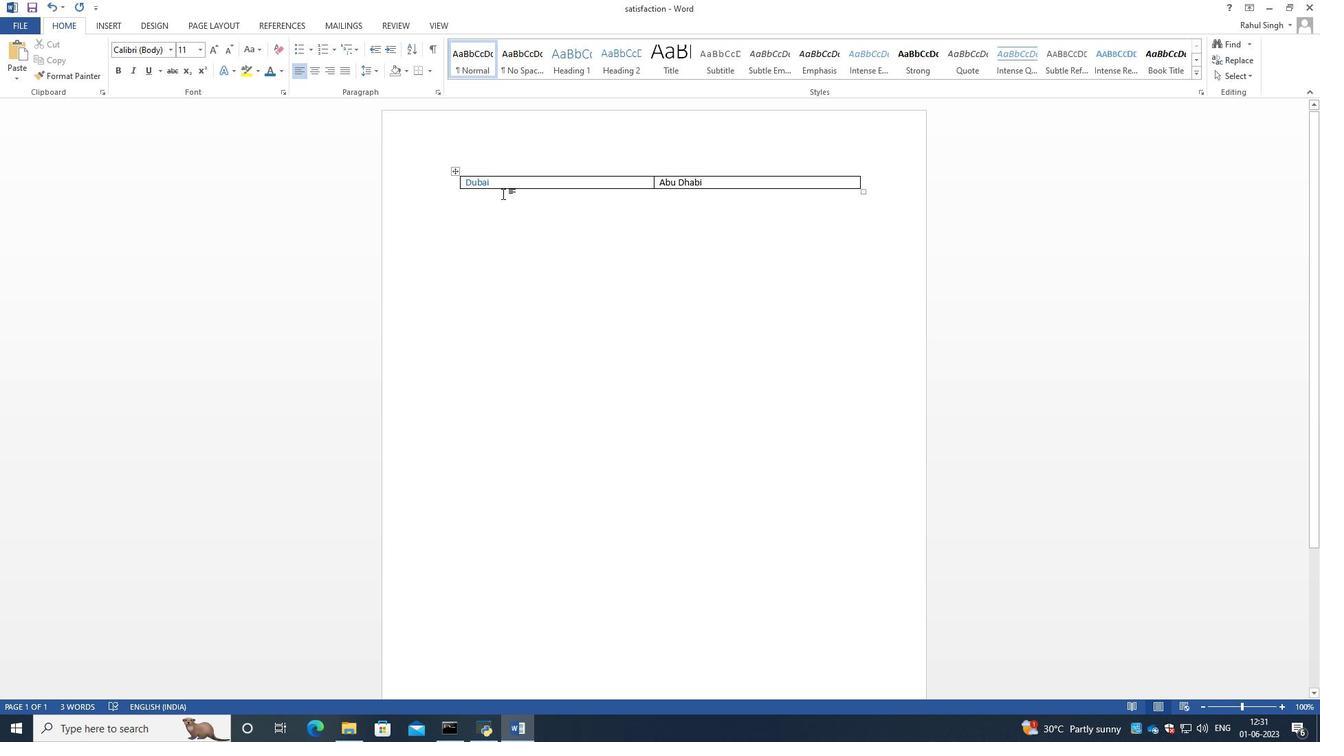 
Action: Mouse moved to (458, 170)
Screenshot: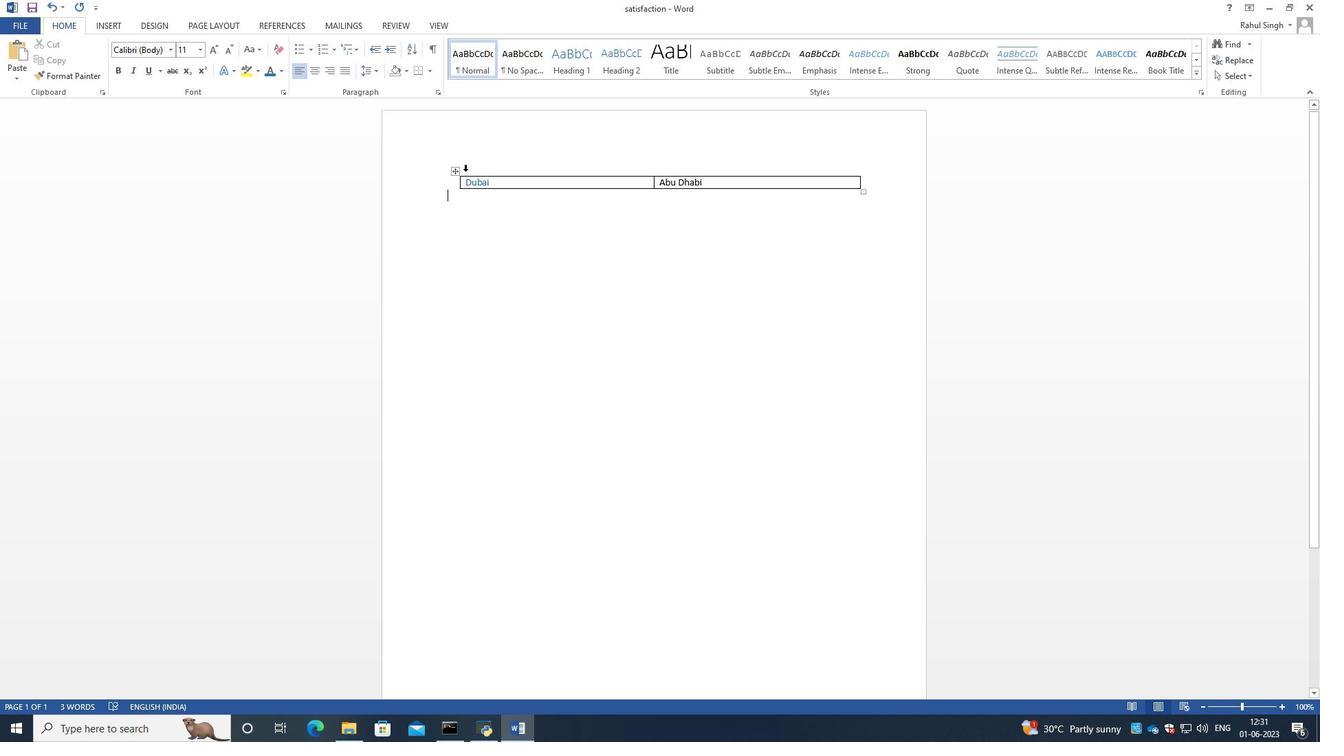 
Action: Mouse pressed left at (458, 170)
Screenshot: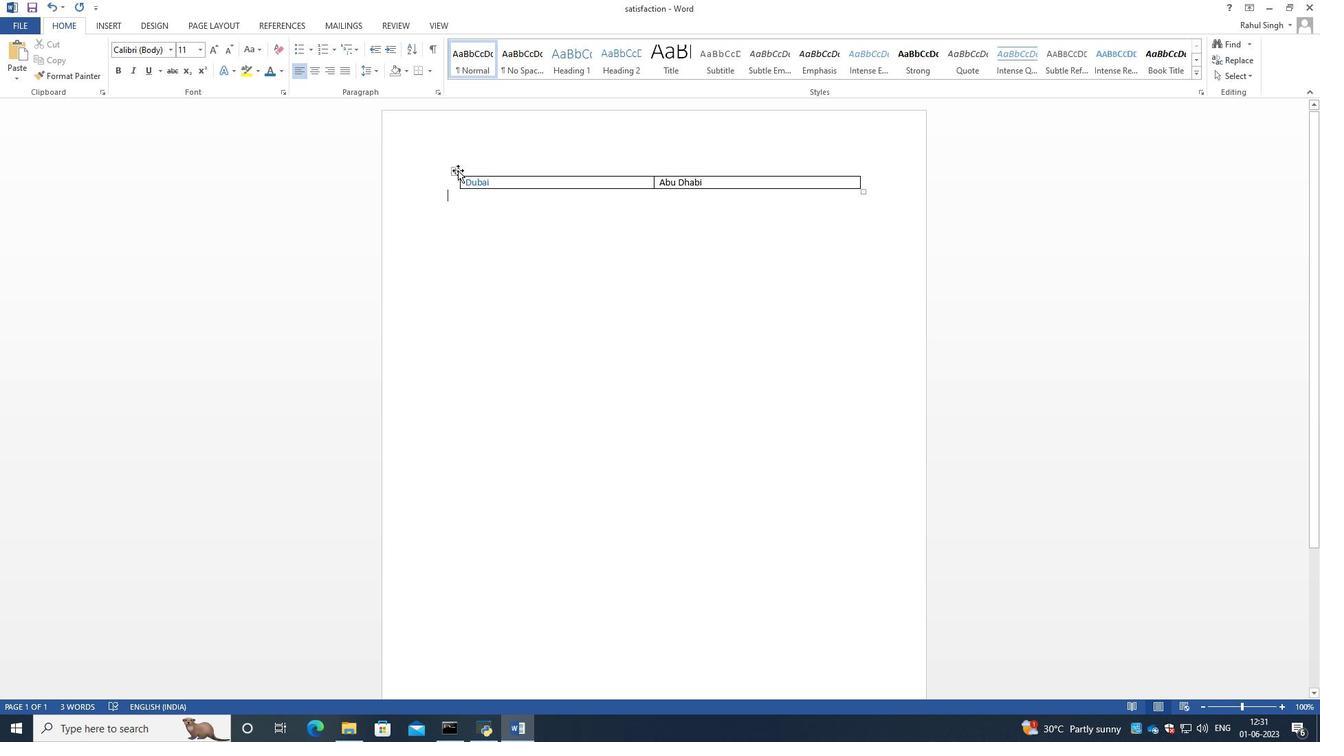 
Action: Mouse moved to (562, 152)
Screenshot: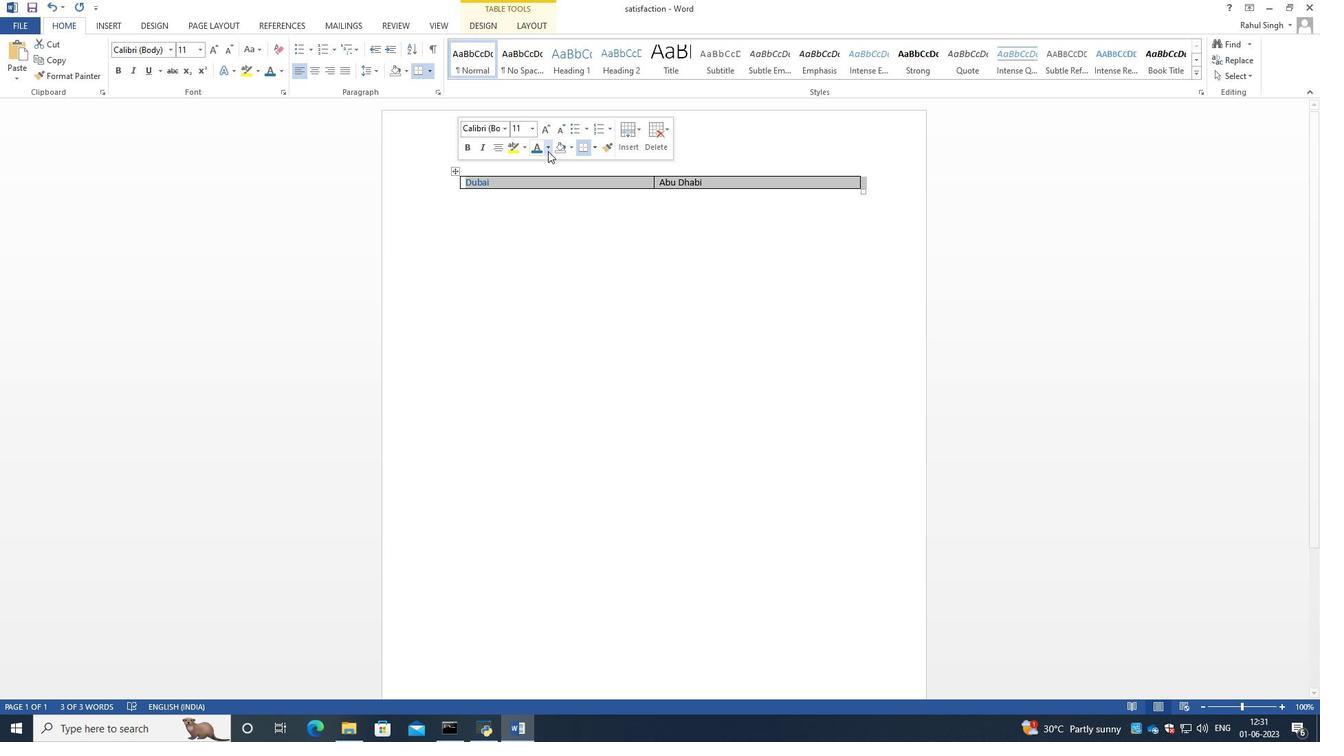 
Action: Mouse pressed left at (562, 152)
Screenshot: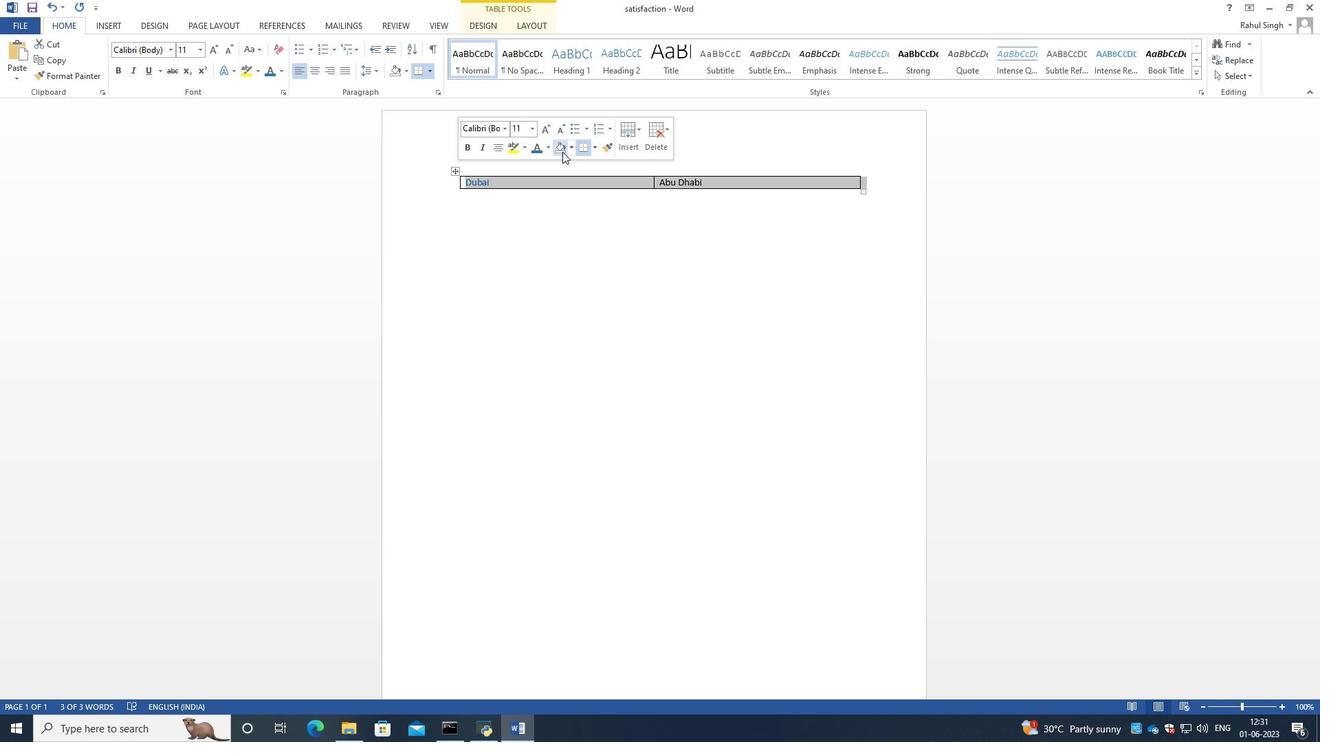 
Action: Mouse moved to (566, 145)
Screenshot: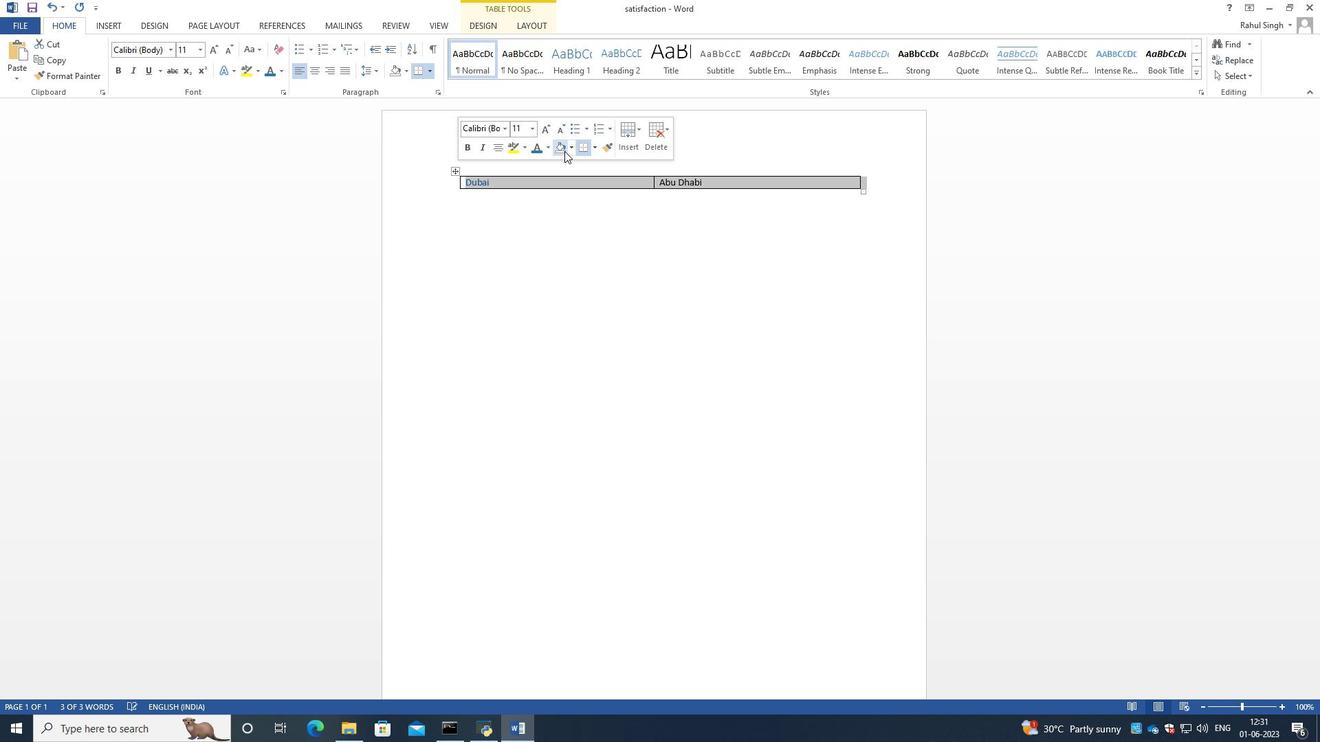 
Action: Mouse pressed left at (566, 145)
Screenshot: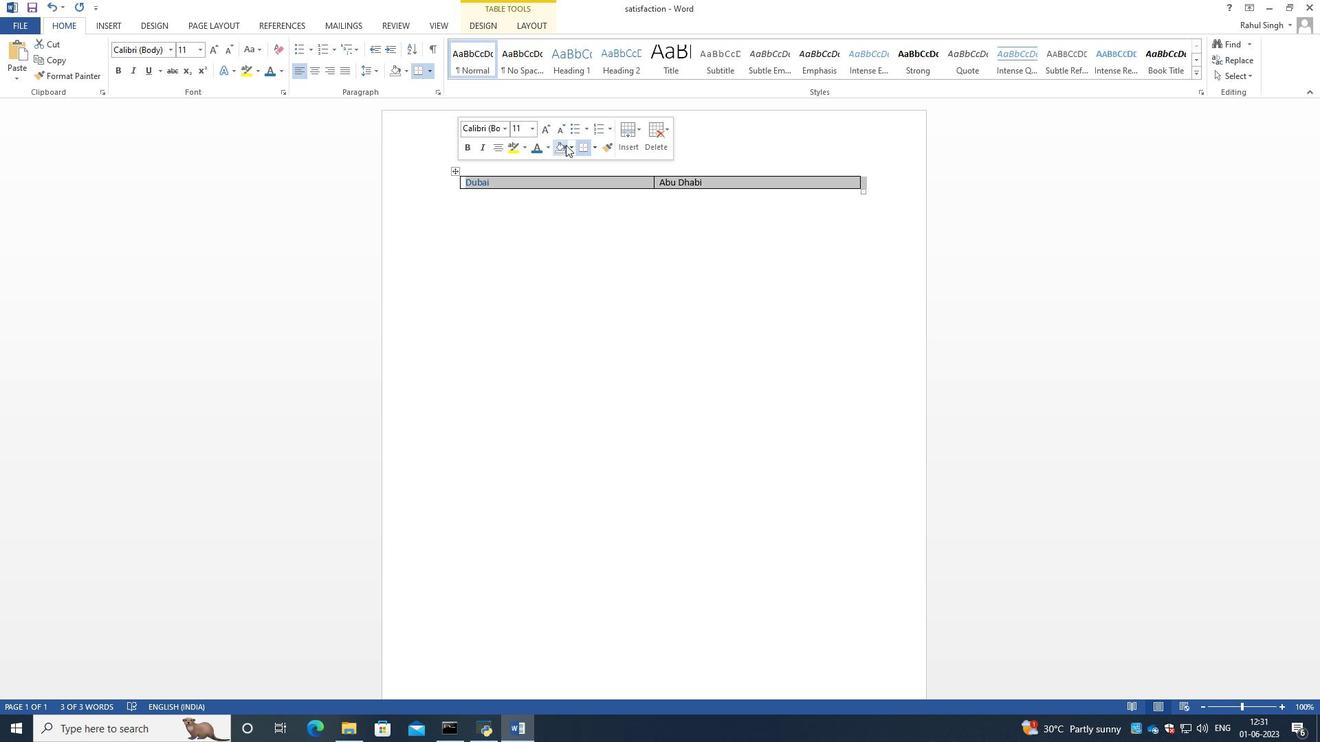 
Action: Mouse moved to (566, 145)
Screenshot: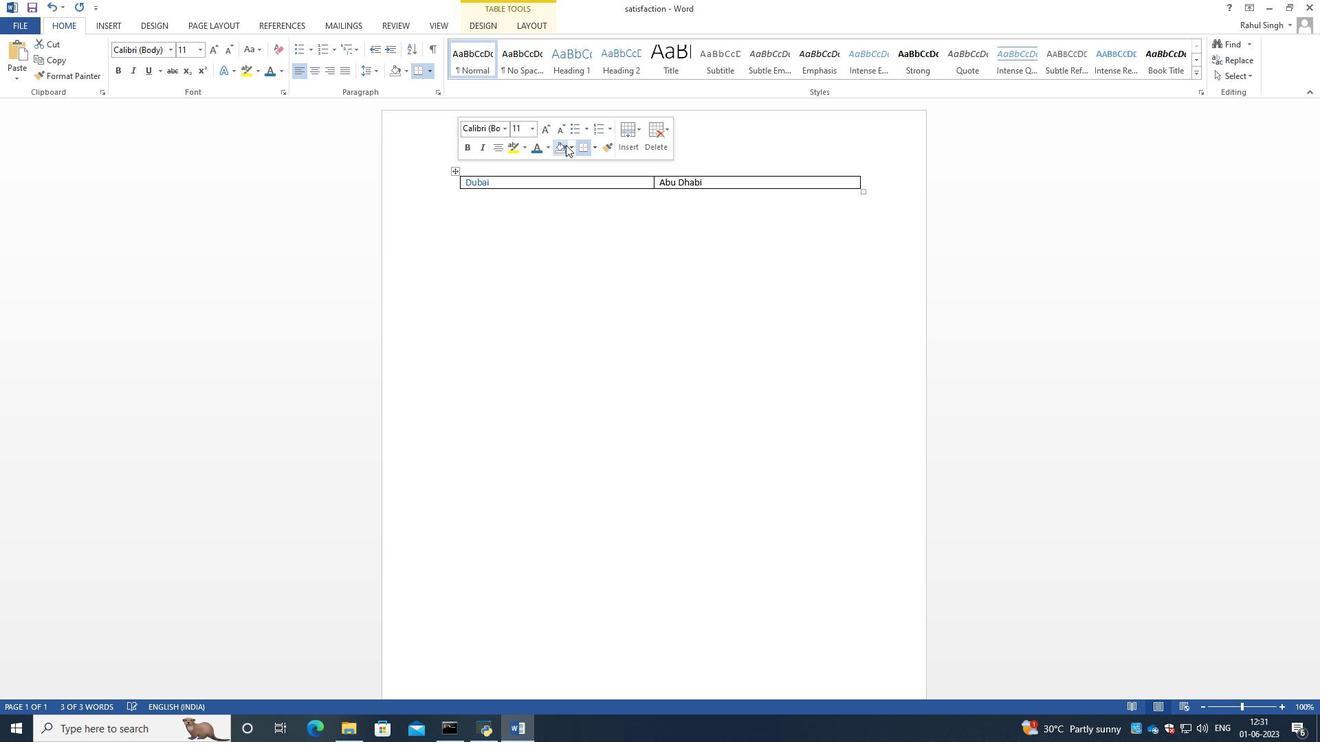 
Action: Mouse pressed left at (566, 145)
Screenshot: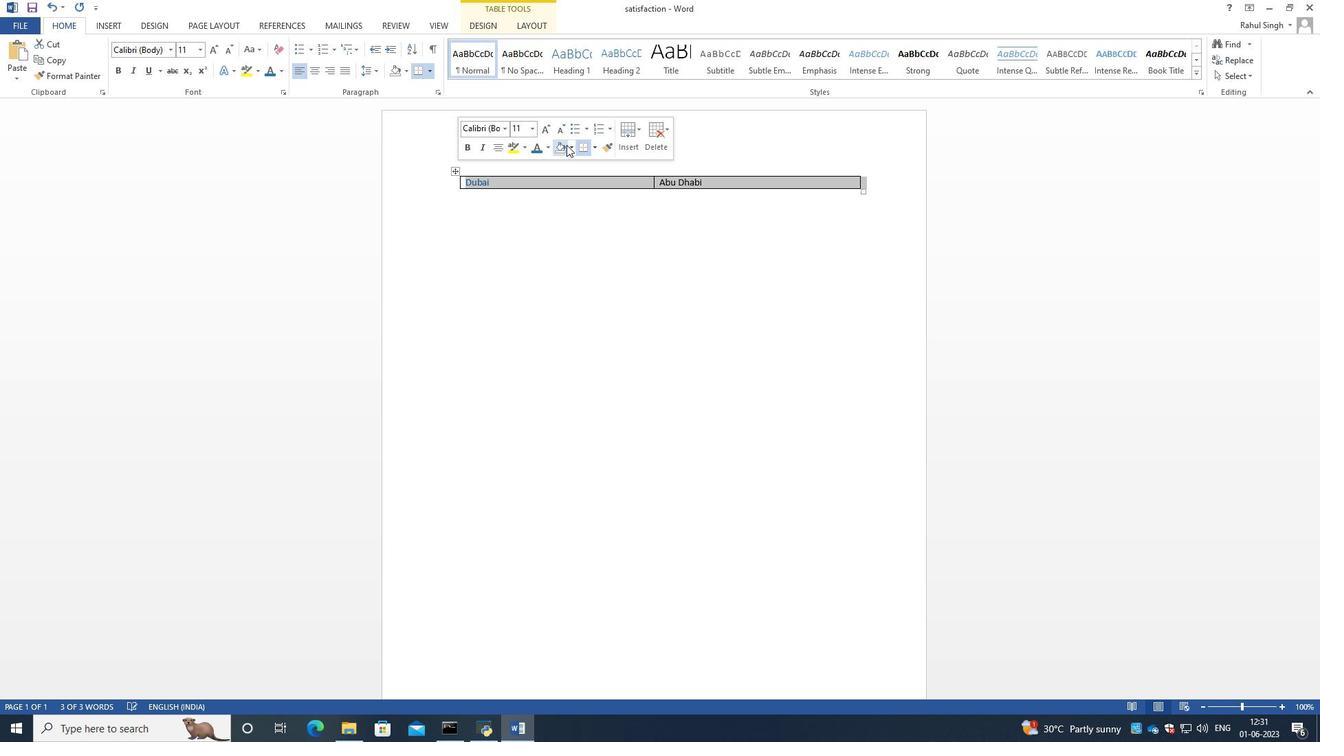 
Action: Mouse moved to (568, 149)
Screenshot: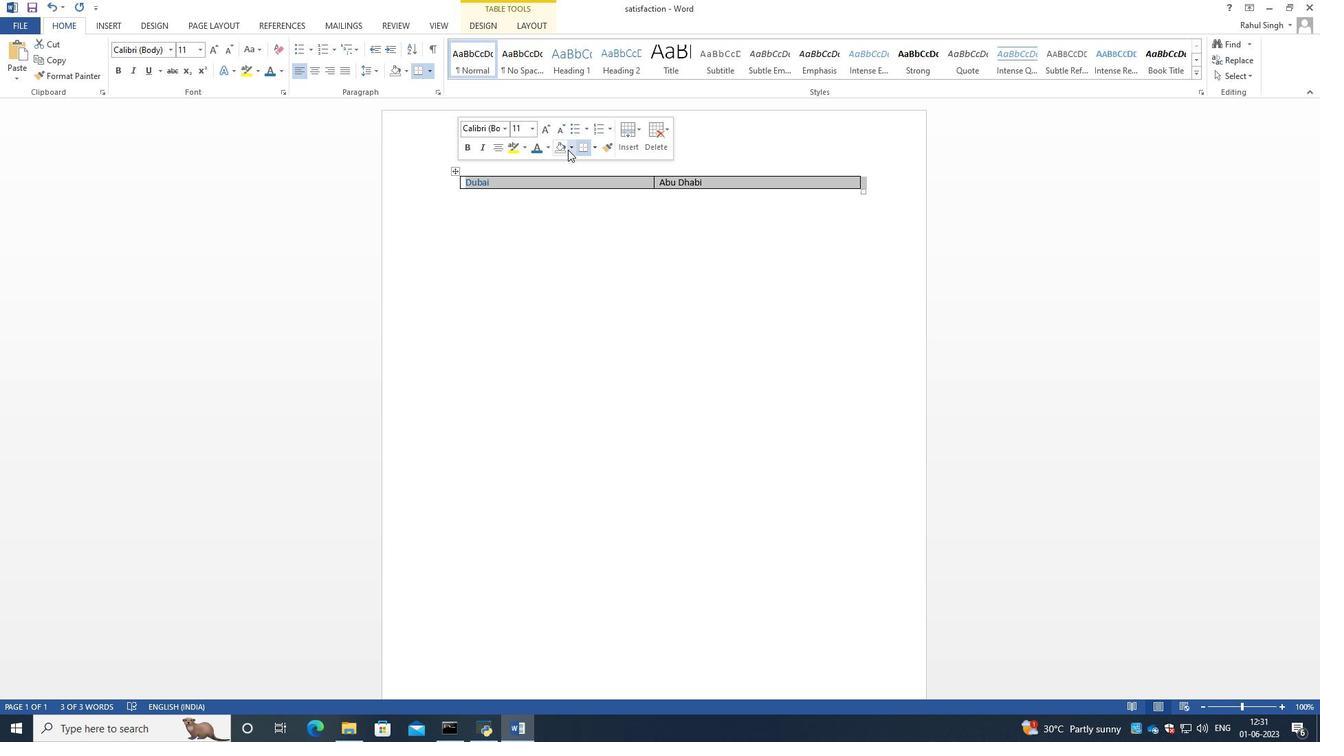 
Action: Mouse pressed left at (568, 149)
Screenshot: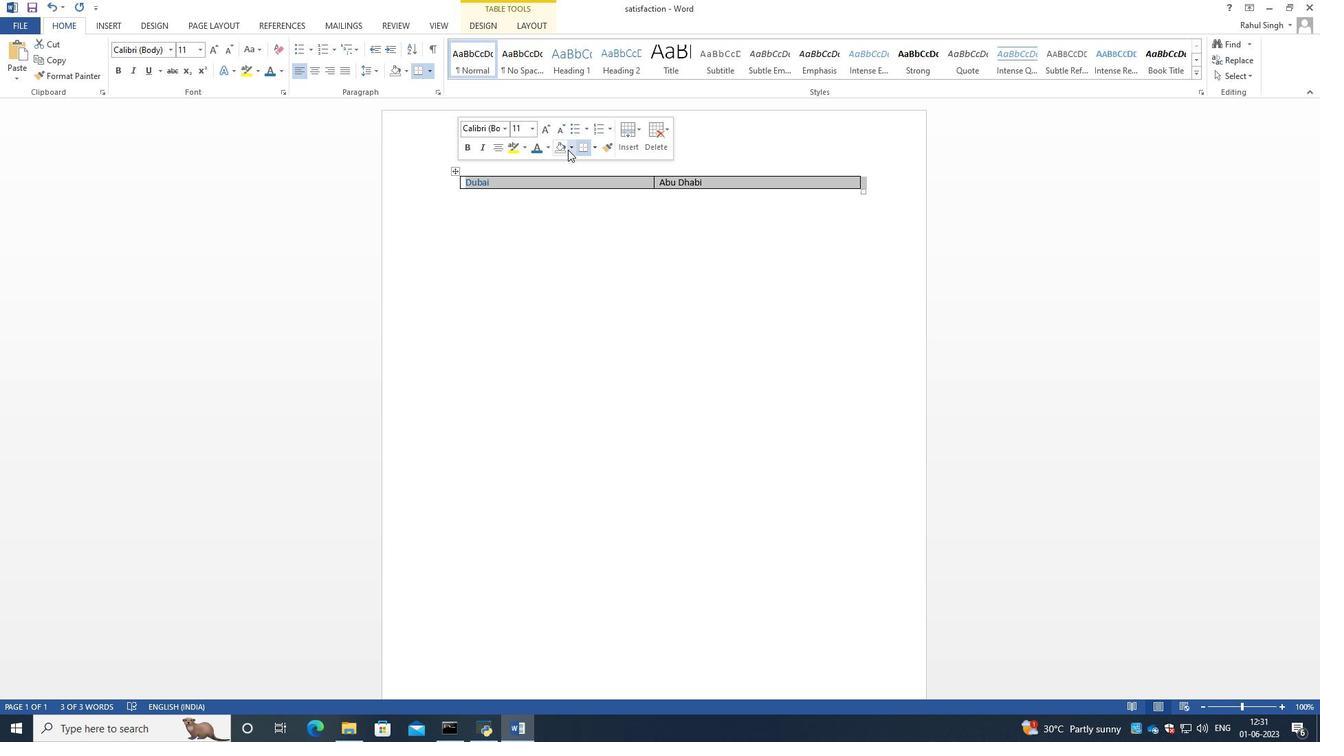 
Action: Mouse moved to (626, 253)
Screenshot: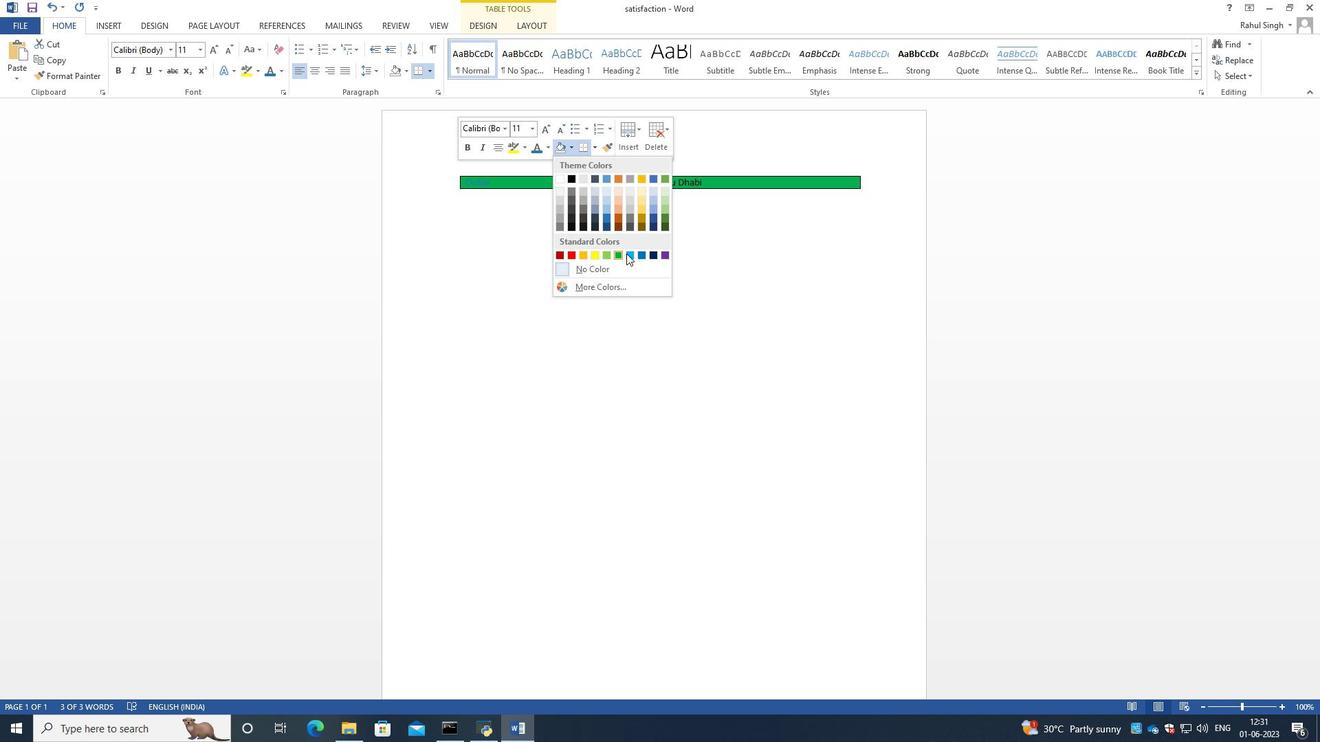 
Action: Mouse pressed left at (626, 253)
Screenshot: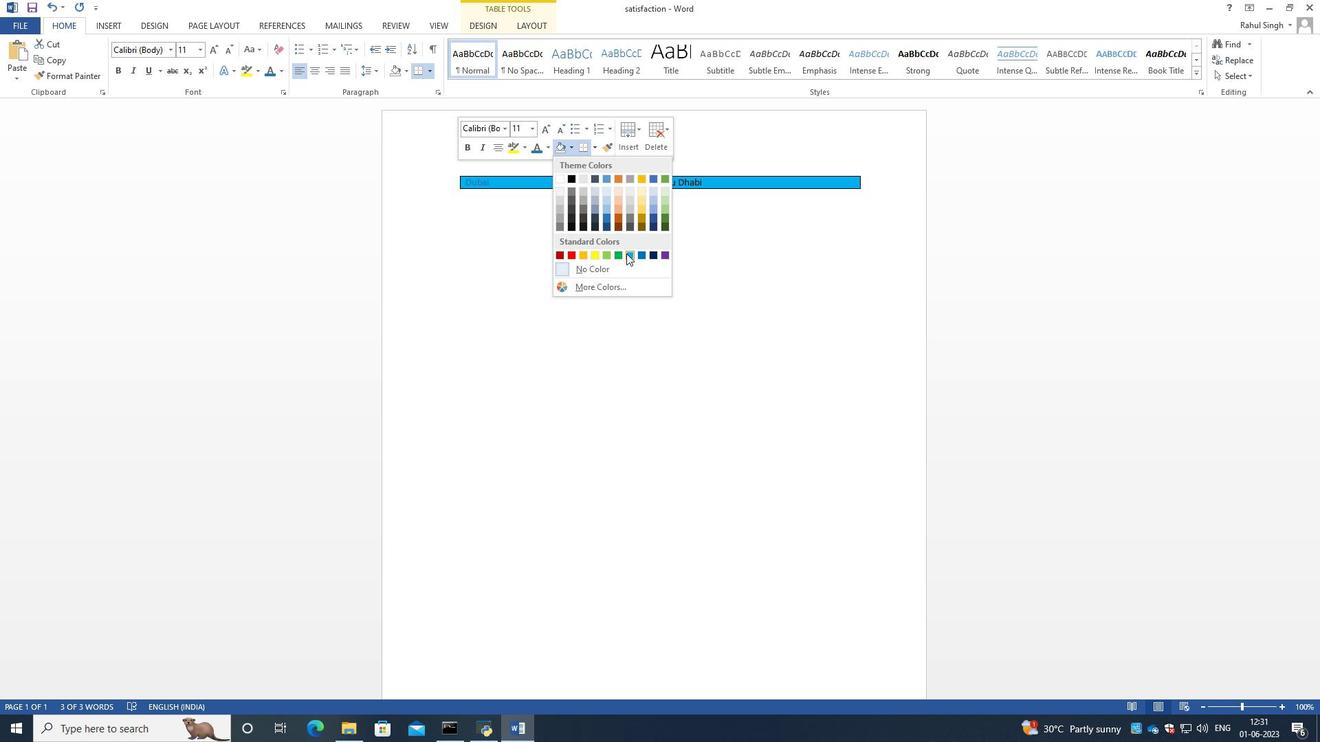 
Action: Mouse moved to (553, 224)
Screenshot: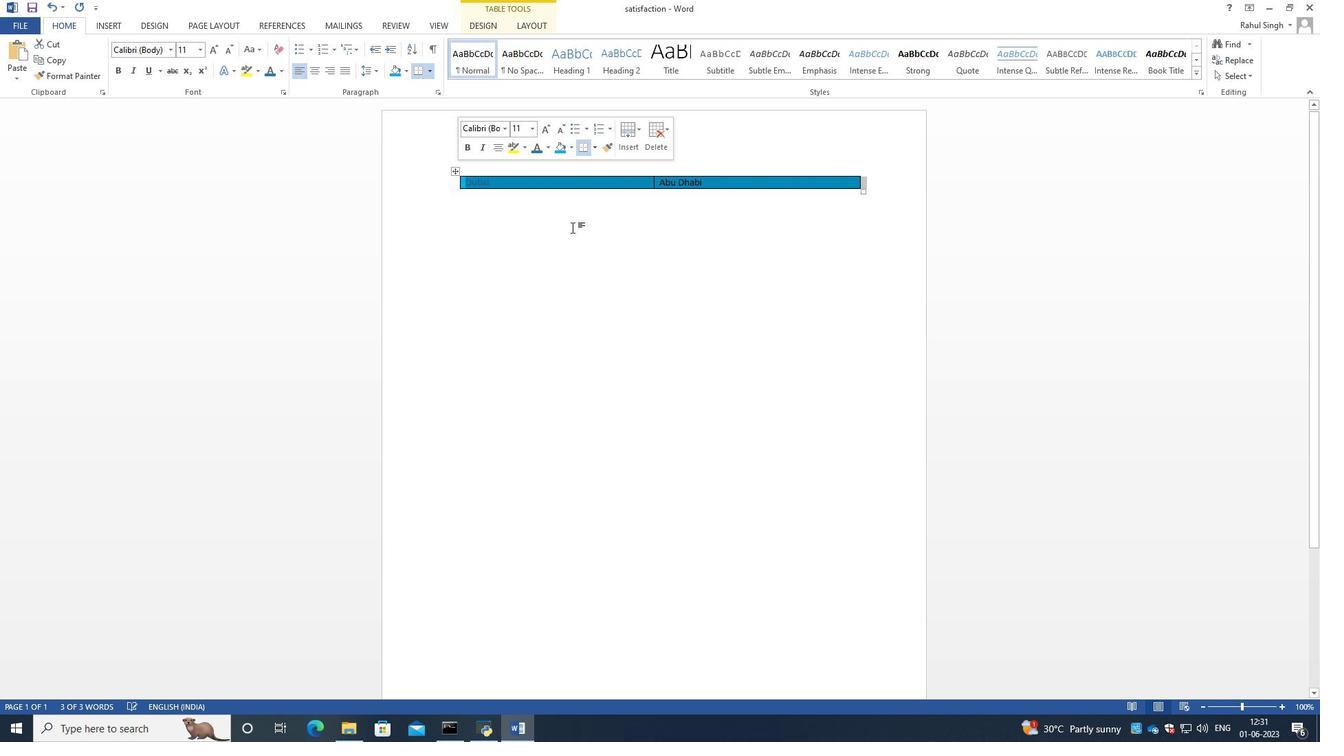 
Action: Mouse pressed left at (553, 224)
Screenshot: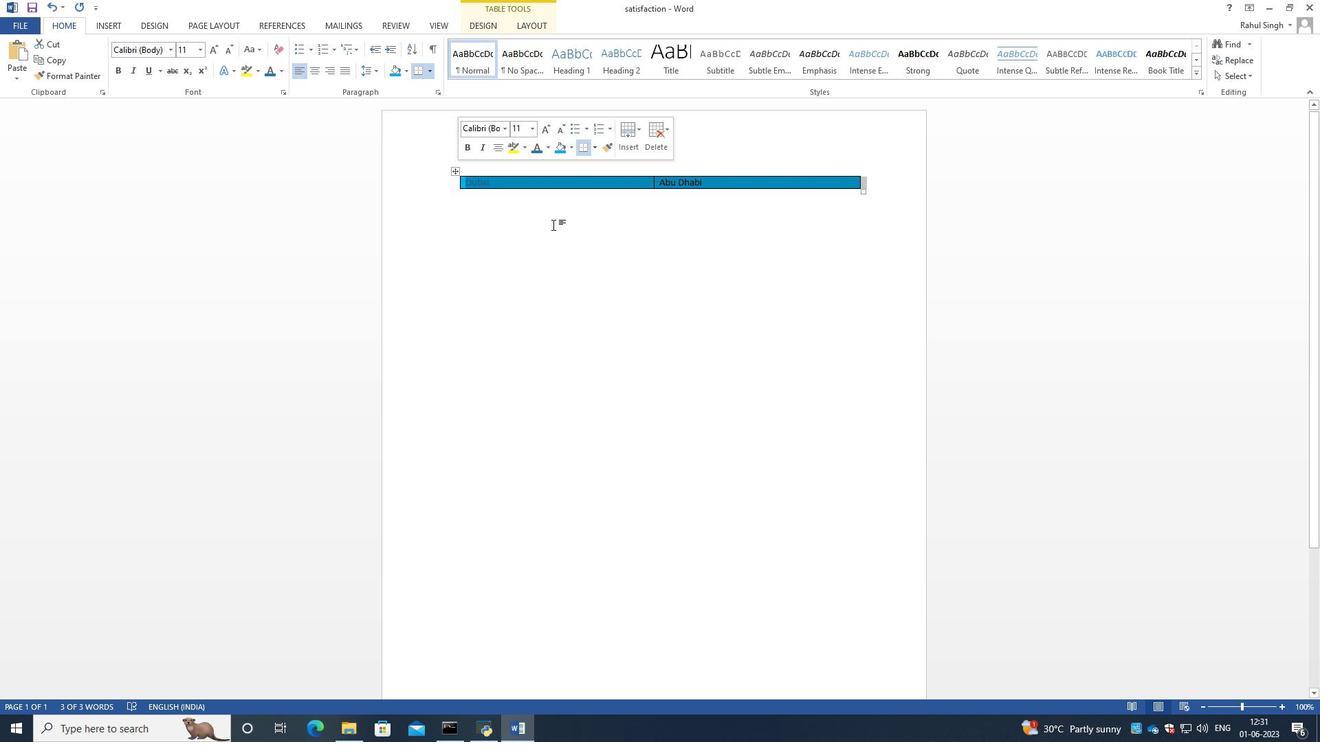 
Action: Mouse moved to (493, 180)
Screenshot: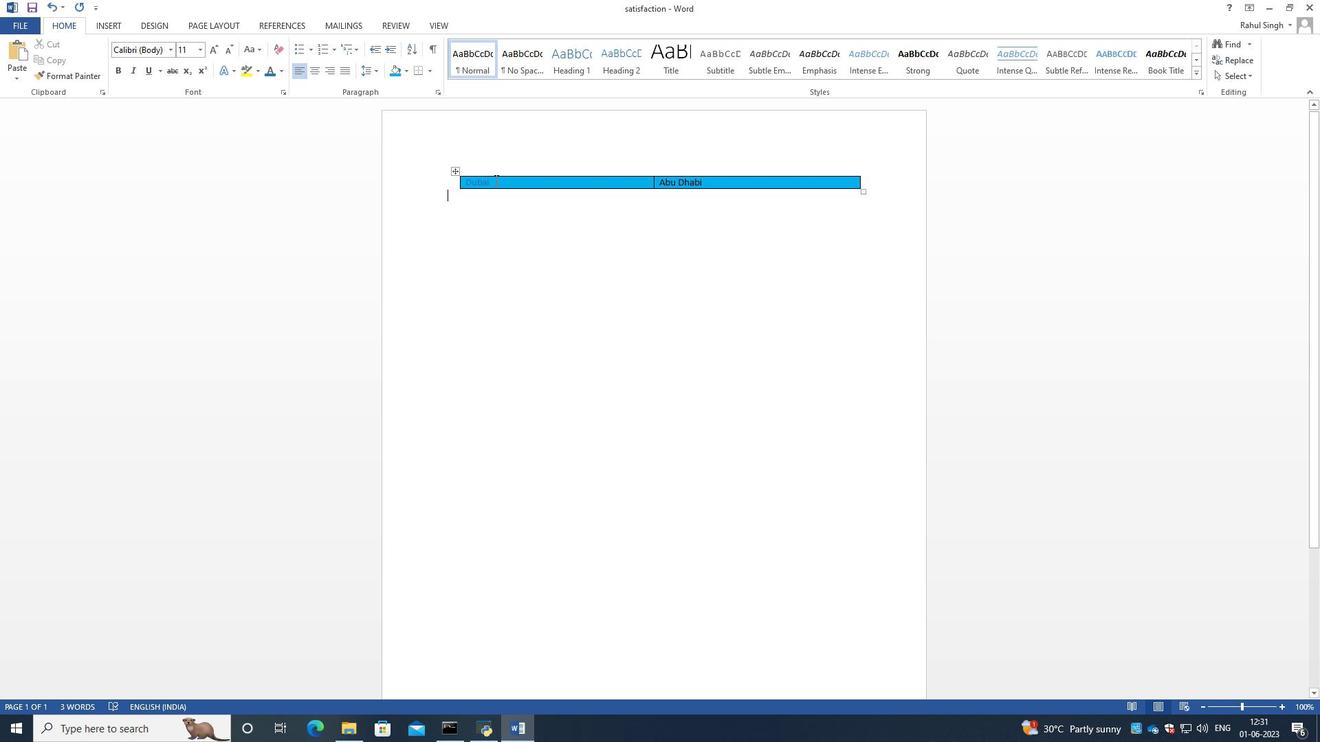 
Action: Mouse pressed left at (493, 180)
Screenshot: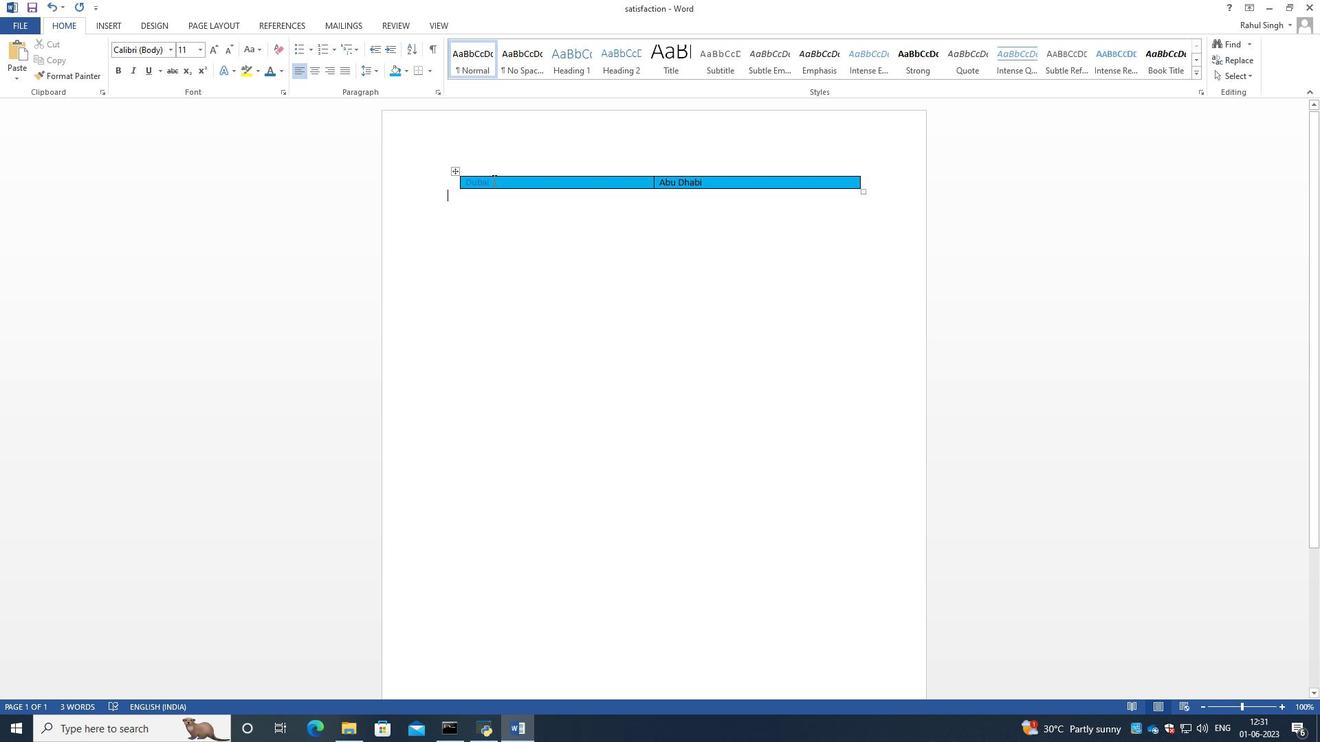 
Action: Mouse moved to (481, 183)
Screenshot: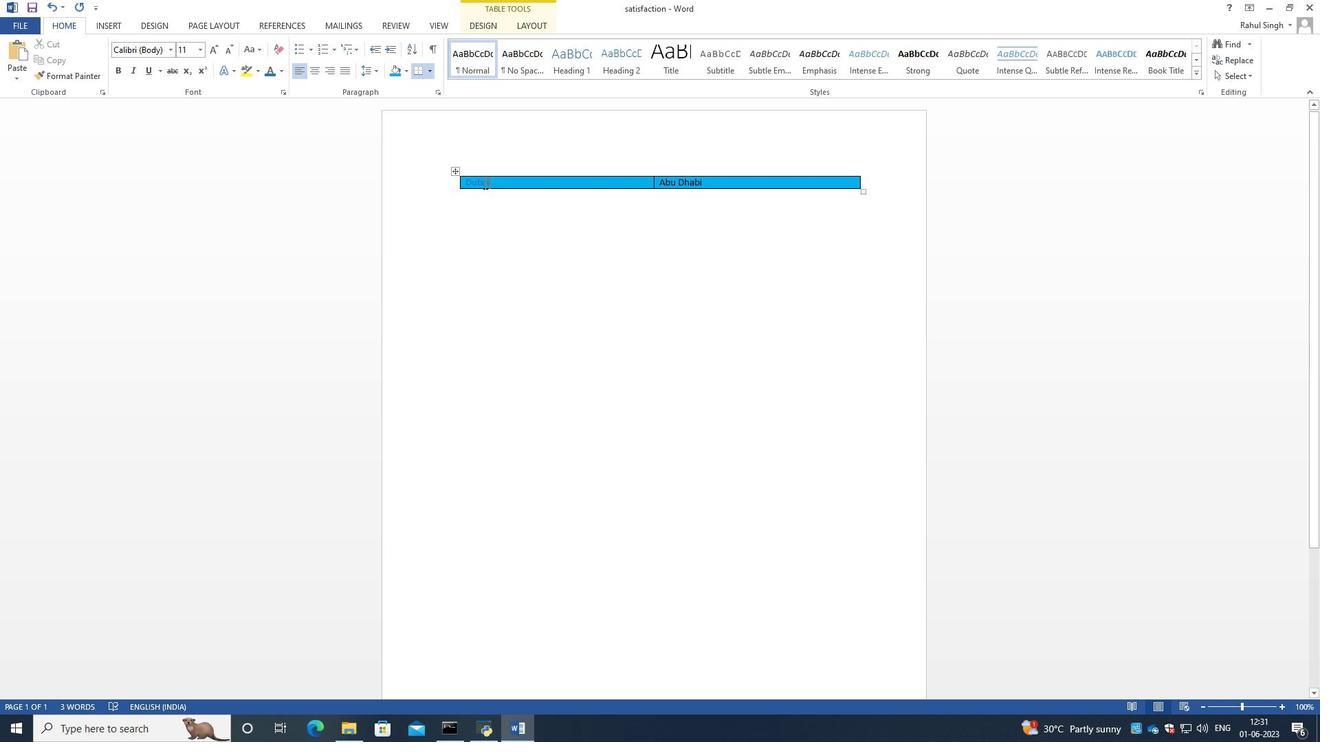 
Action: Mouse pressed left at (481, 183)
Screenshot: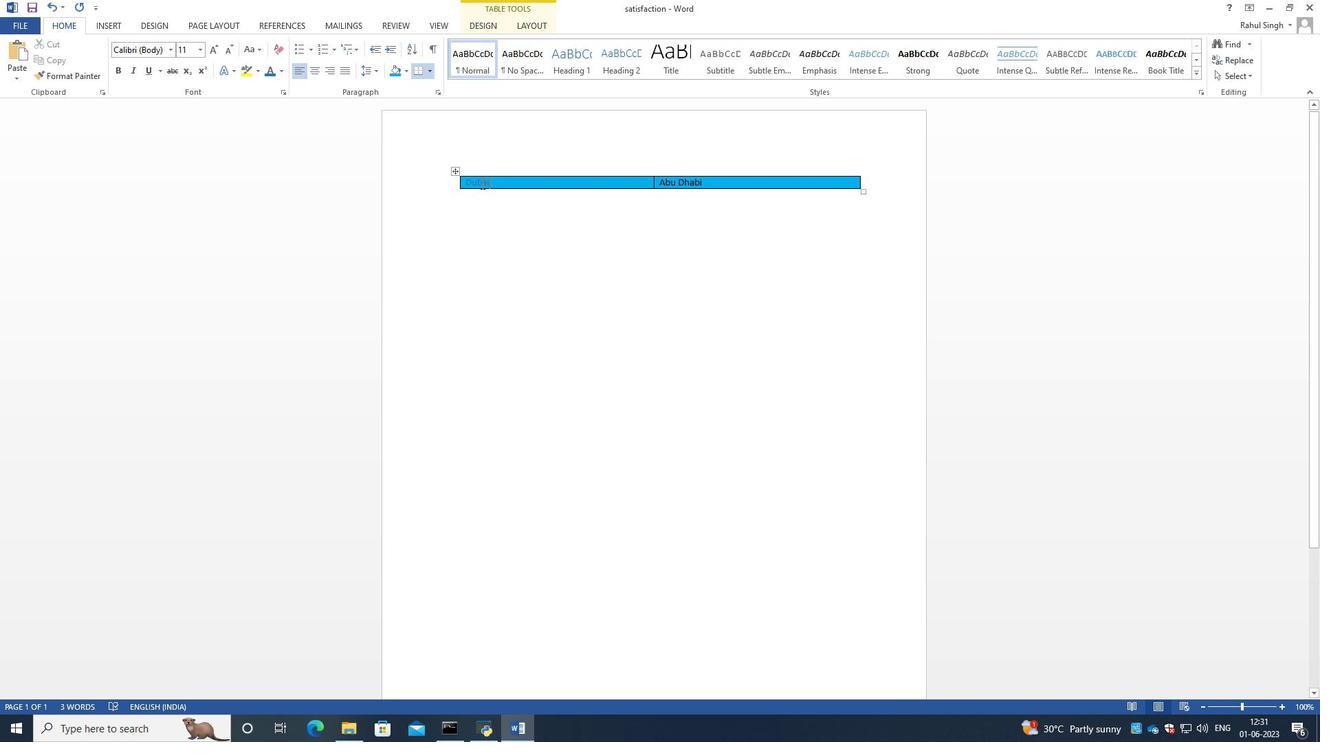 
Action: Mouse moved to (495, 182)
Screenshot: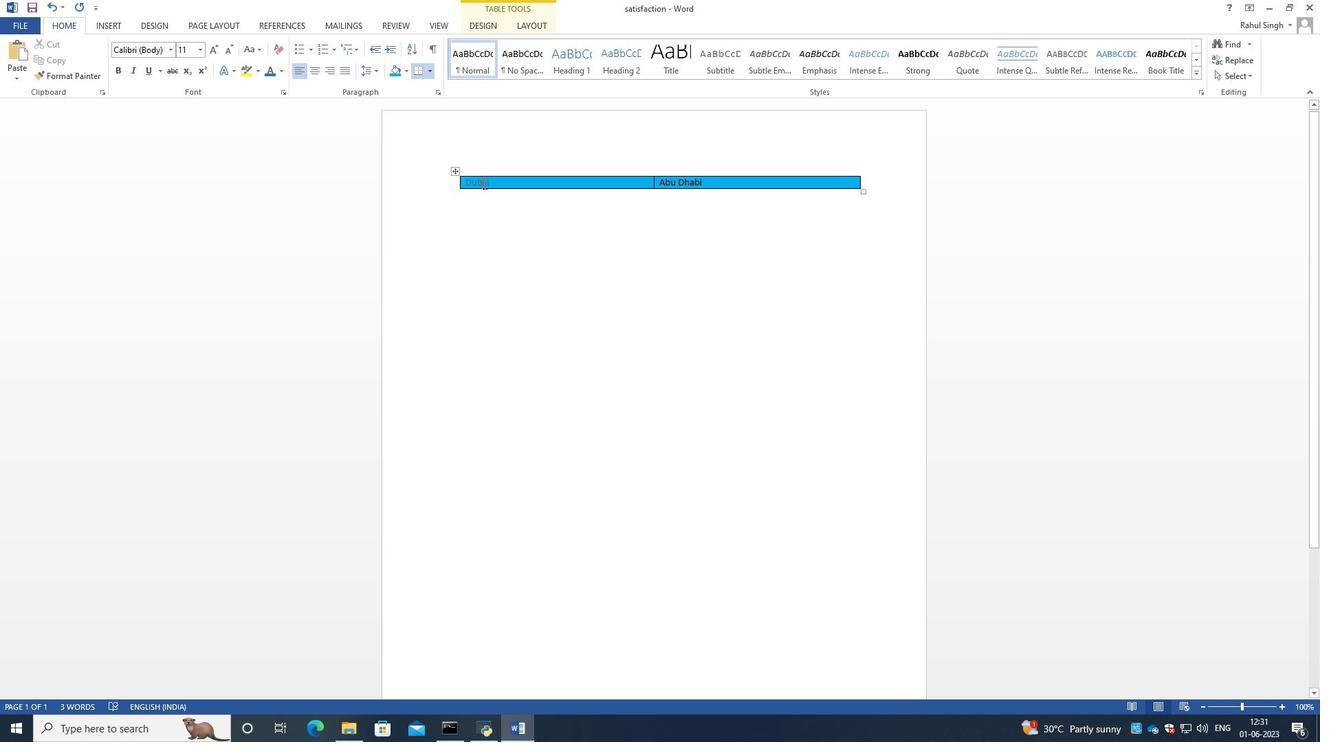 
Action: Mouse pressed left at (495, 182)
Screenshot: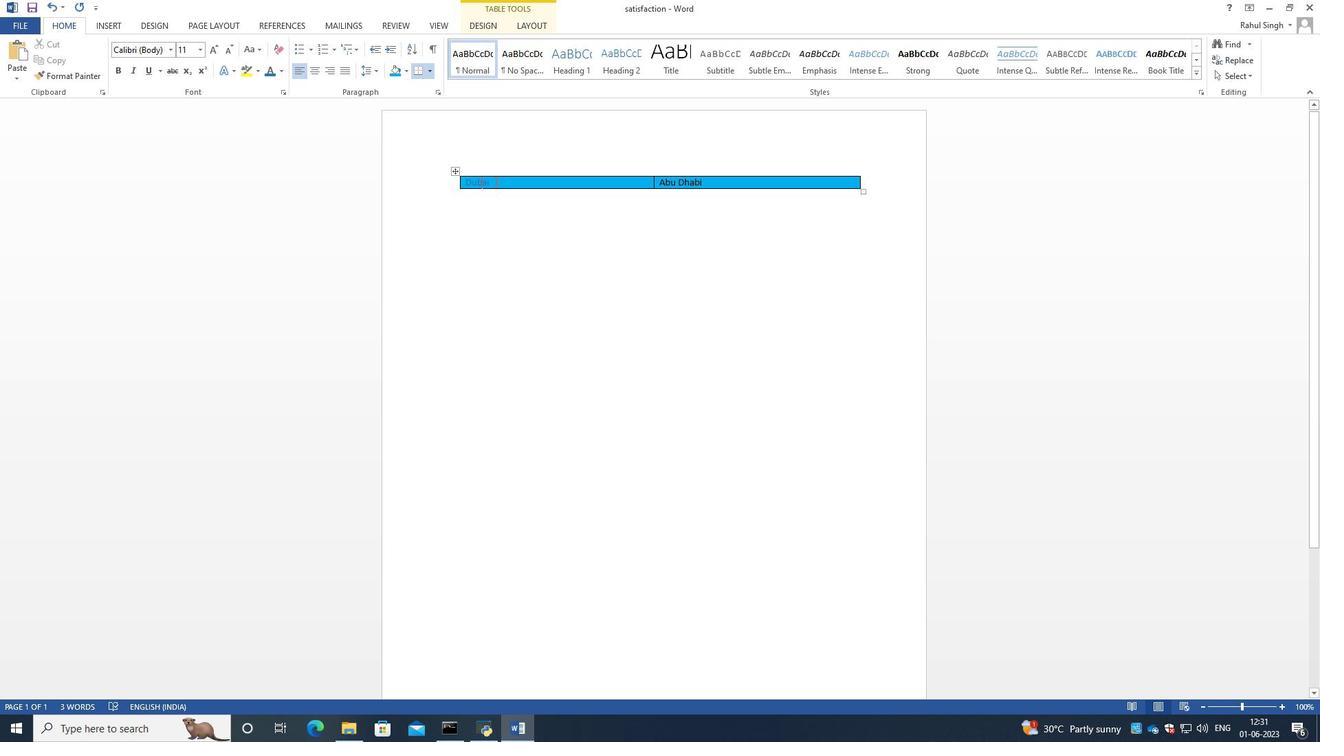 
Action: Mouse moved to (540, 223)
Screenshot: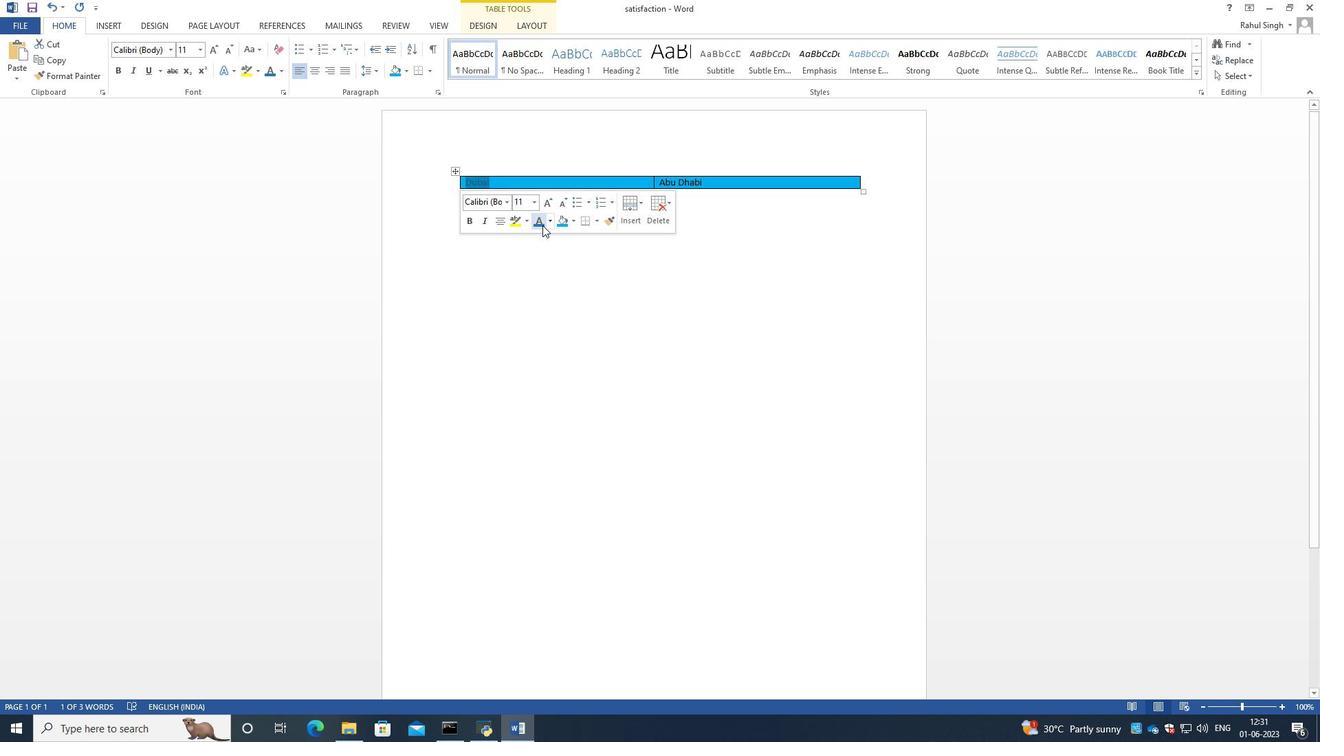 
Action: Mouse pressed left at (540, 223)
Screenshot: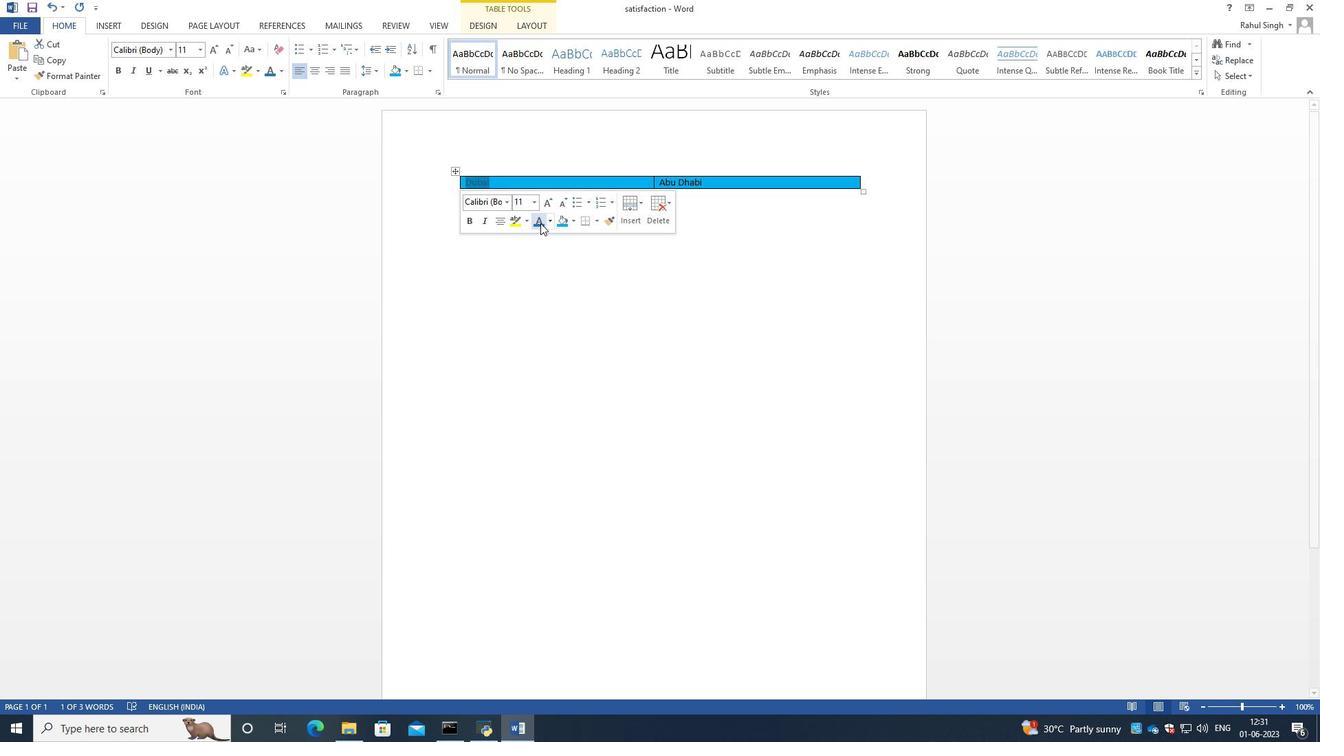 
Action: Mouse moved to (550, 224)
Screenshot: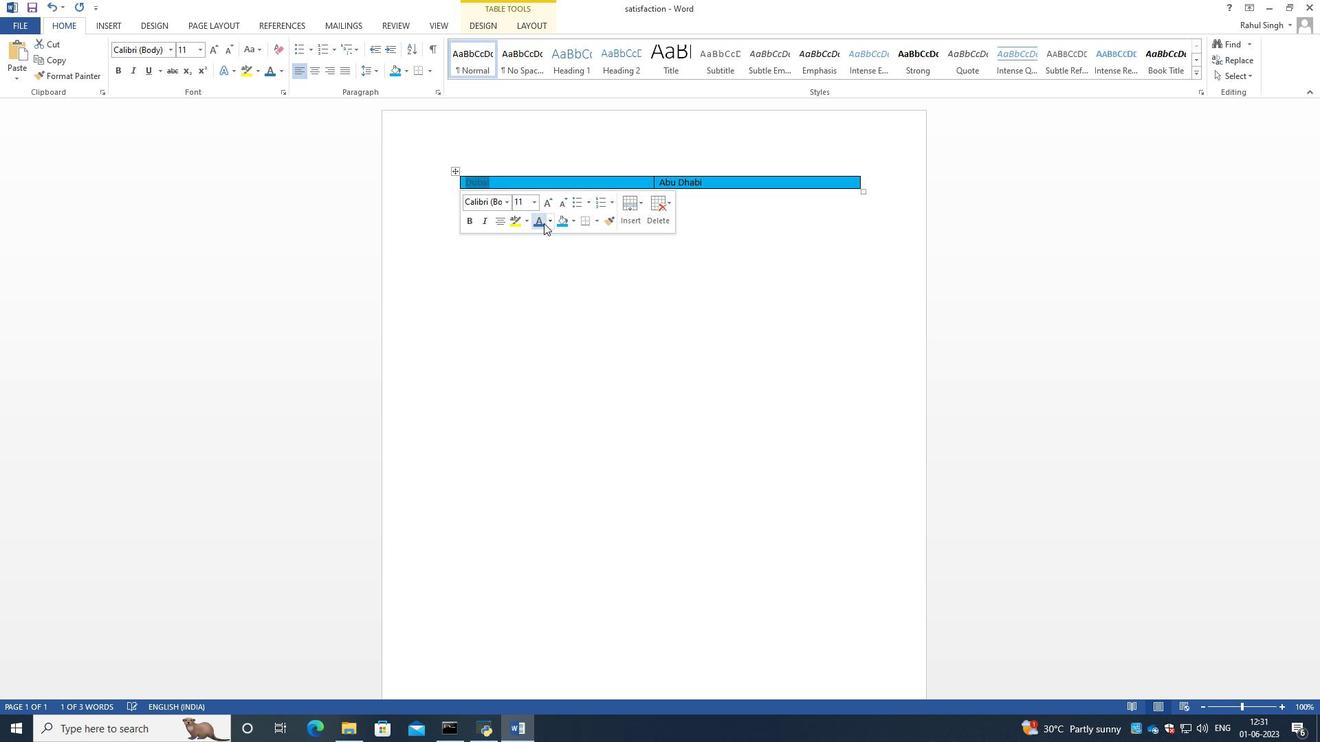 
Action: Mouse pressed left at (550, 224)
Screenshot: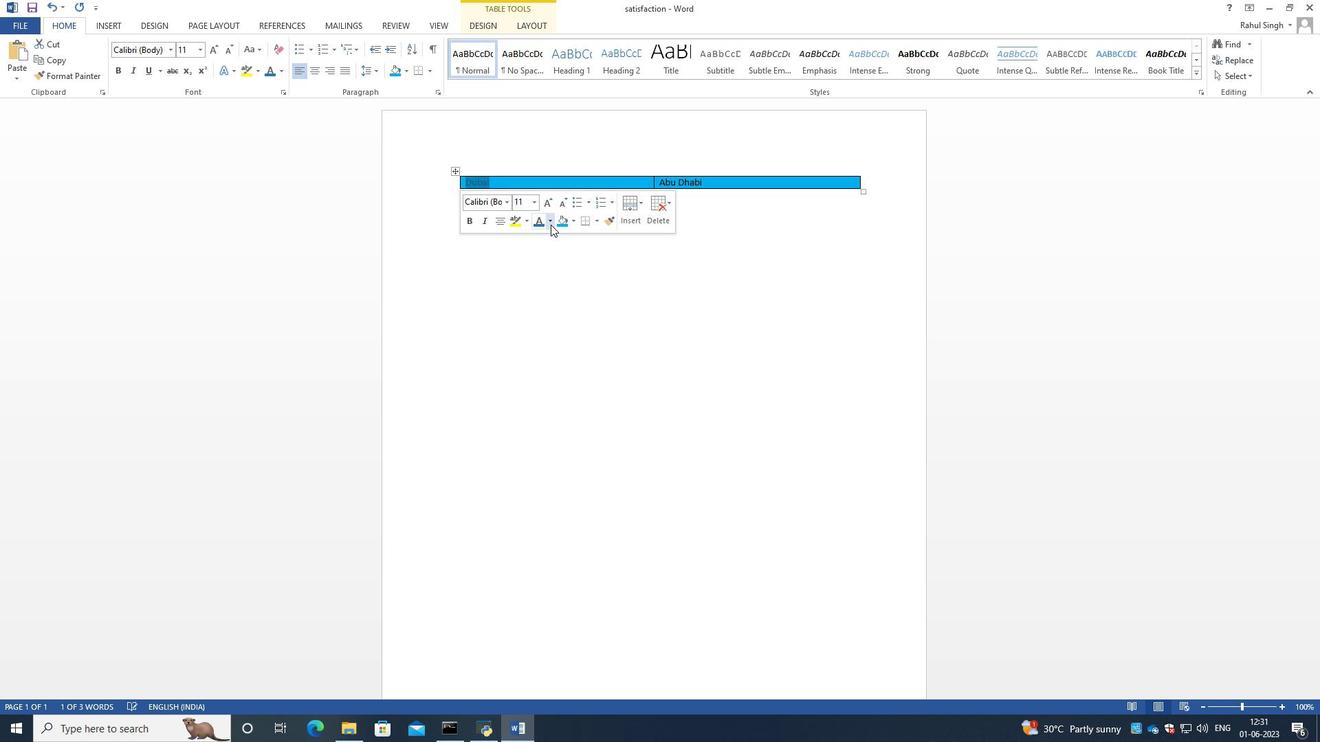 
Action: Mouse moved to (561, 240)
Screenshot: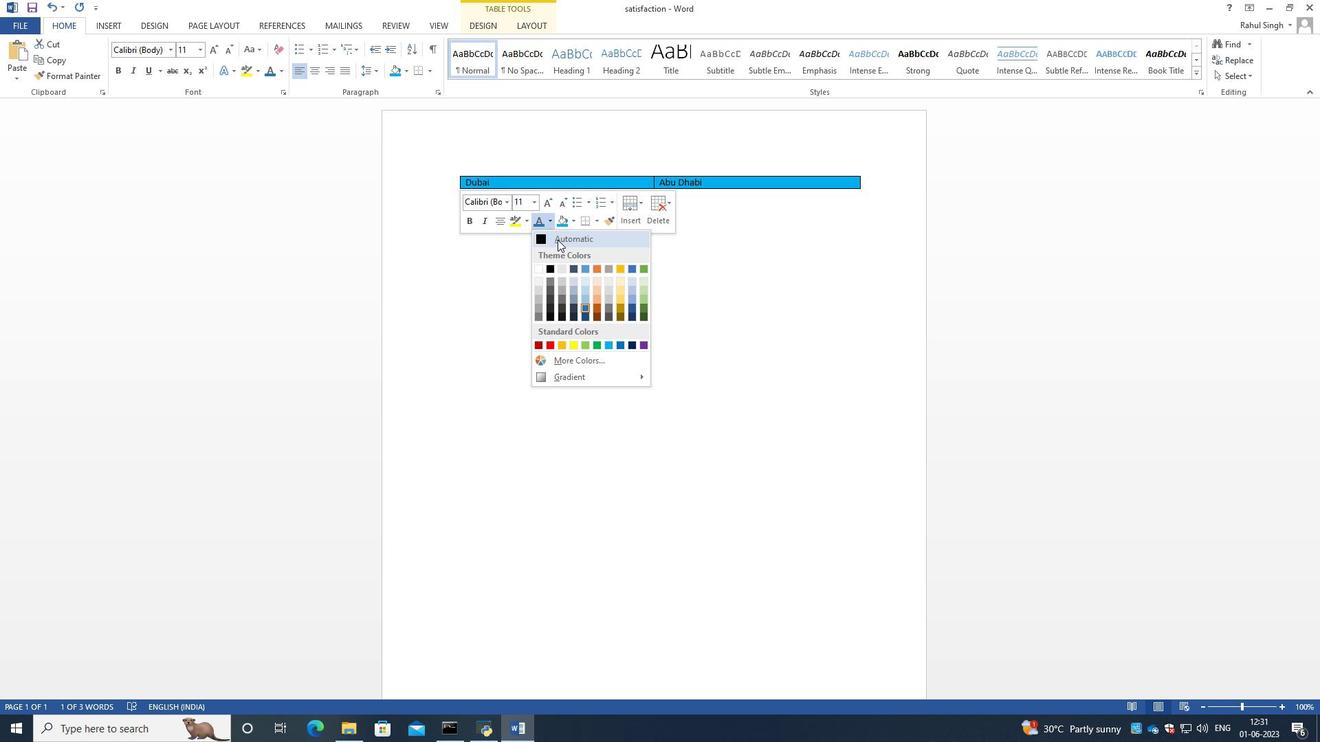 
Action: Mouse pressed left at (561, 240)
Screenshot: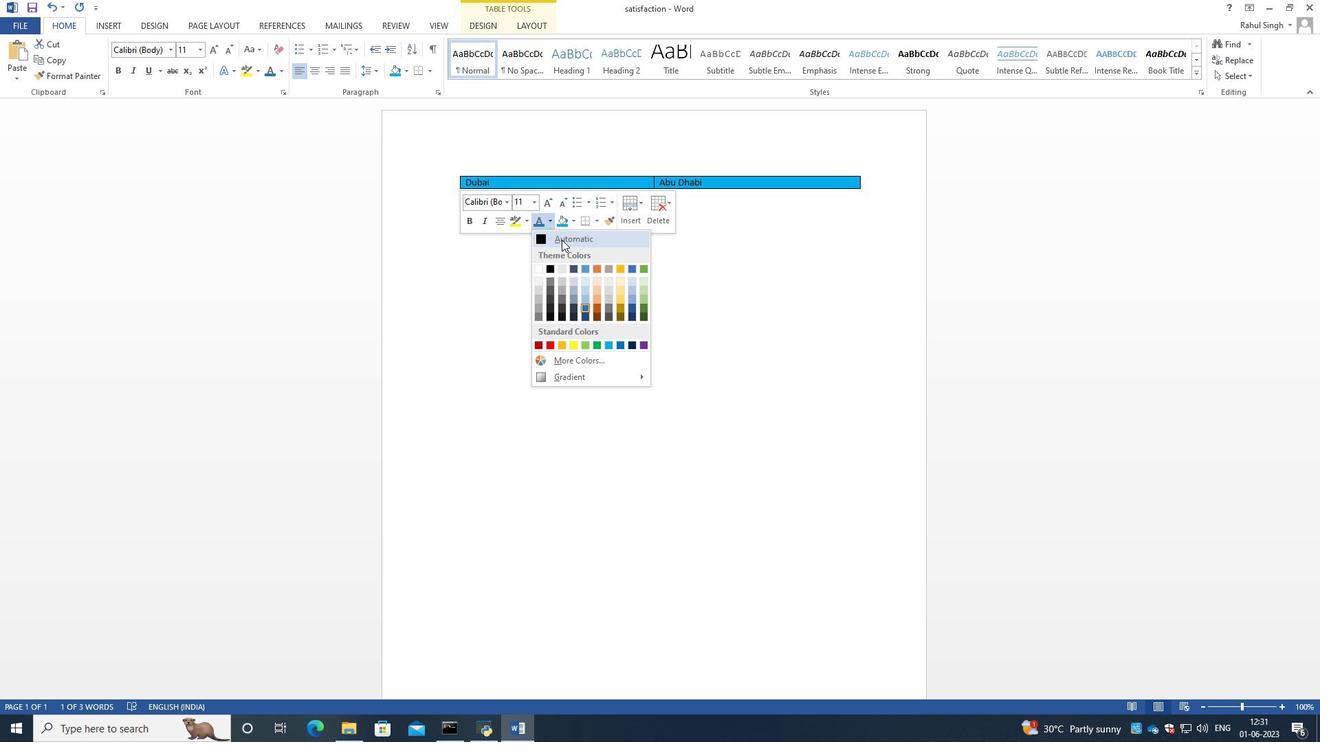 
Action: Mouse moved to (544, 255)
Screenshot: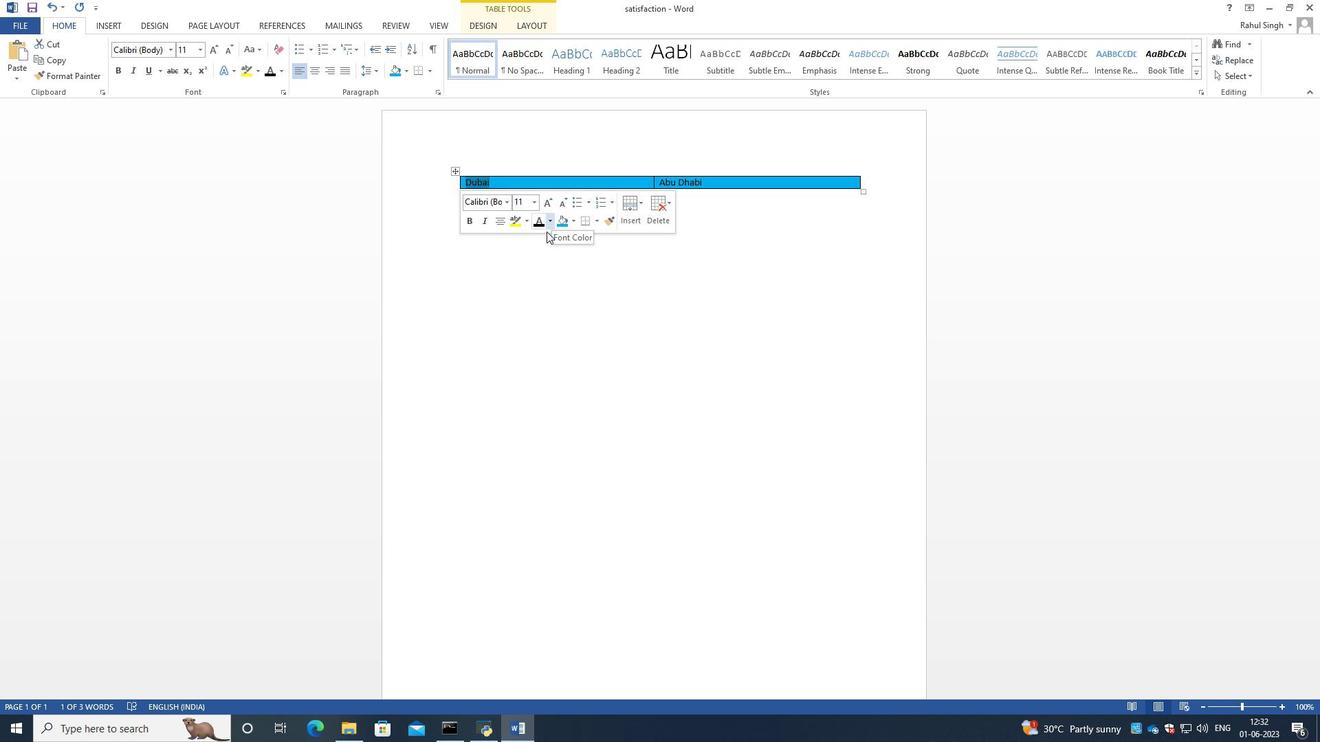 
Action: Mouse pressed left at (544, 255)
Screenshot: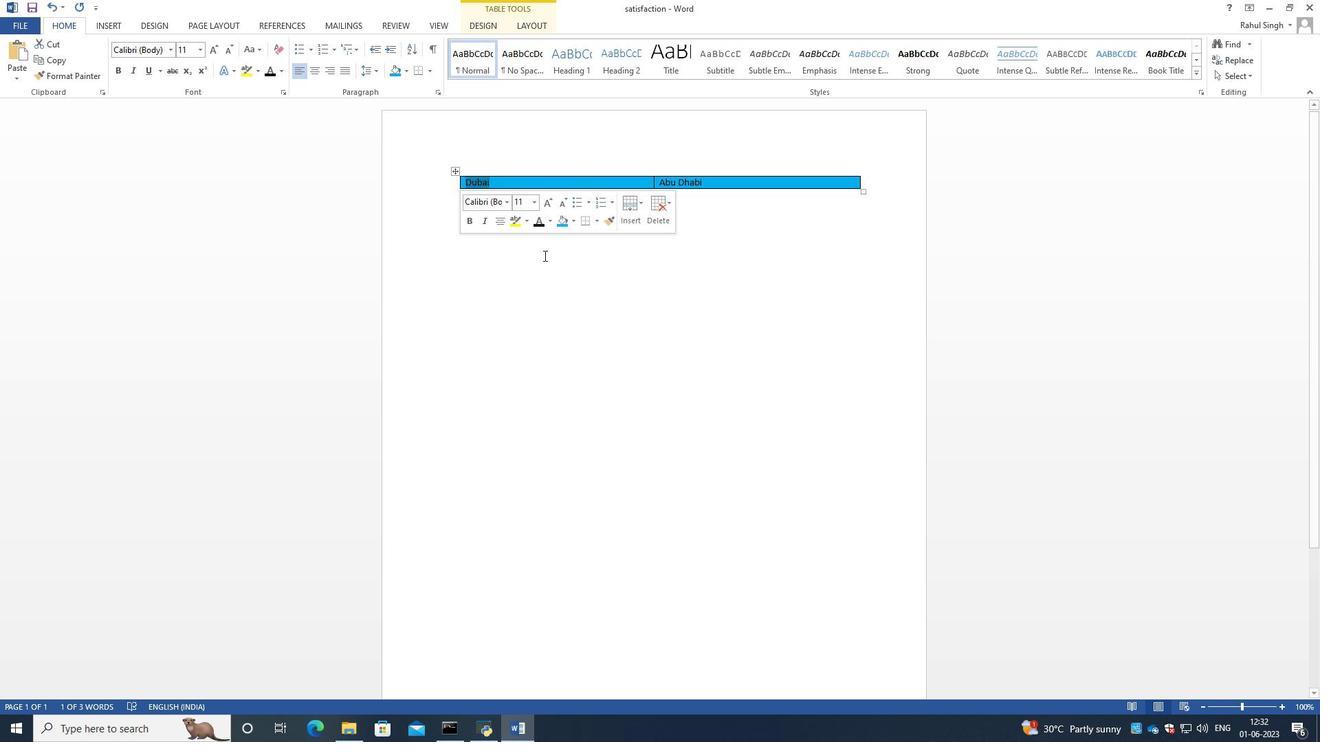 
Action: Mouse moved to (476, 268)
Screenshot: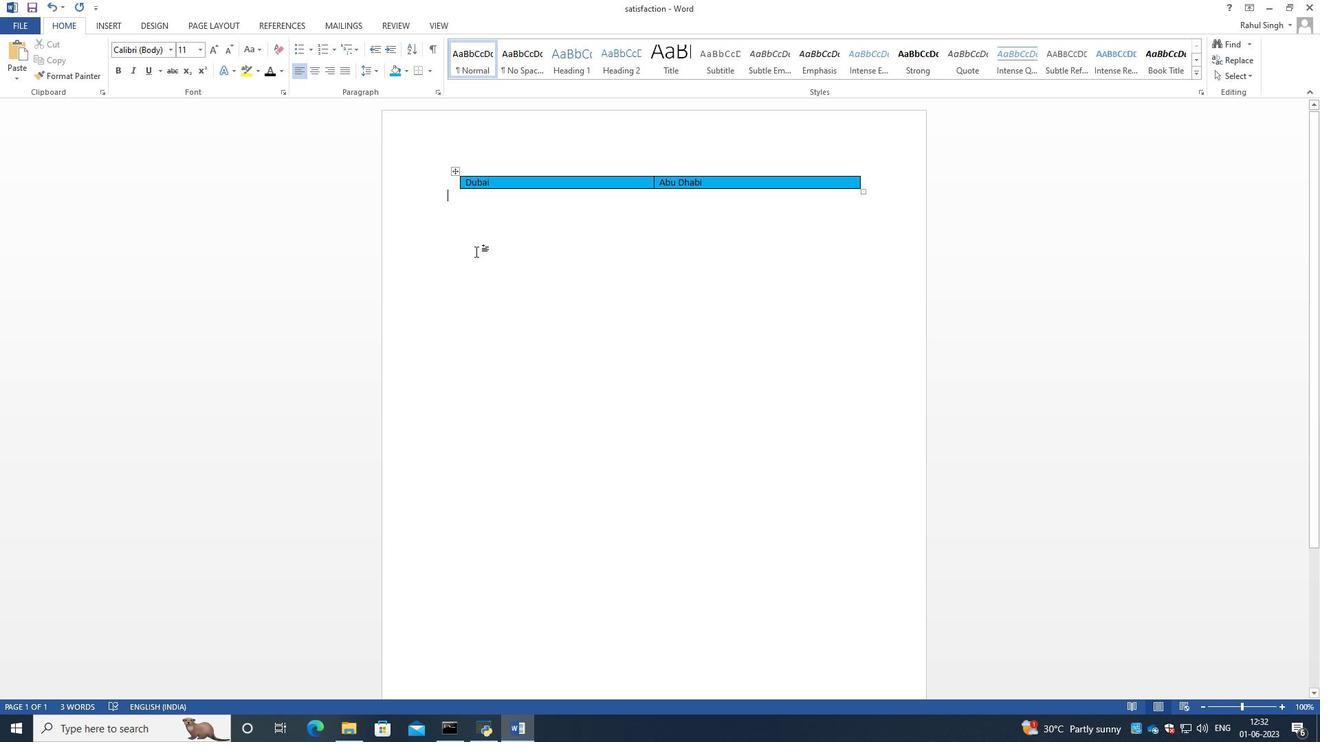 
